 Task: Look for Airbnb properties in Simanggang, Malaysia from 24th December, 2023 to 30th December, 2023 for 6 adults, 2 children. Place can be entire room or shared room with 6 bedrooms having 6 beds and 6 bathrooms. Property type can be house. Amenities needed are: wifi, TV, free parking on premises, gym, breakfast.
Action: Mouse moved to (528, 142)
Screenshot: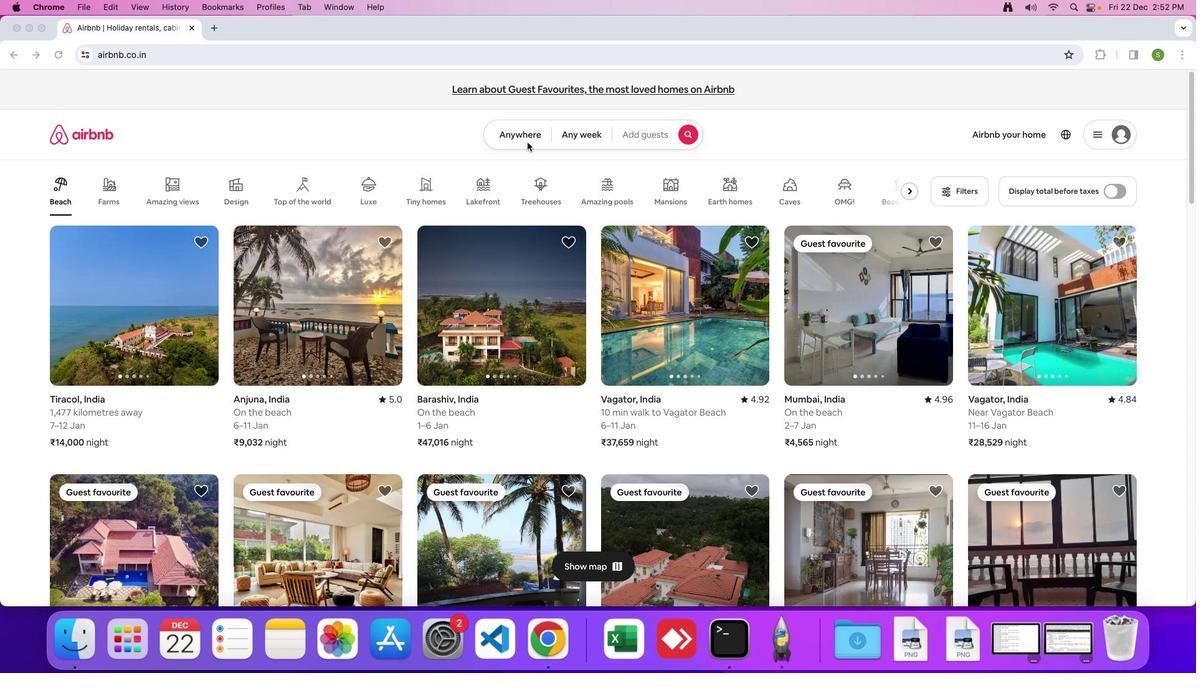 
Action: Mouse pressed left at (528, 142)
Screenshot: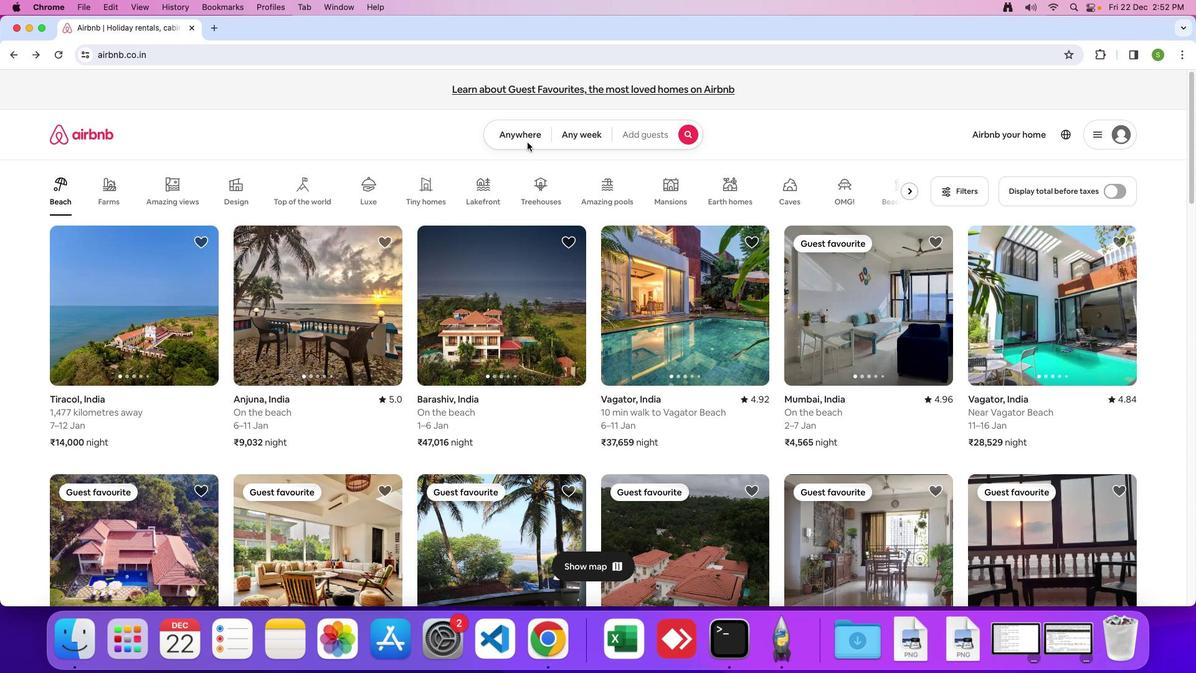 
Action: Mouse moved to (517, 135)
Screenshot: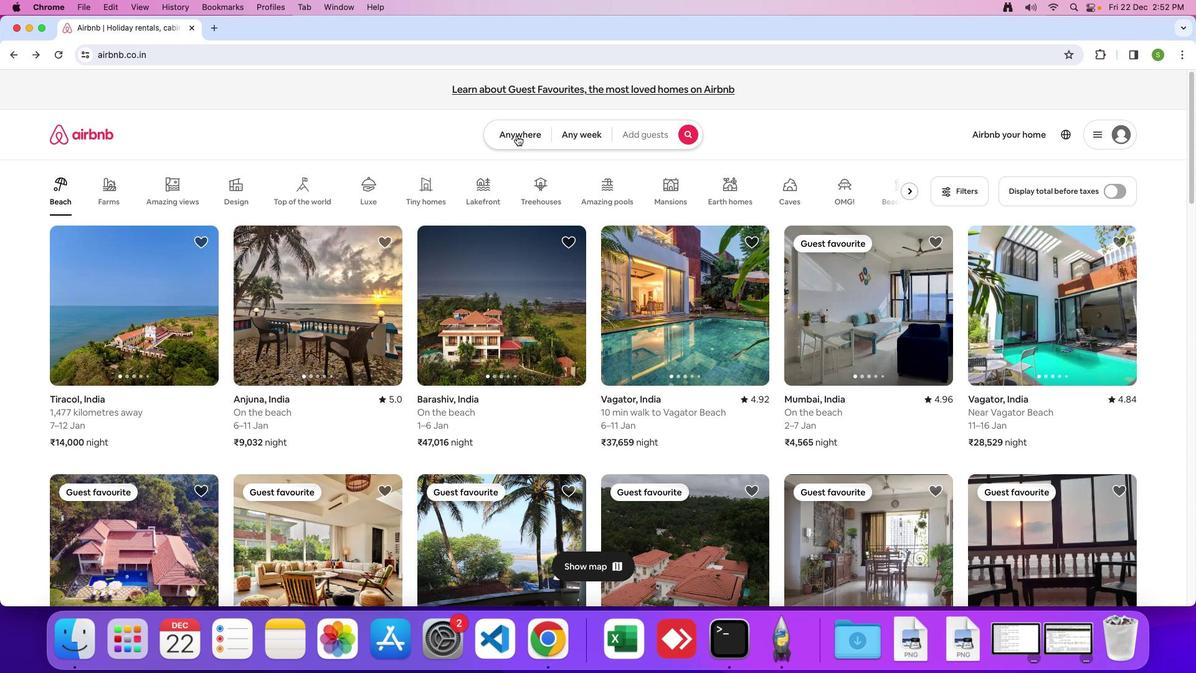 
Action: Mouse pressed left at (517, 135)
Screenshot: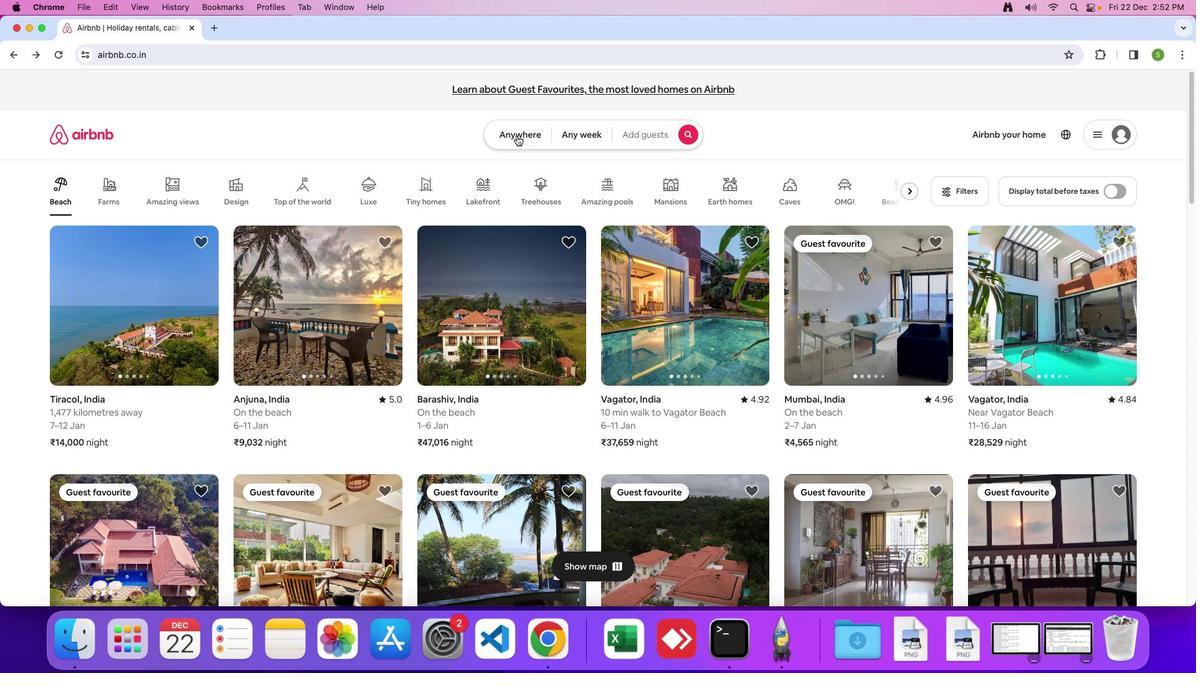 
Action: Mouse moved to (459, 177)
Screenshot: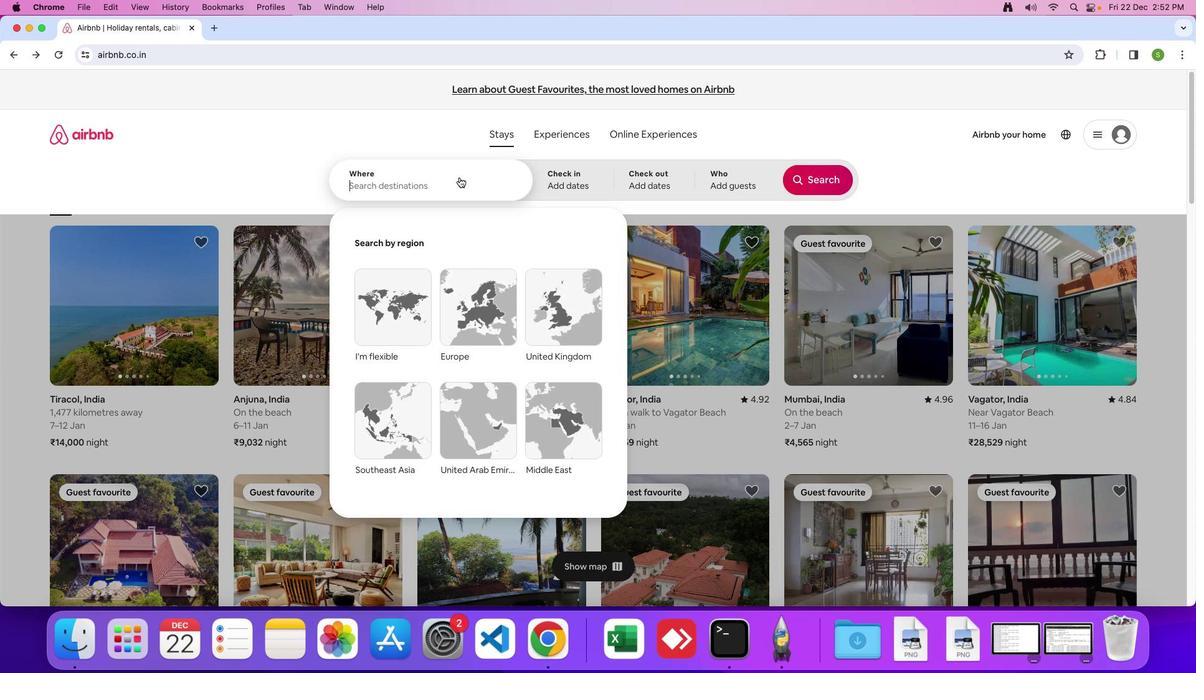 
Action: Mouse pressed left at (459, 177)
Screenshot: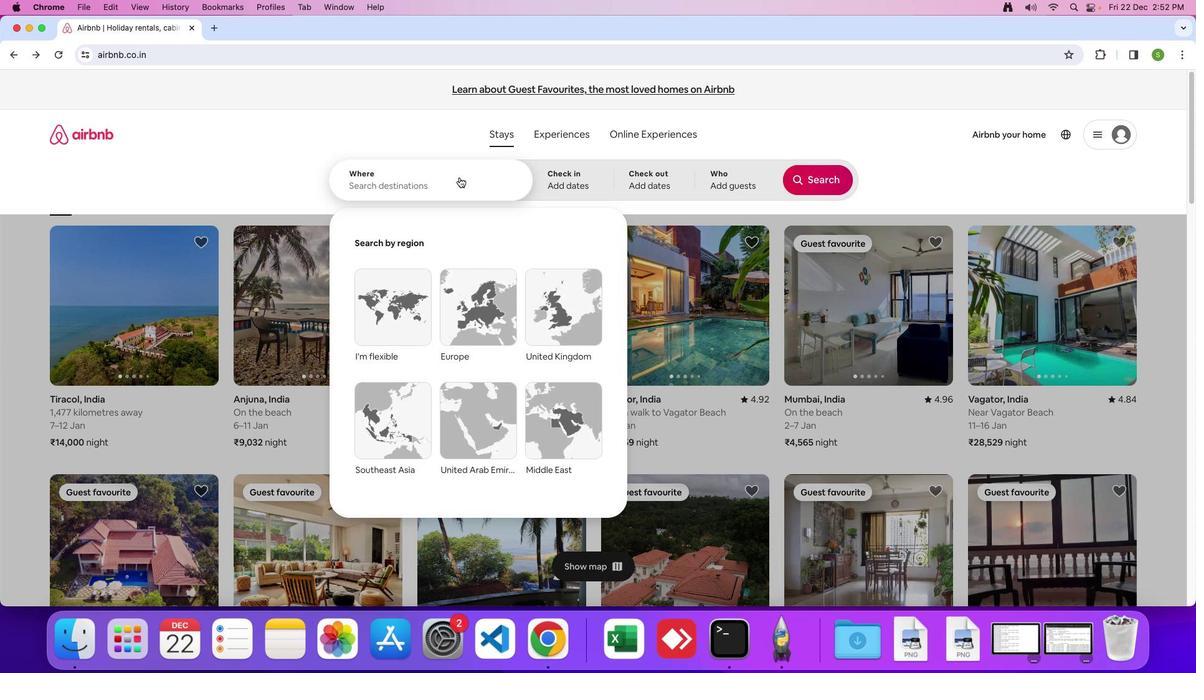 
Action: Key pressed 'S'Key.caps_lock'i''m''a''n''g''g''a'
Screenshot: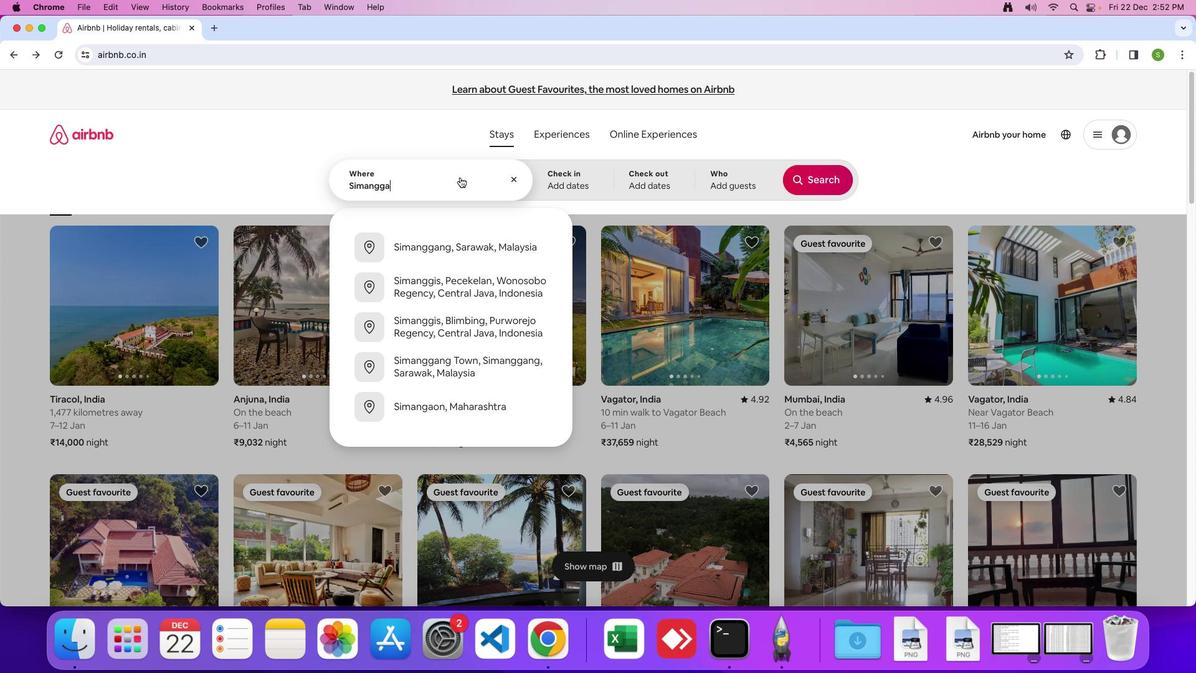 
Action: Mouse moved to (460, 177)
Screenshot: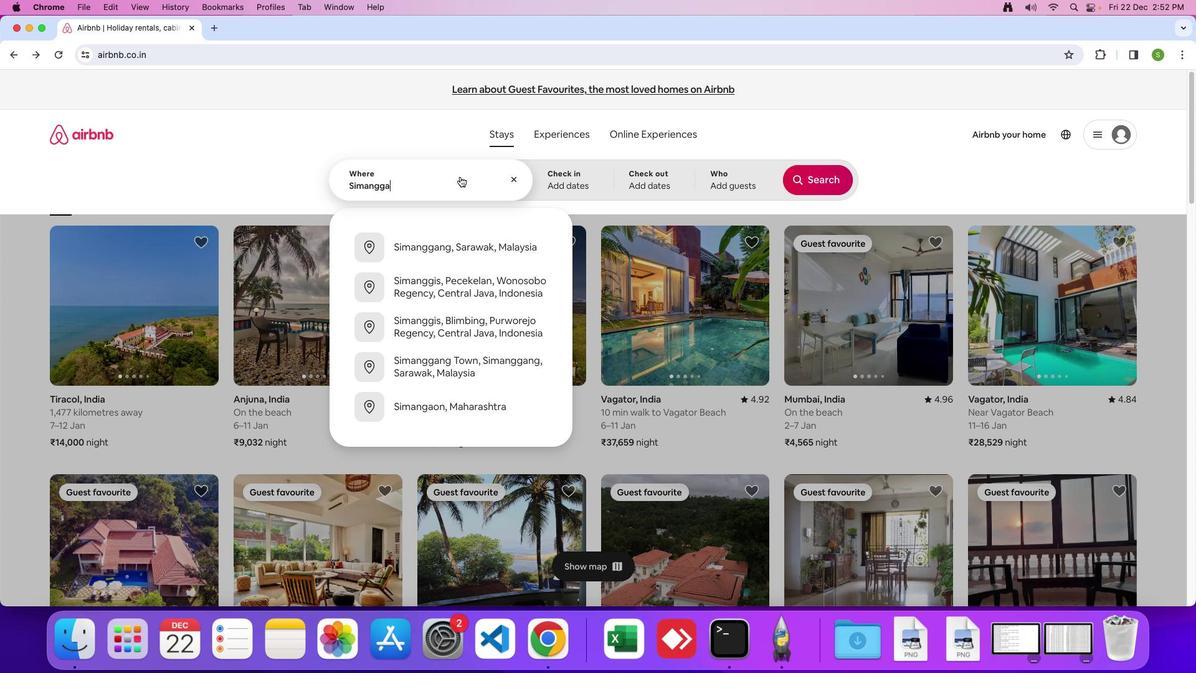 
Action: Key pressed 'n''g'','Key.spaceKey.shift'M''a''l''a''y''s''i''a'Key.enter
Screenshot: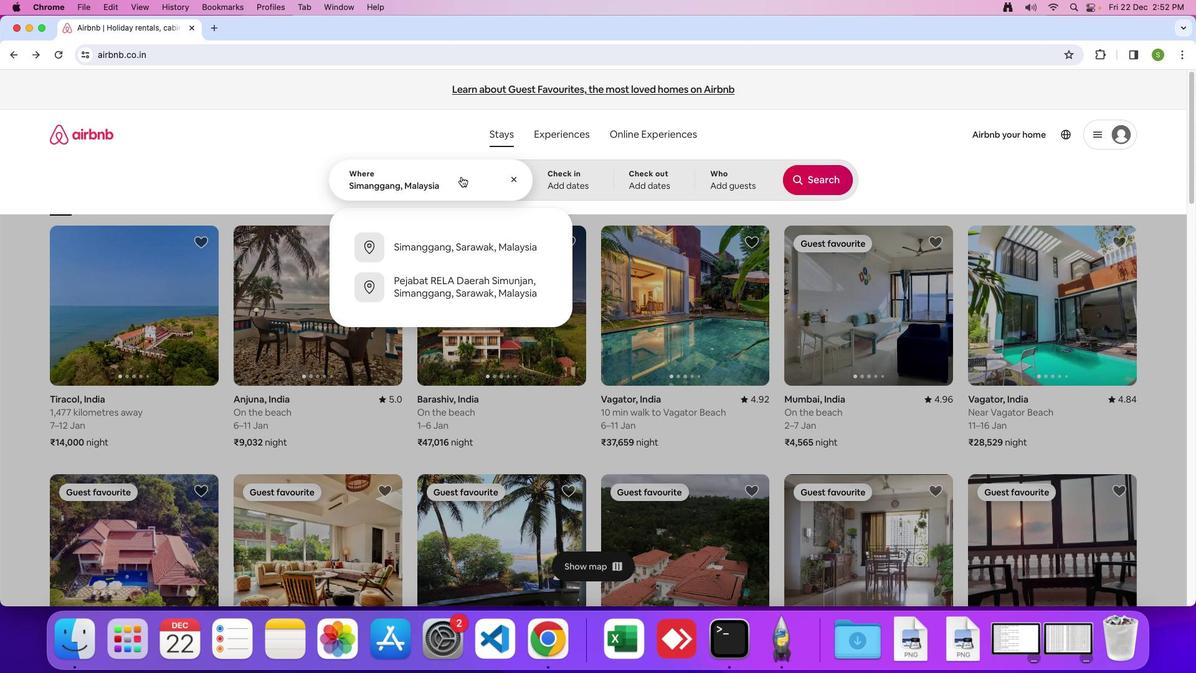 
Action: Mouse moved to (380, 457)
Screenshot: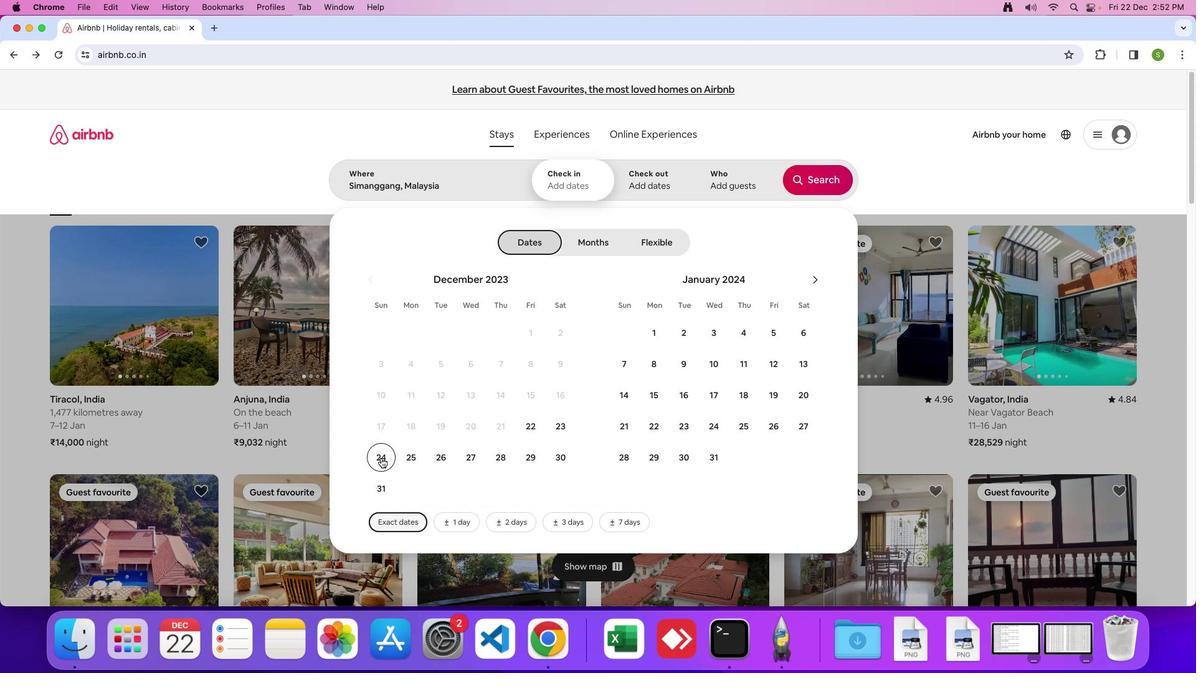 
Action: Mouse pressed left at (380, 457)
Screenshot: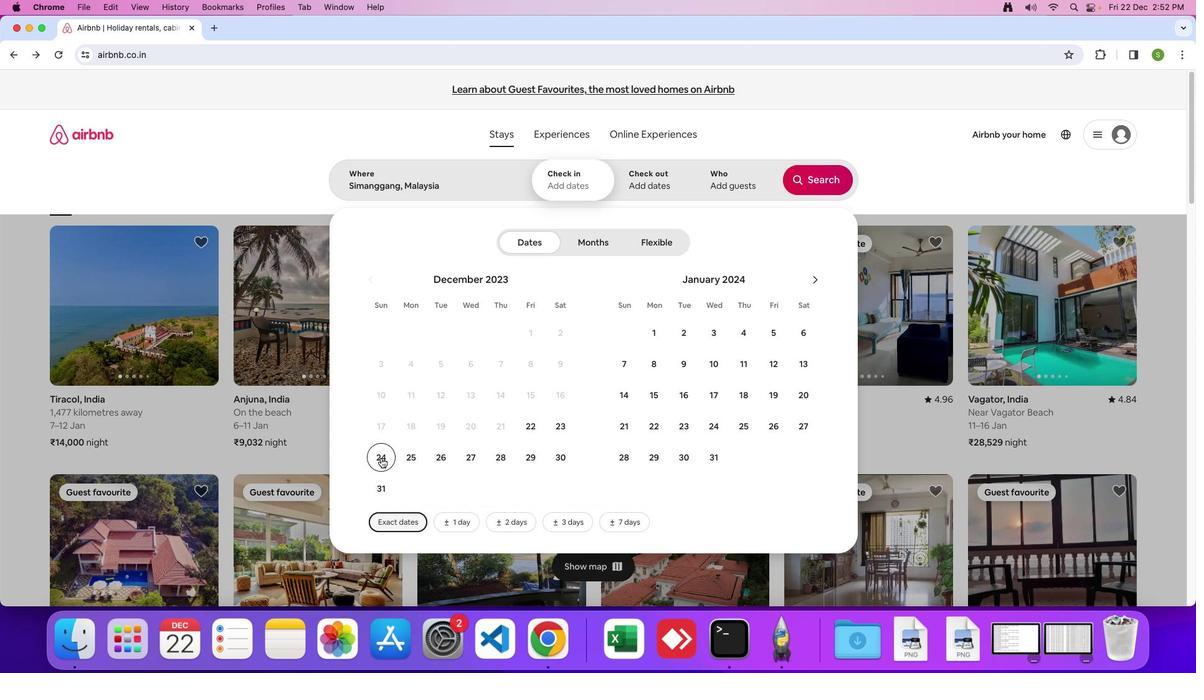 
Action: Mouse moved to (559, 450)
Screenshot: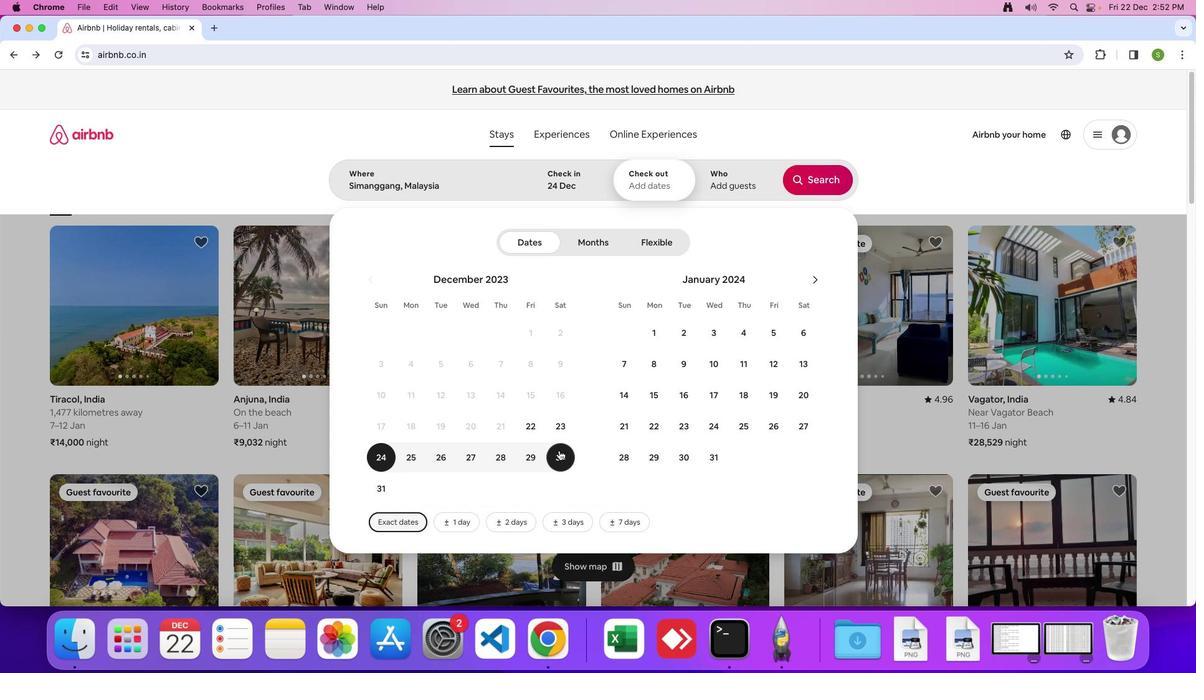 
Action: Mouse pressed left at (559, 450)
Screenshot: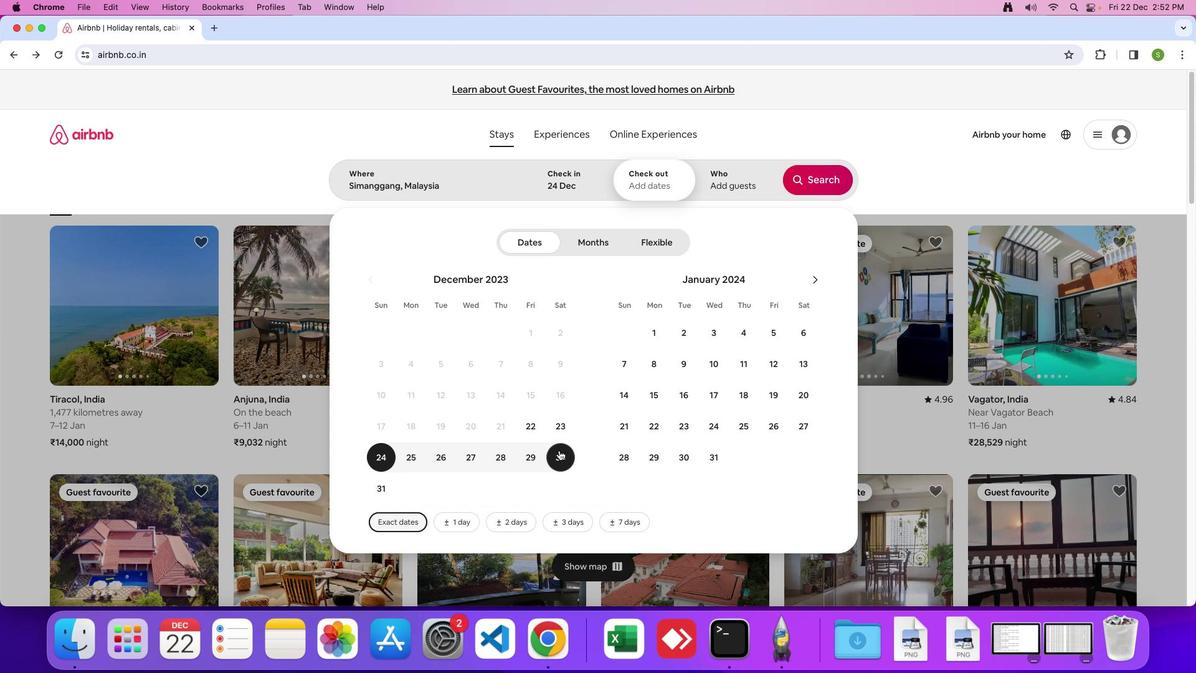 
Action: Mouse moved to (735, 189)
Screenshot: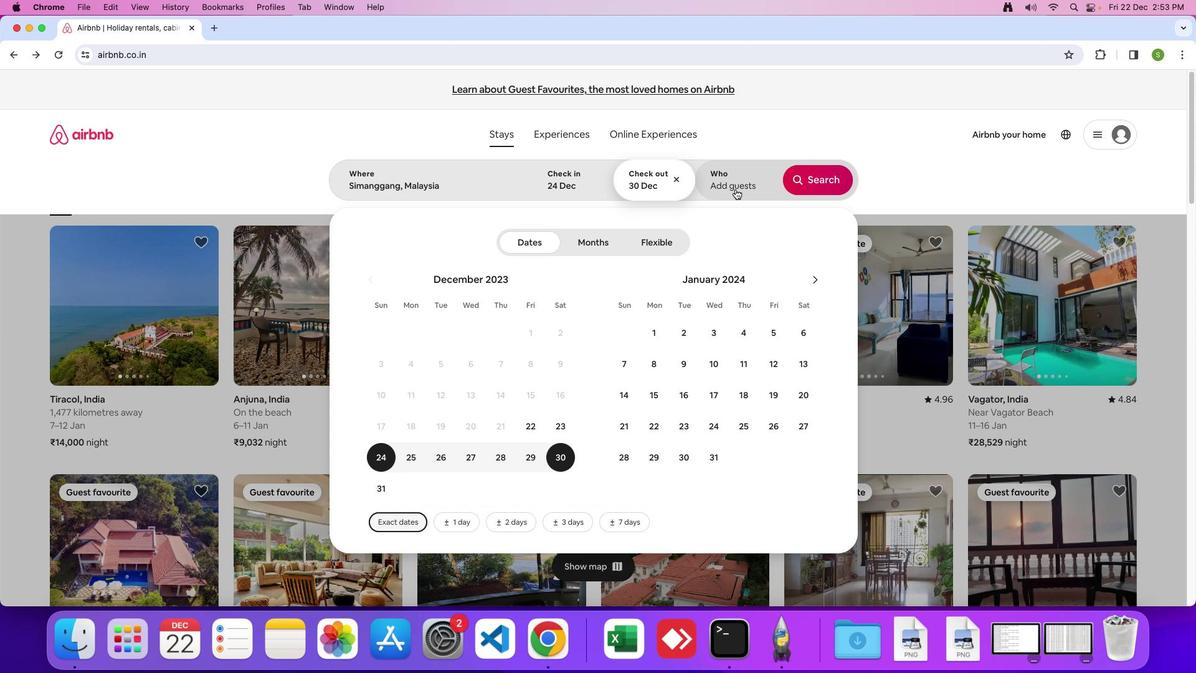
Action: Mouse pressed left at (735, 189)
Screenshot: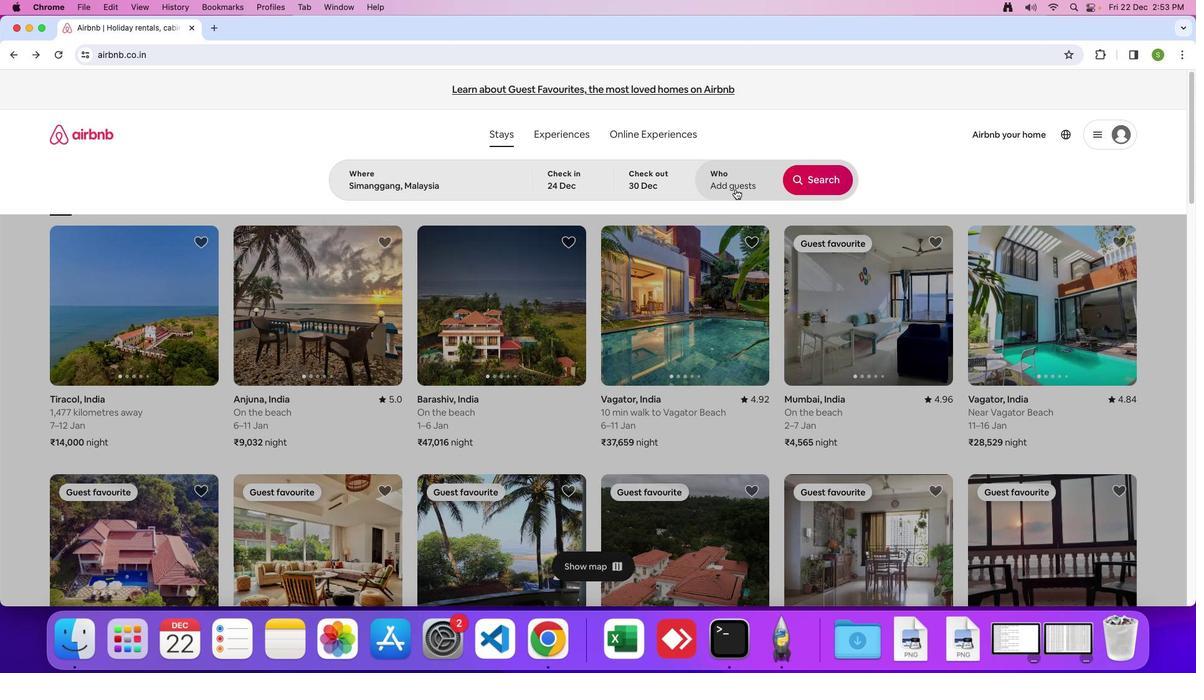 
Action: Mouse moved to (819, 238)
Screenshot: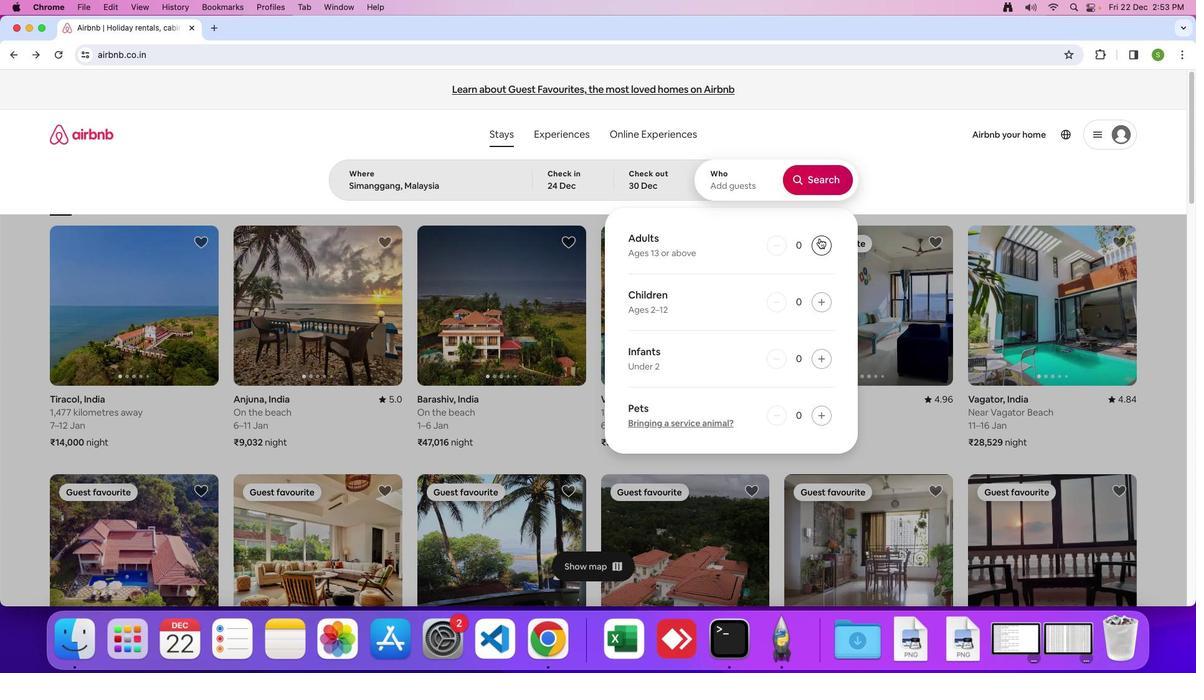 
Action: Mouse pressed left at (819, 238)
Screenshot: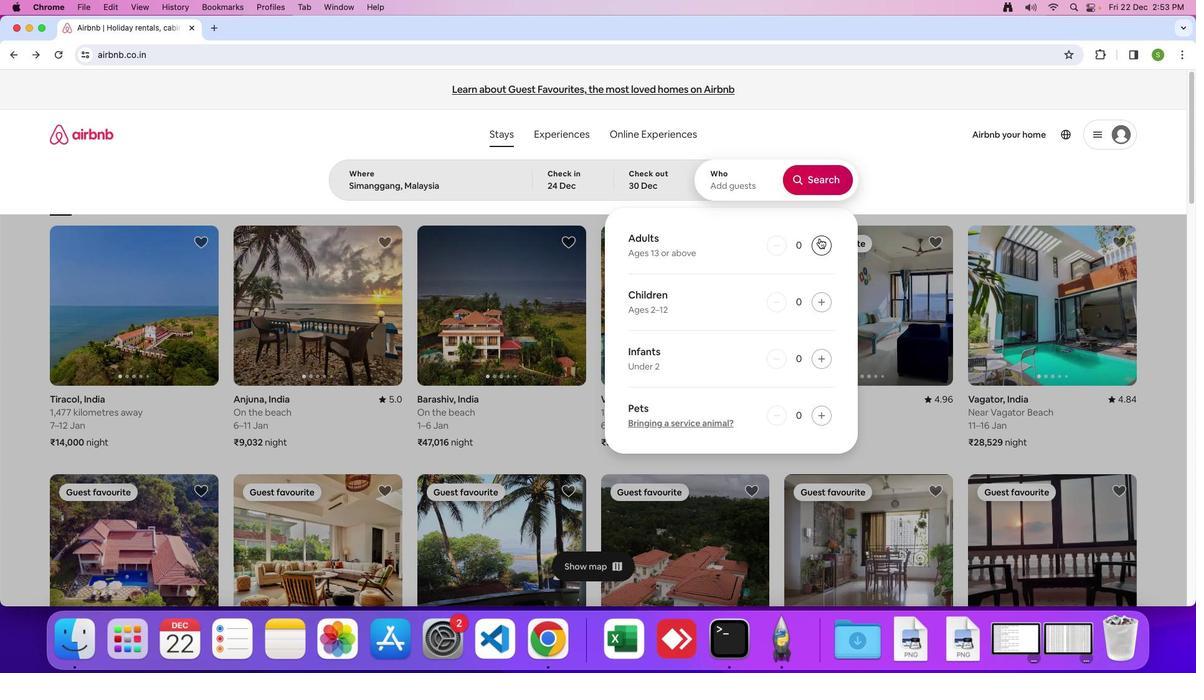 
Action: Mouse pressed left at (819, 238)
Screenshot: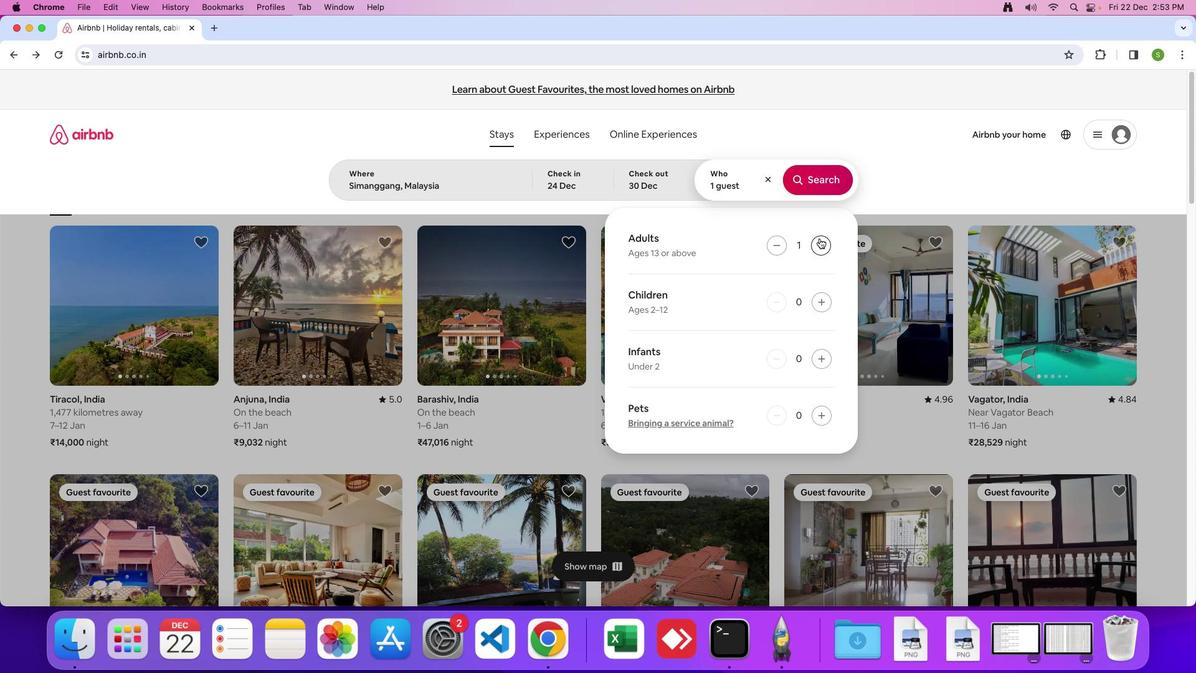 
Action: Mouse pressed left at (819, 238)
Screenshot: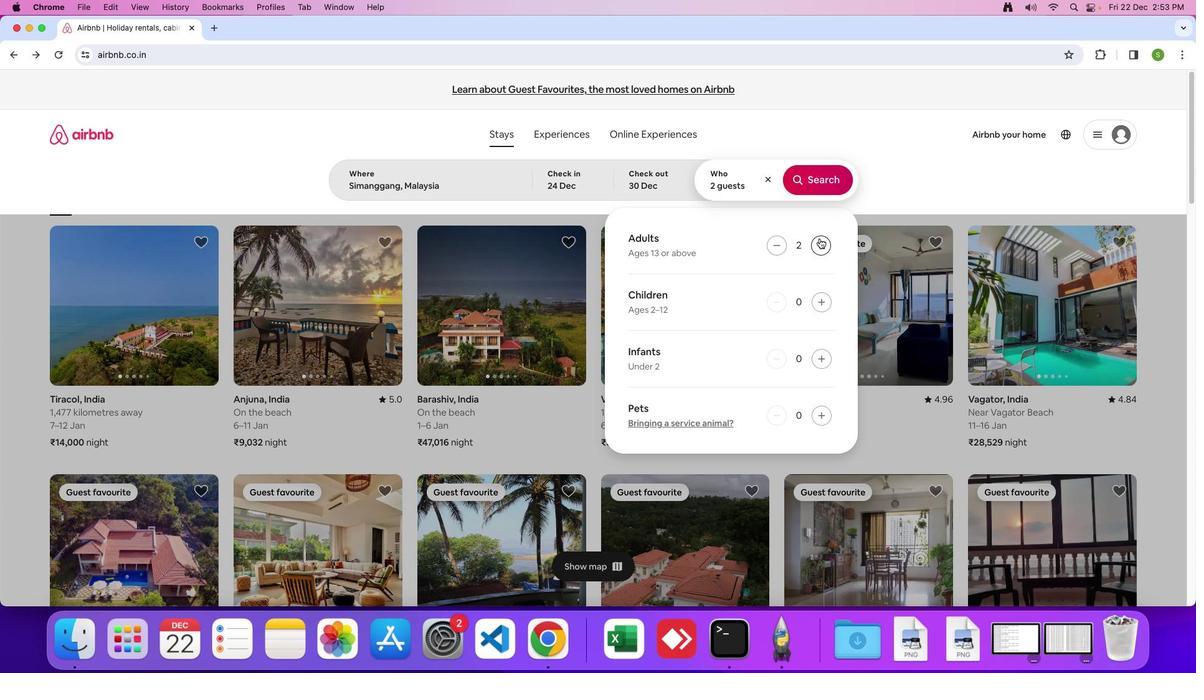 
Action: Mouse pressed left at (819, 238)
Screenshot: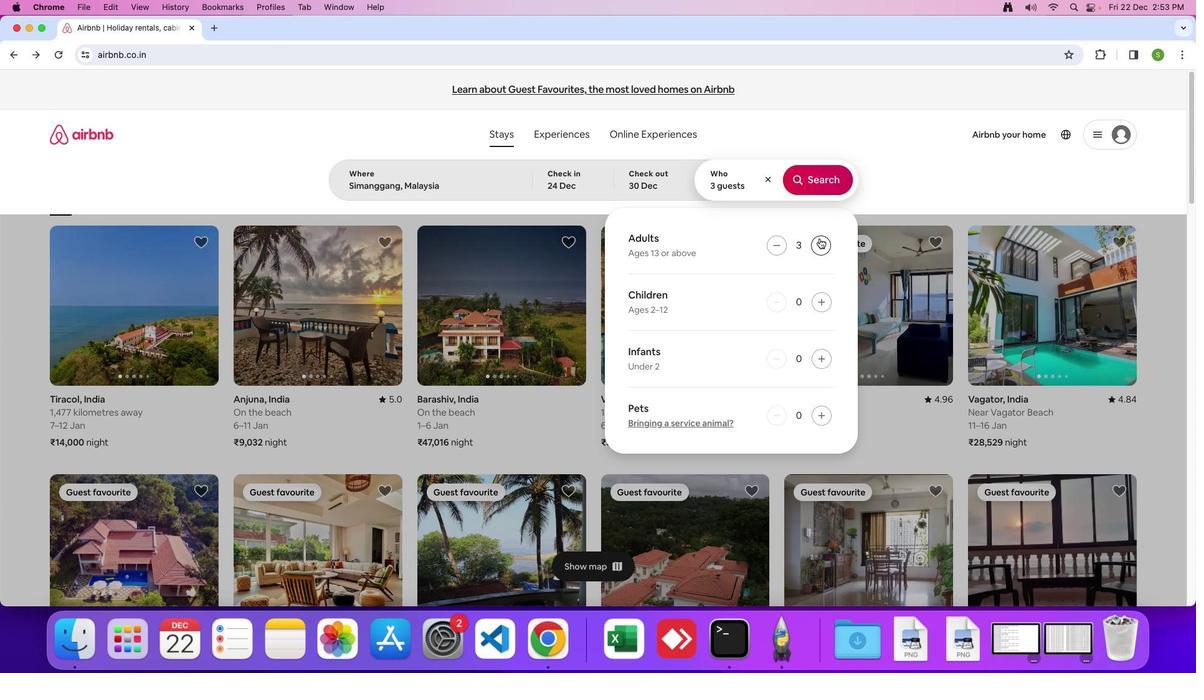 
Action: Mouse pressed left at (819, 238)
Screenshot: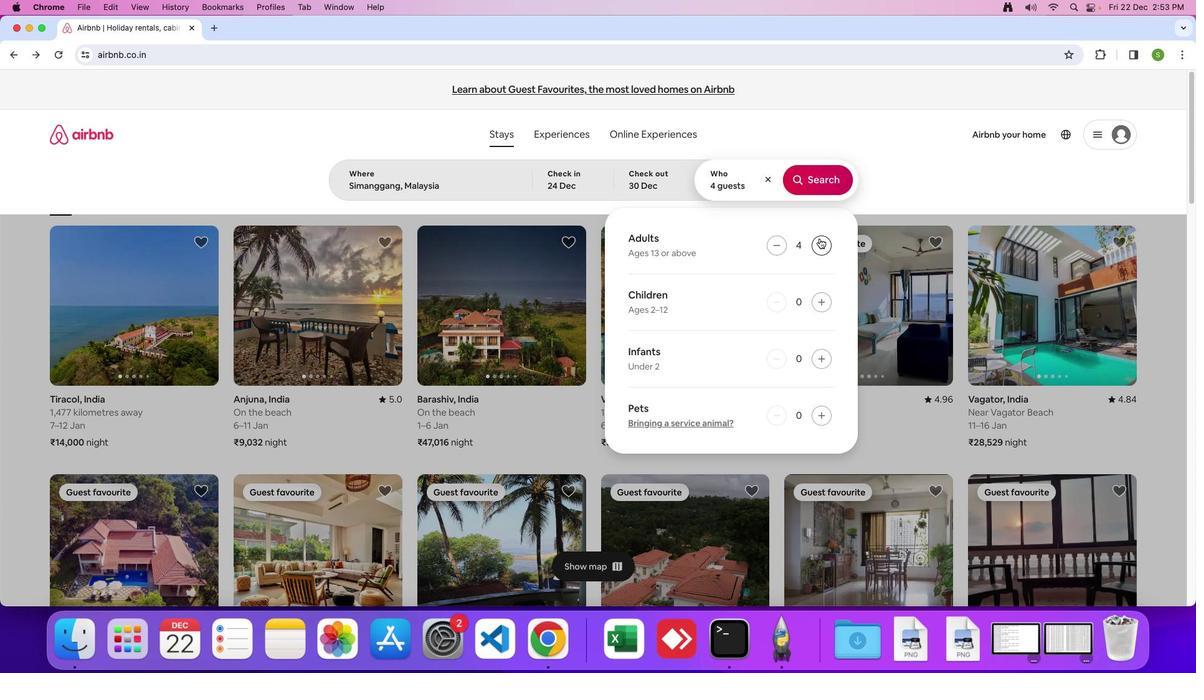 
Action: Mouse pressed left at (819, 238)
Screenshot: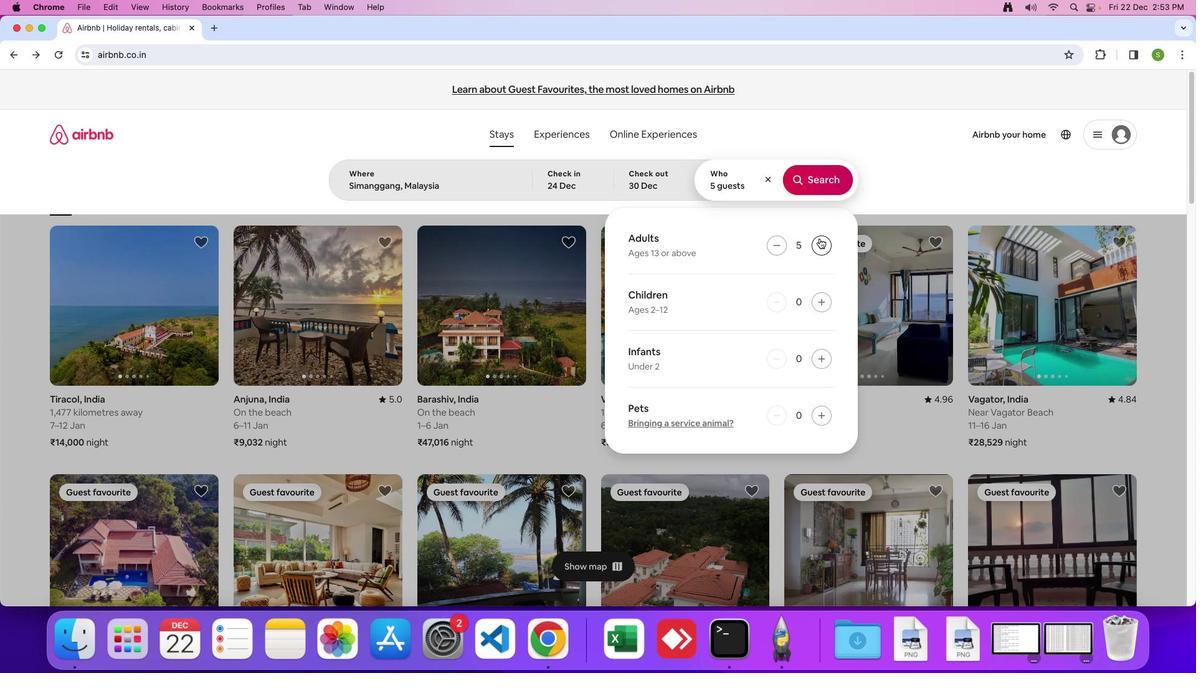 
Action: Mouse moved to (827, 304)
Screenshot: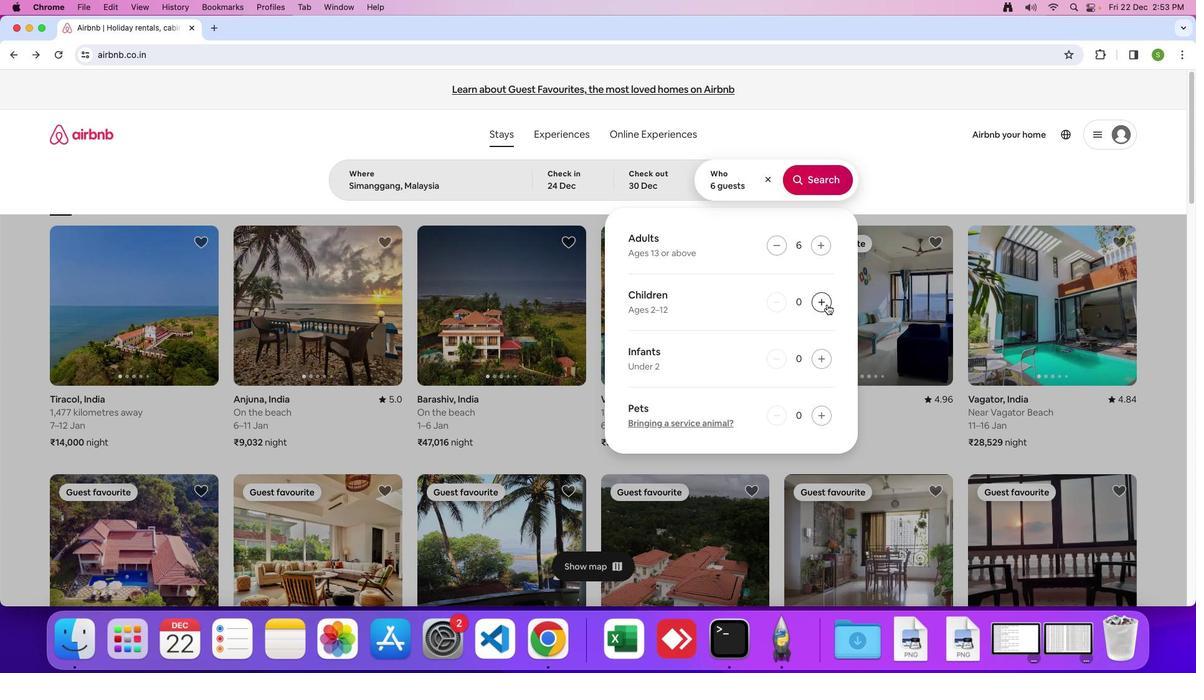 
Action: Mouse pressed left at (827, 304)
Screenshot: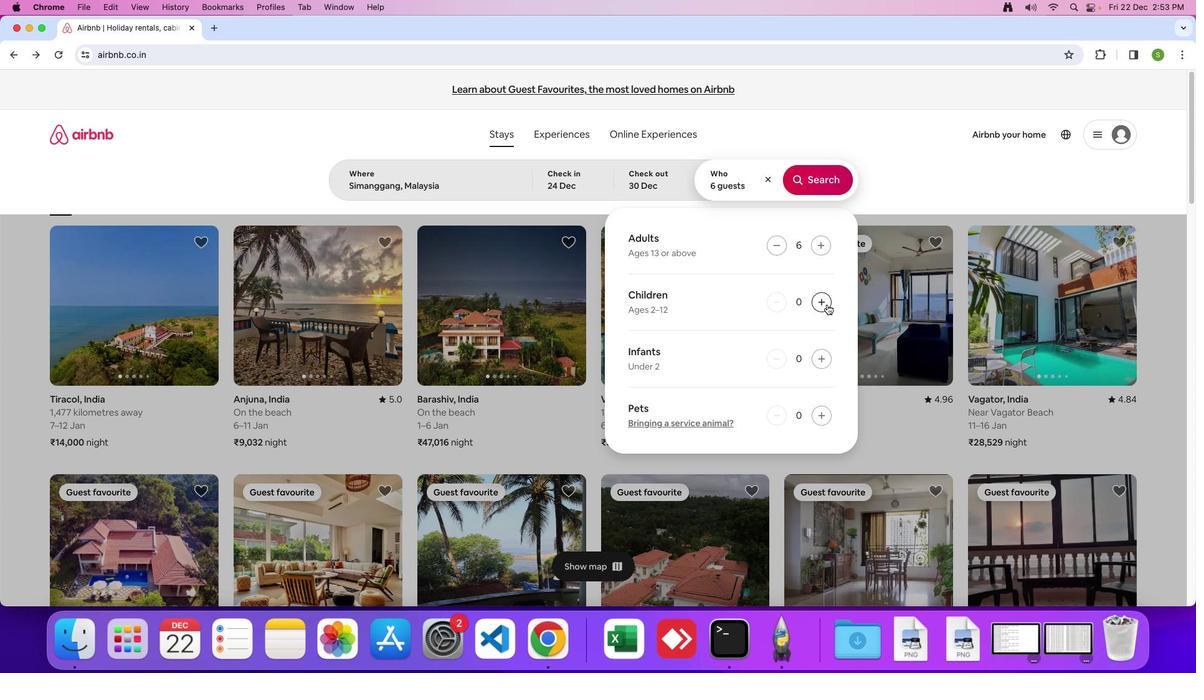 
Action: Mouse pressed left at (827, 304)
Screenshot: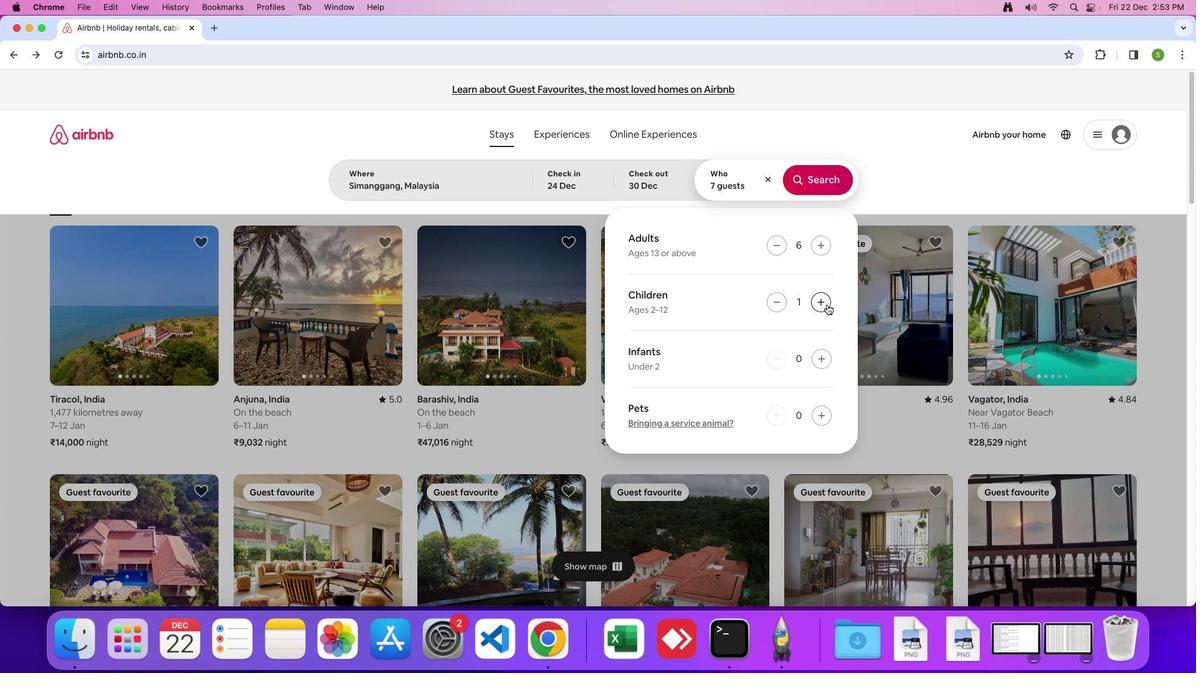 
Action: Mouse moved to (803, 173)
Screenshot: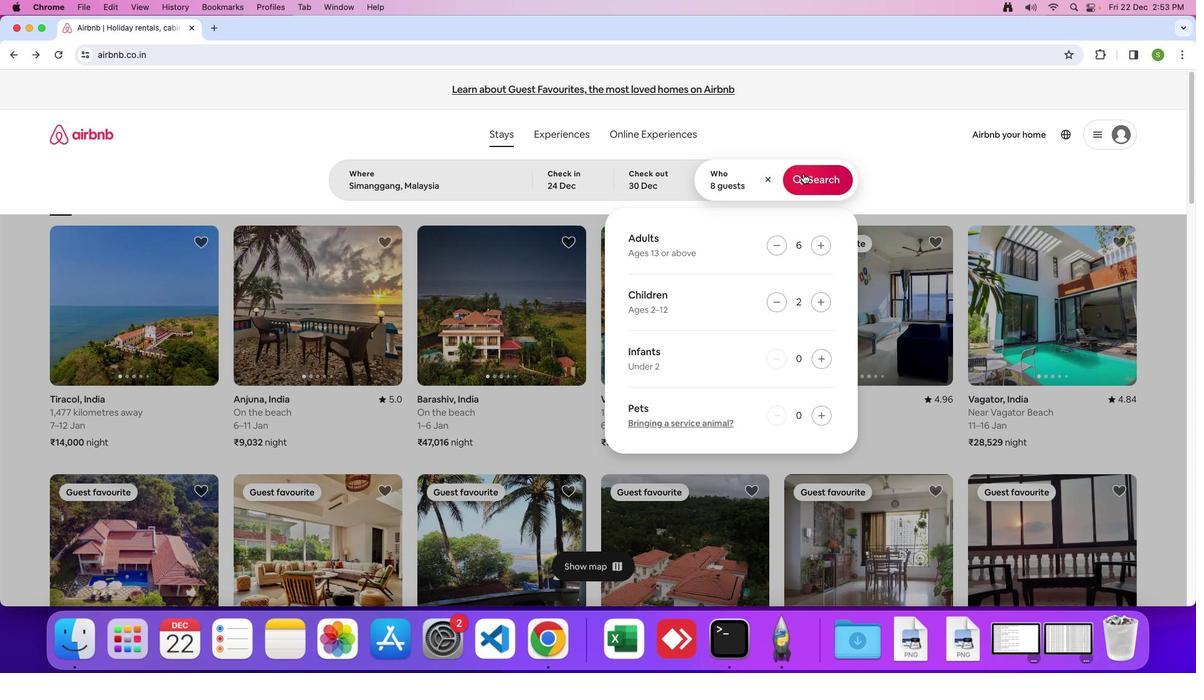 
Action: Mouse pressed left at (803, 173)
Screenshot: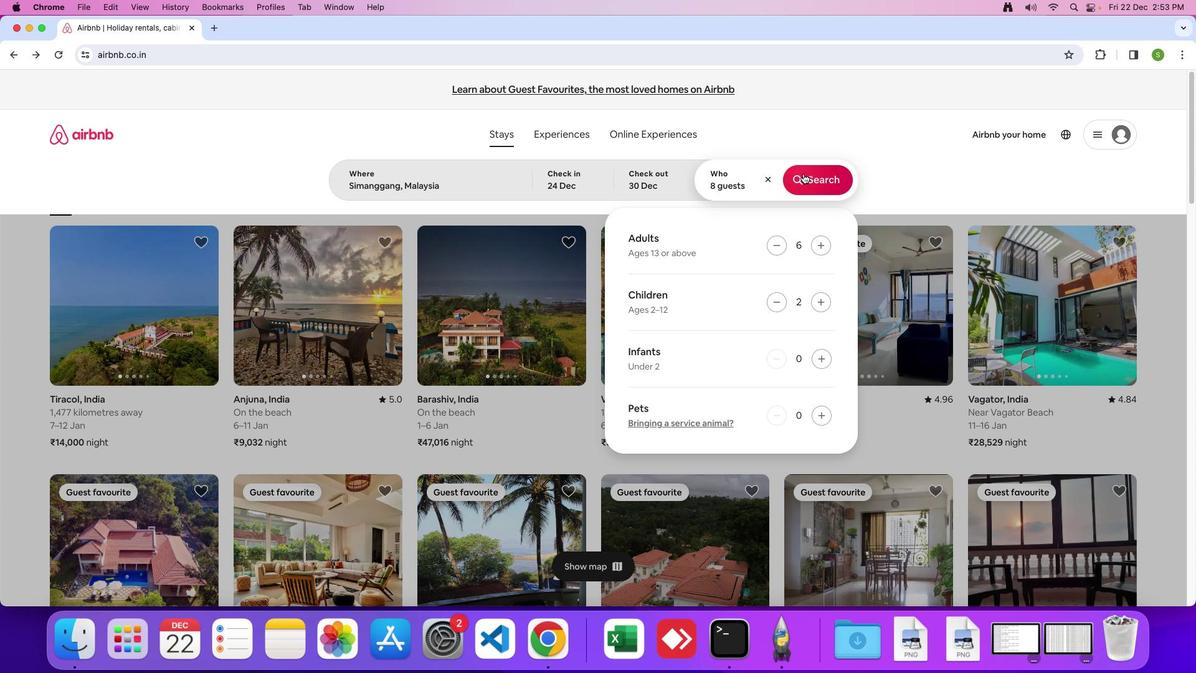 
Action: Mouse moved to (1009, 141)
Screenshot: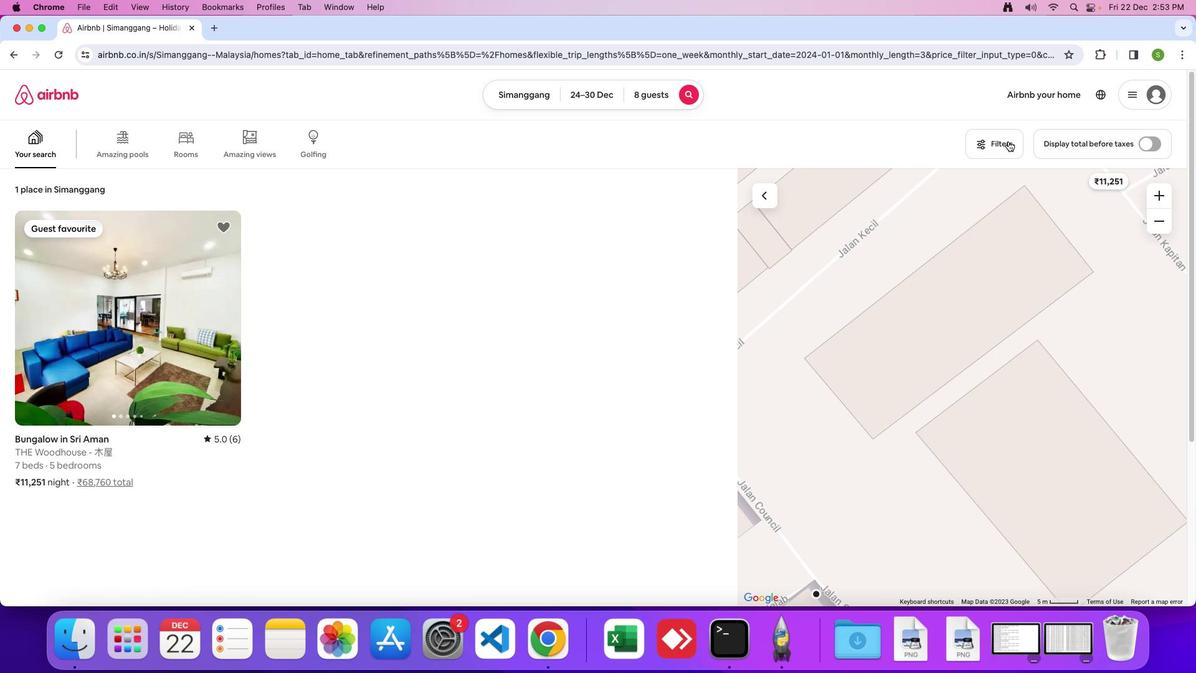 
Action: Mouse pressed left at (1009, 141)
Screenshot: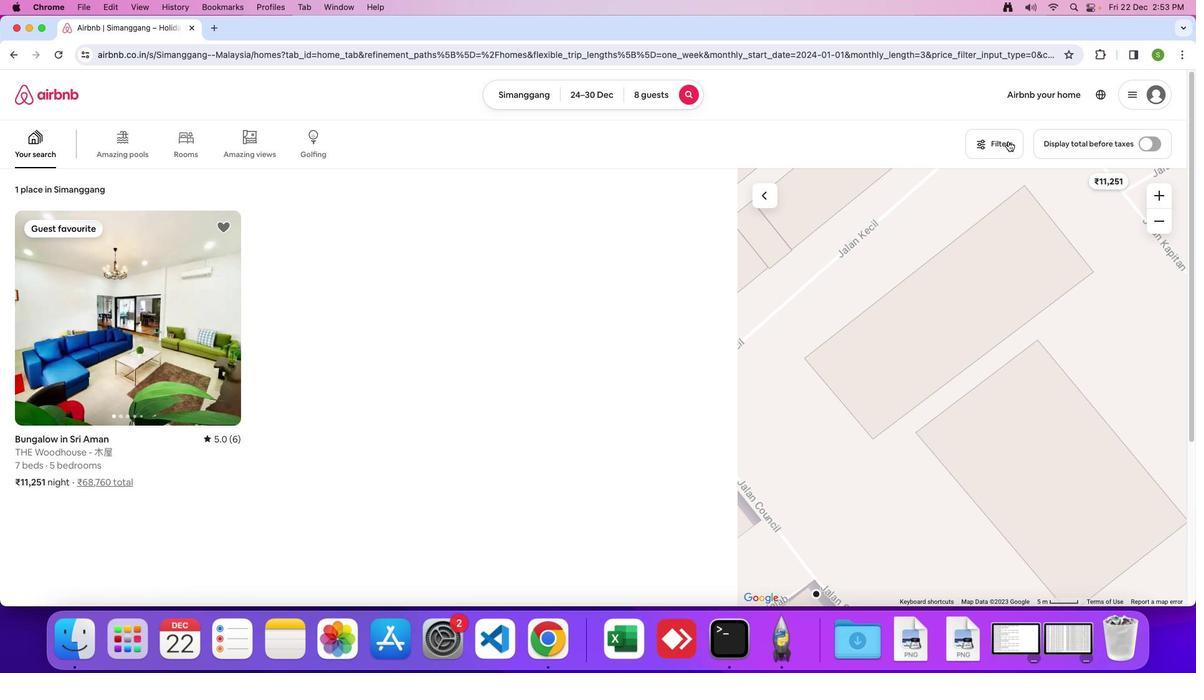 
Action: Mouse moved to (581, 429)
Screenshot: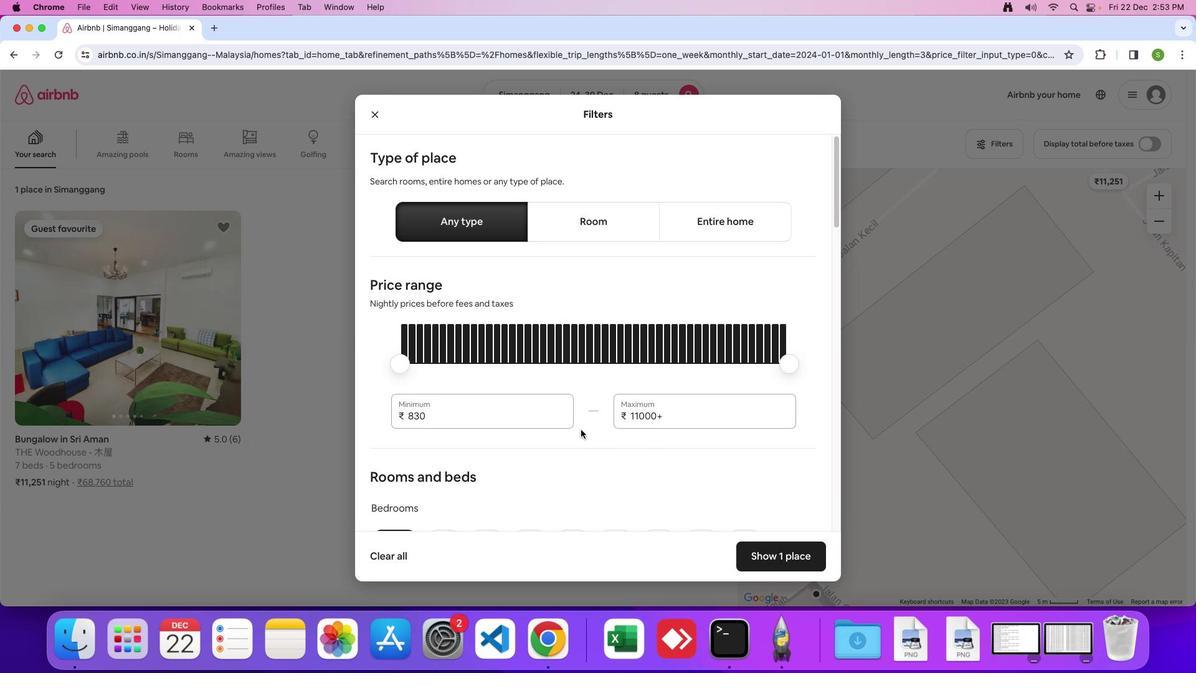 
Action: Mouse scrolled (581, 429) with delta (0, 0)
Screenshot: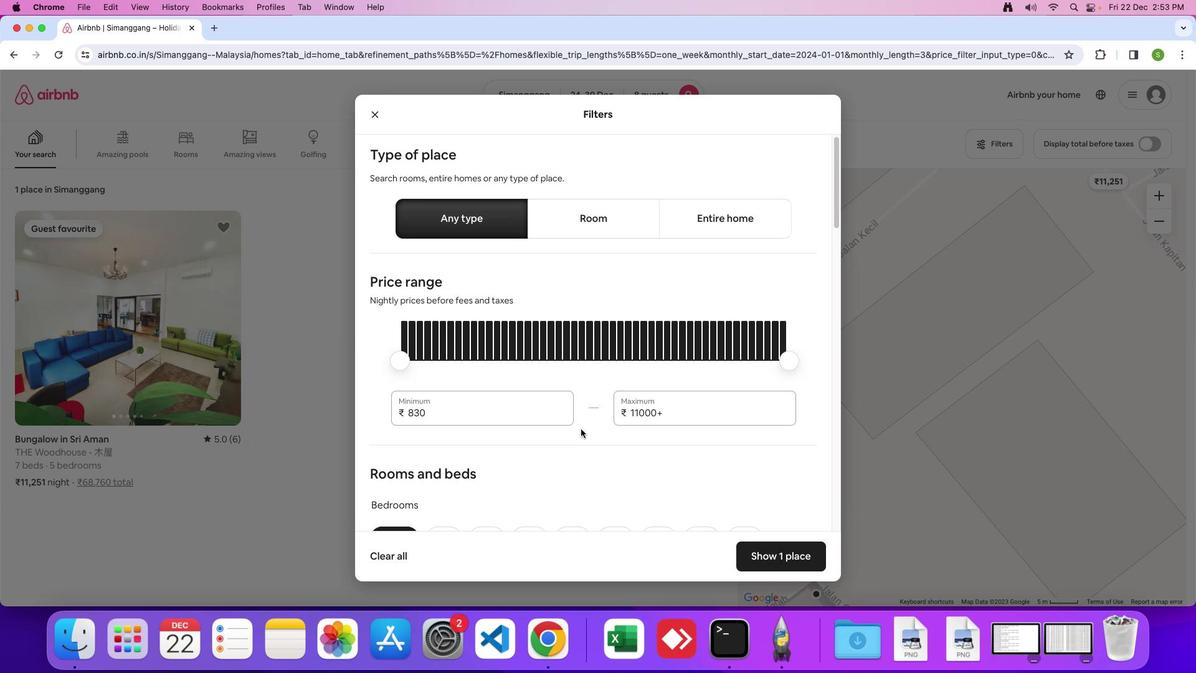 
Action: Mouse moved to (581, 429)
Screenshot: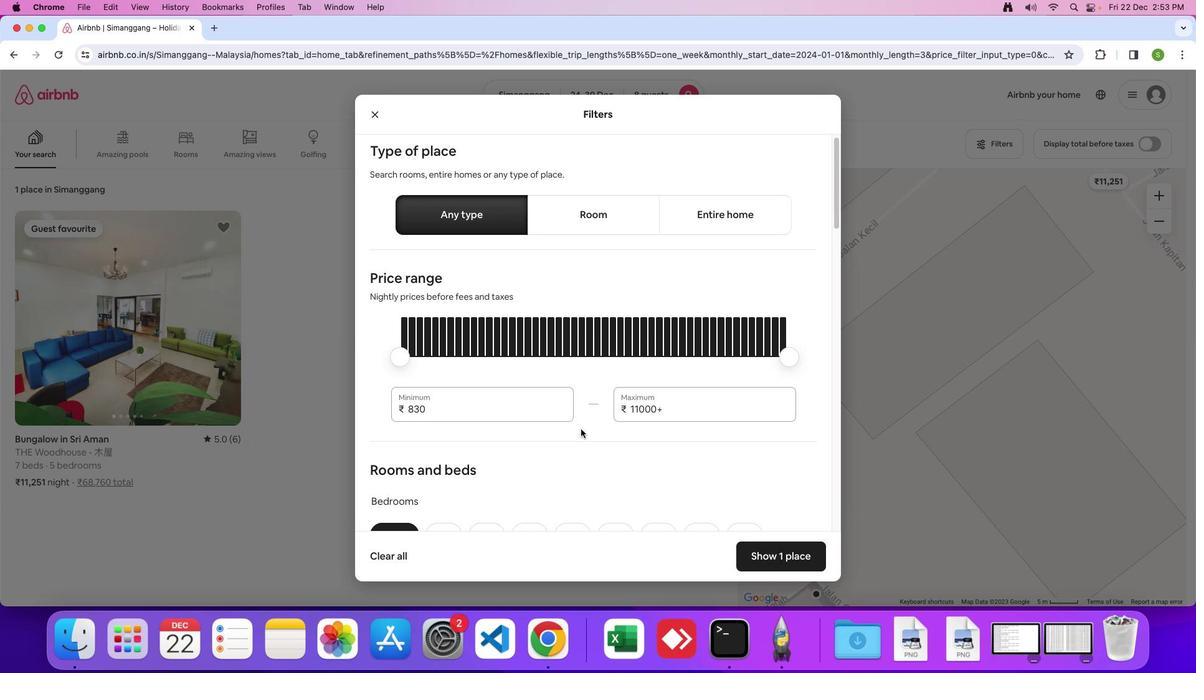 
Action: Mouse scrolled (581, 429) with delta (0, 0)
Screenshot: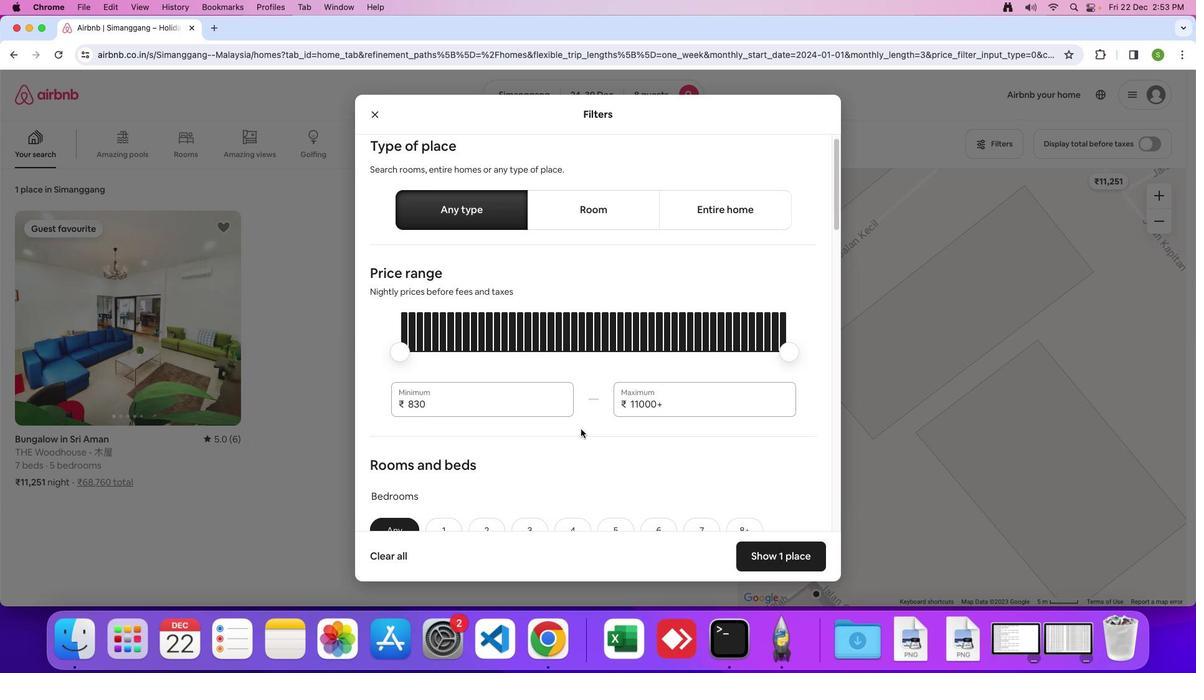 
Action: Mouse scrolled (581, 429) with delta (0, 0)
Screenshot: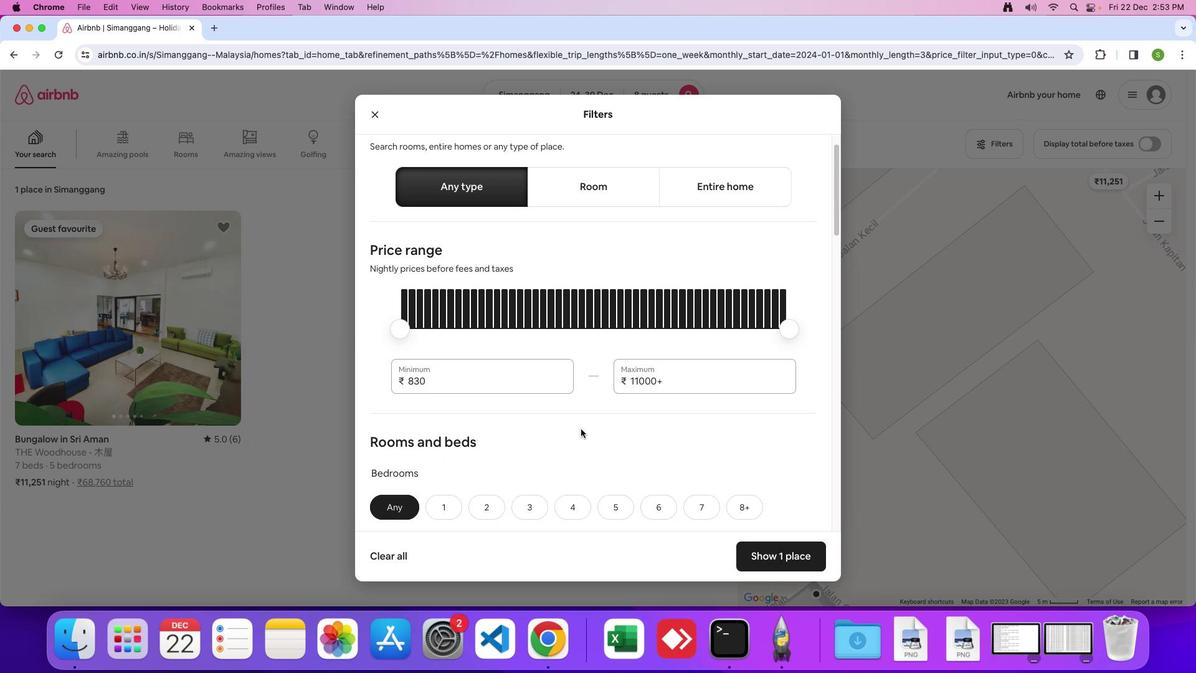 
Action: Mouse scrolled (581, 429) with delta (0, 0)
Screenshot: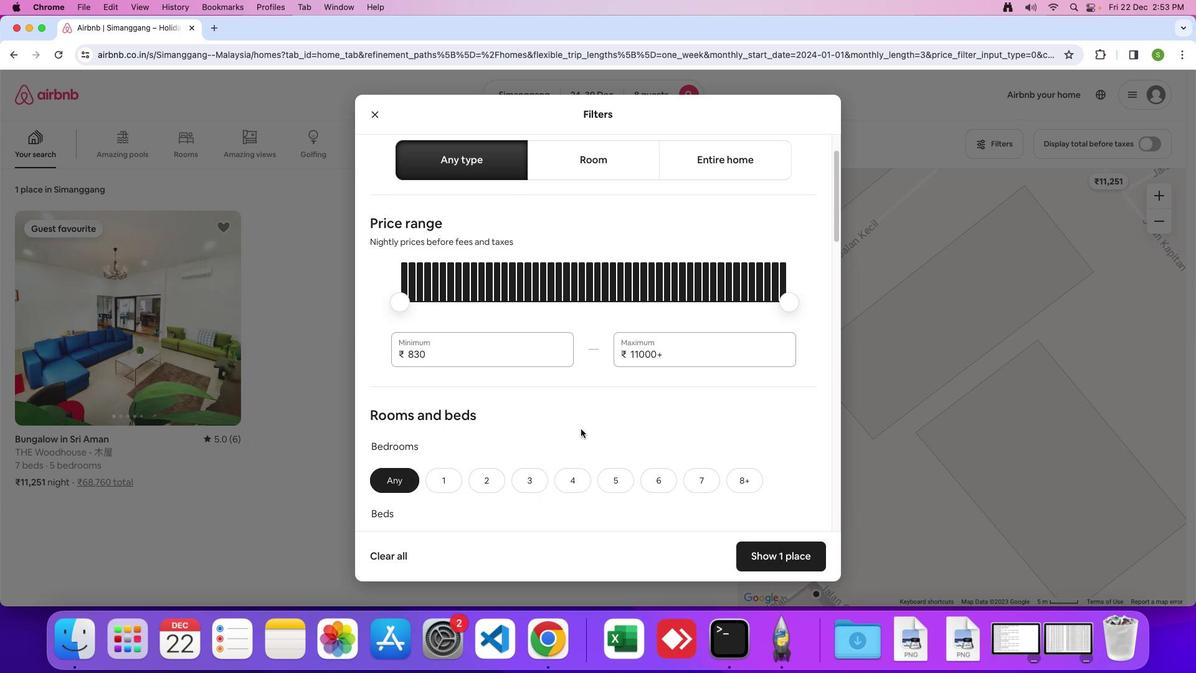 
Action: Mouse scrolled (581, 429) with delta (0, 0)
Screenshot: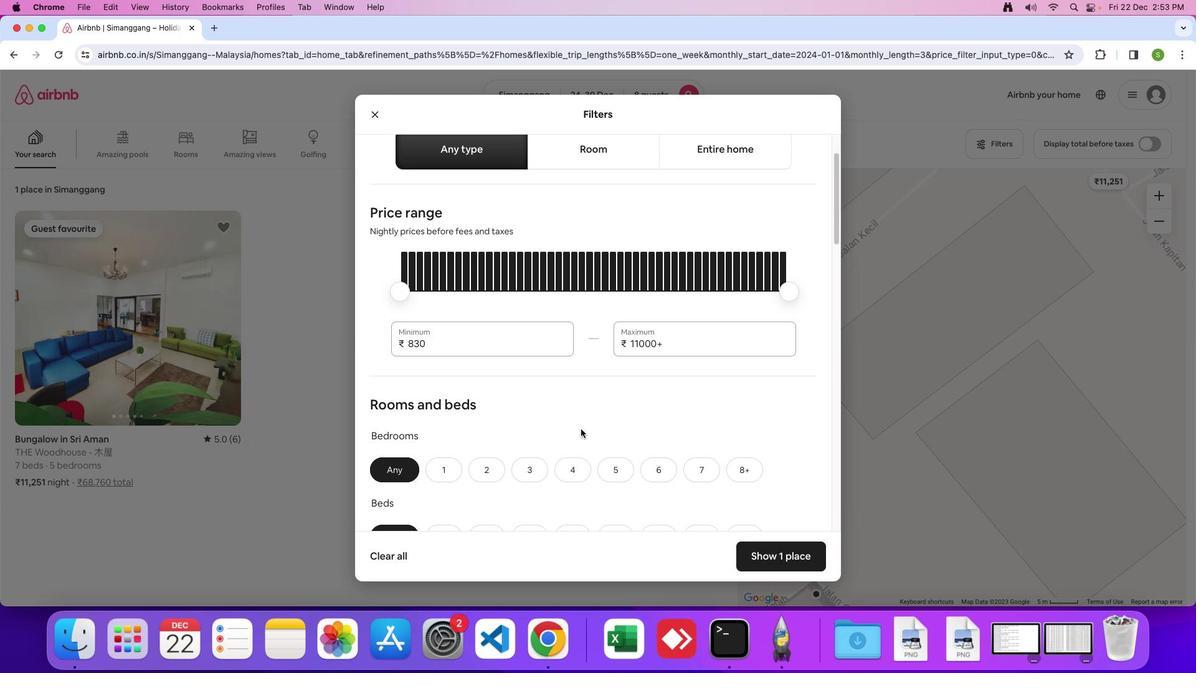 
Action: Mouse scrolled (581, 429) with delta (0, -1)
Screenshot: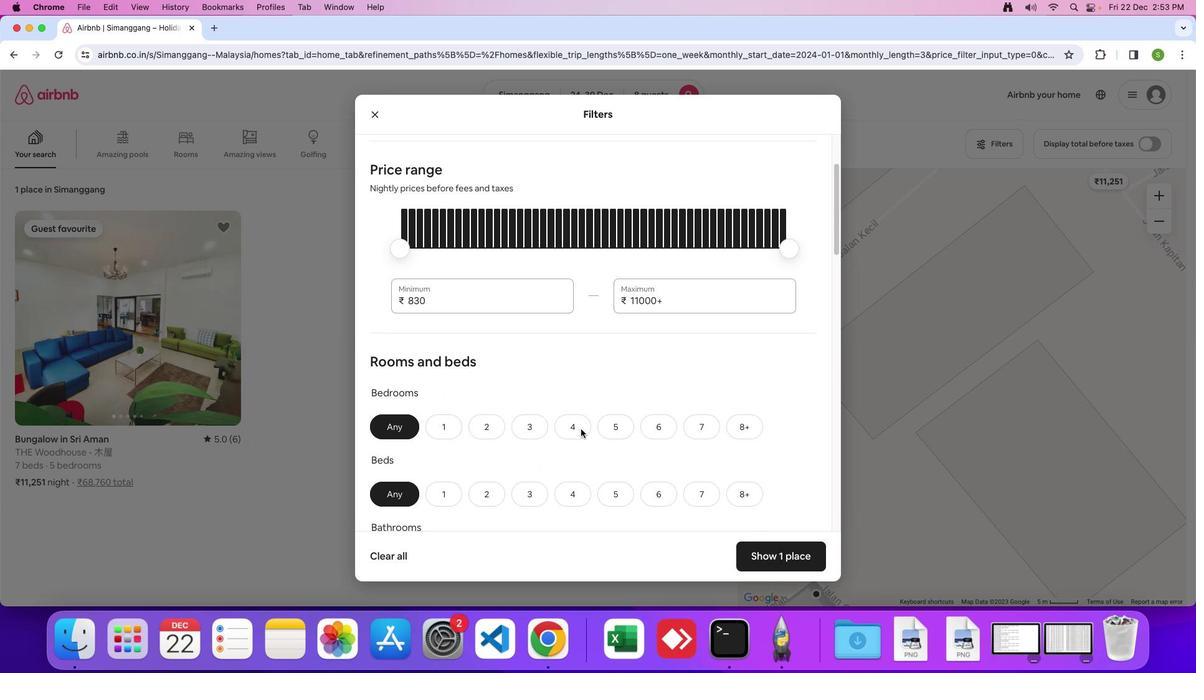 
Action: Mouse scrolled (581, 429) with delta (0, 0)
Screenshot: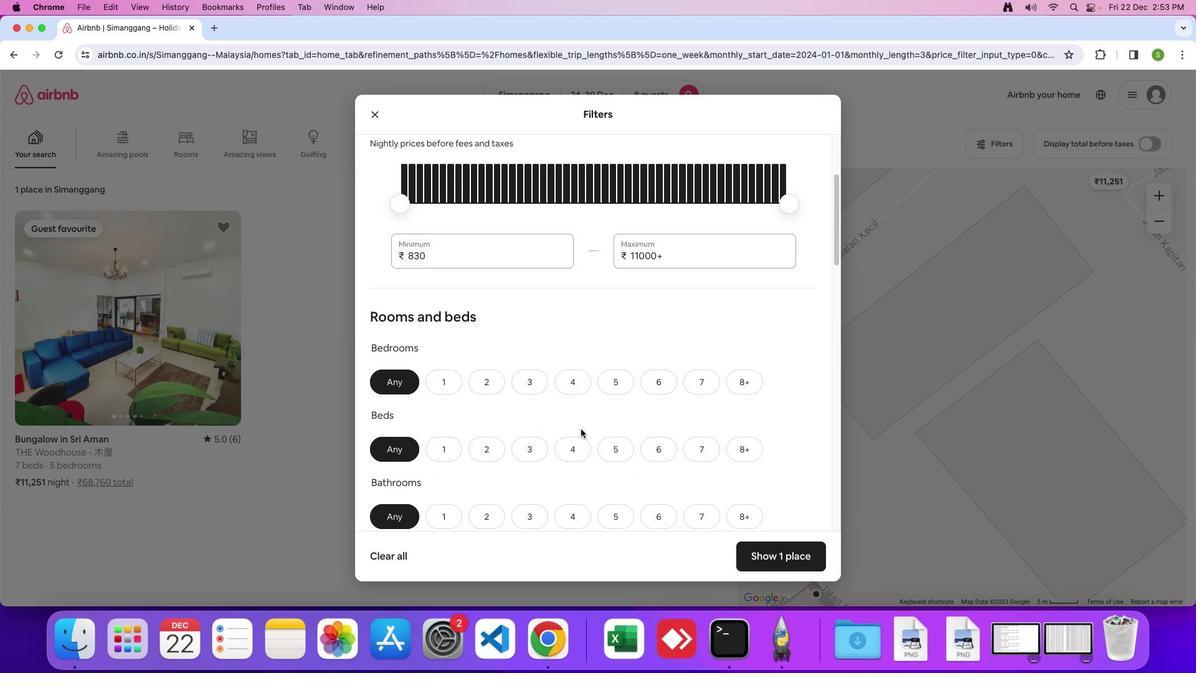 
Action: Mouse scrolled (581, 429) with delta (0, 0)
Screenshot: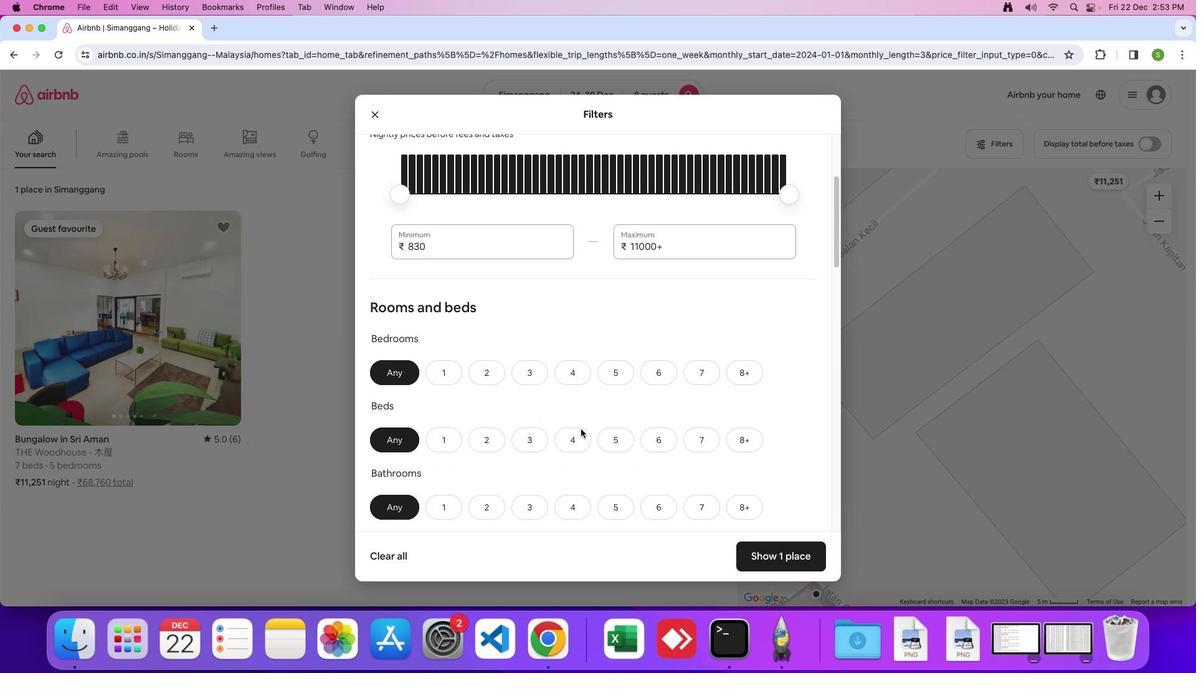 
Action: Mouse scrolled (581, 429) with delta (0, -1)
Screenshot: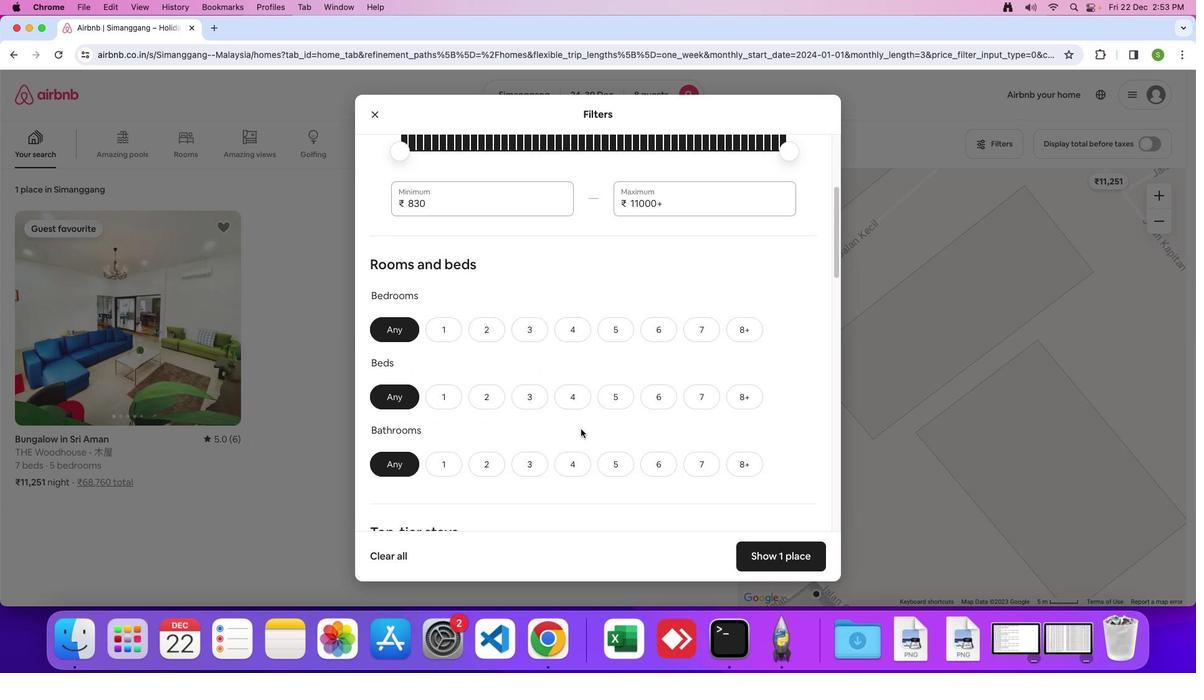 
Action: Mouse scrolled (581, 429) with delta (0, 0)
Screenshot: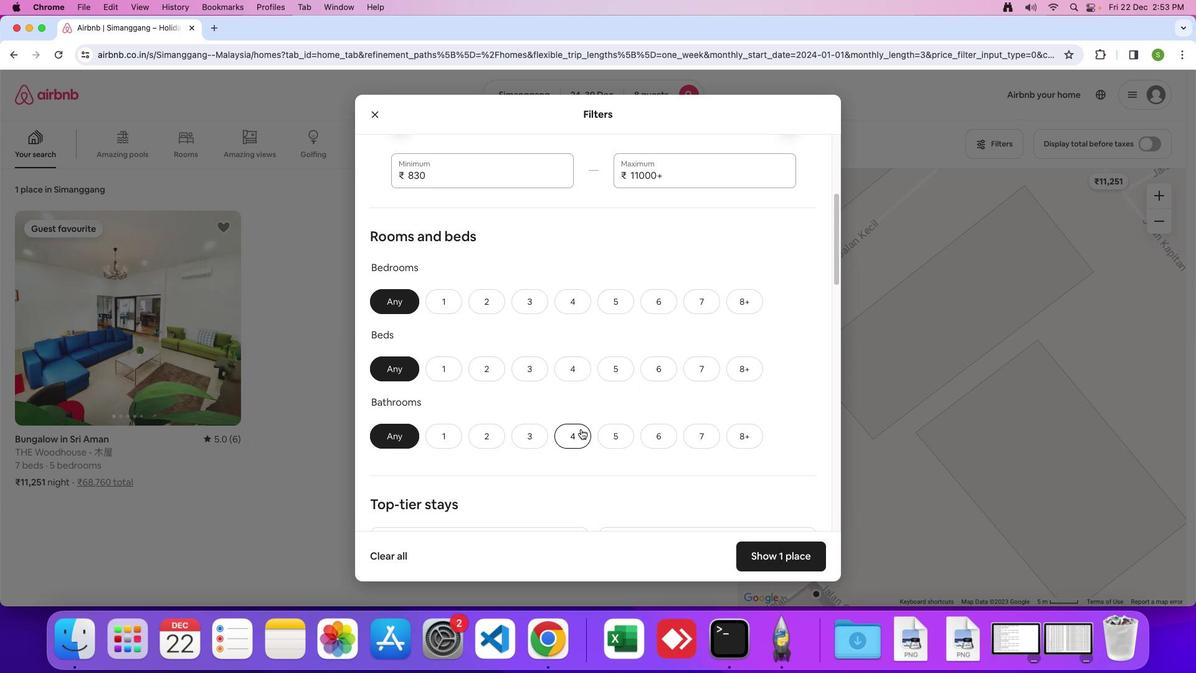 
Action: Mouse scrolled (581, 429) with delta (0, 0)
Screenshot: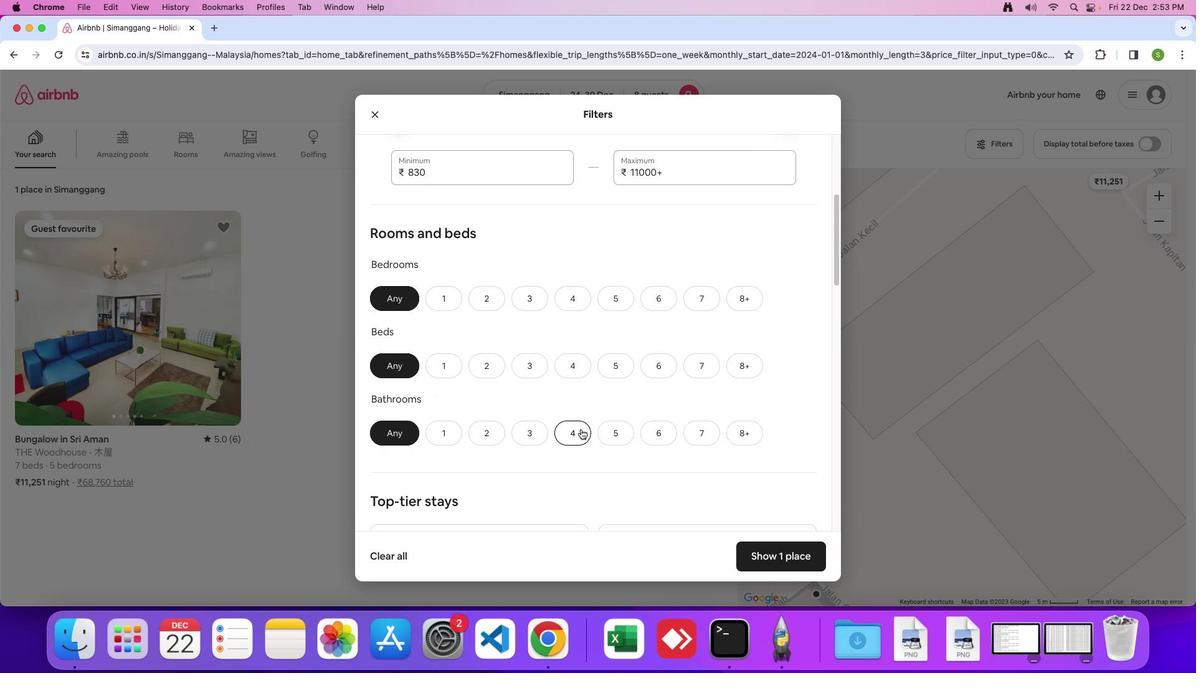 
Action: Mouse scrolled (581, 429) with delta (0, -1)
Screenshot: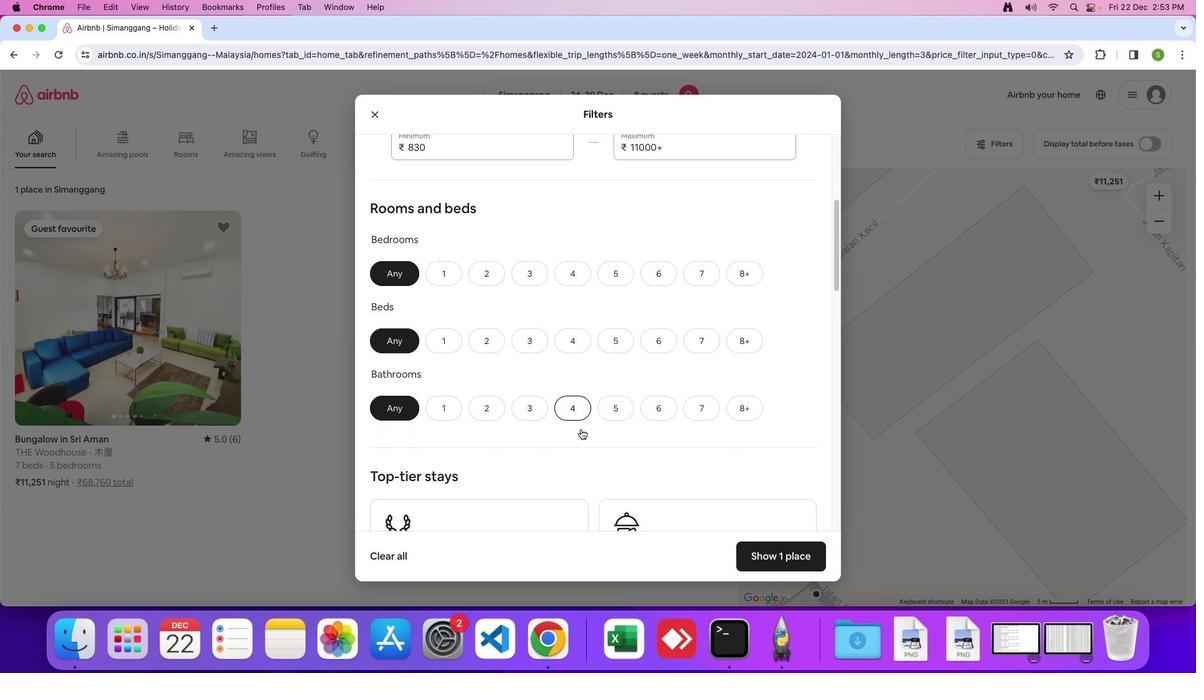 
Action: Mouse moved to (667, 242)
Screenshot: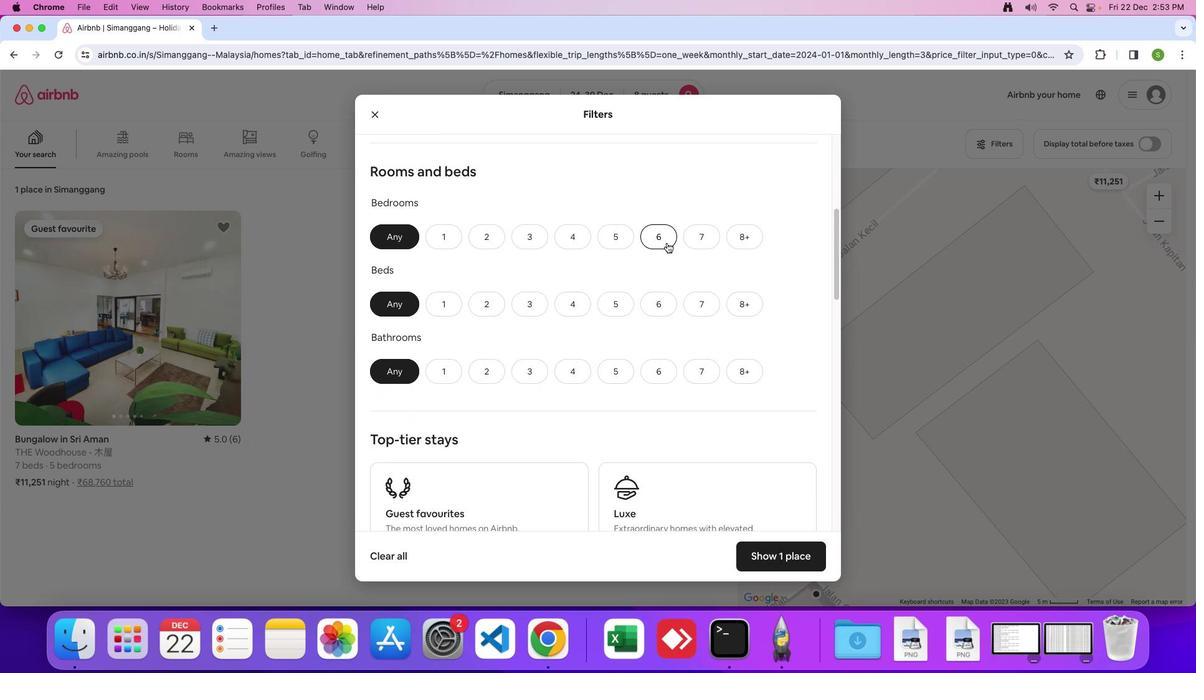 
Action: Mouse pressed left at (667, 242)
Screenshot: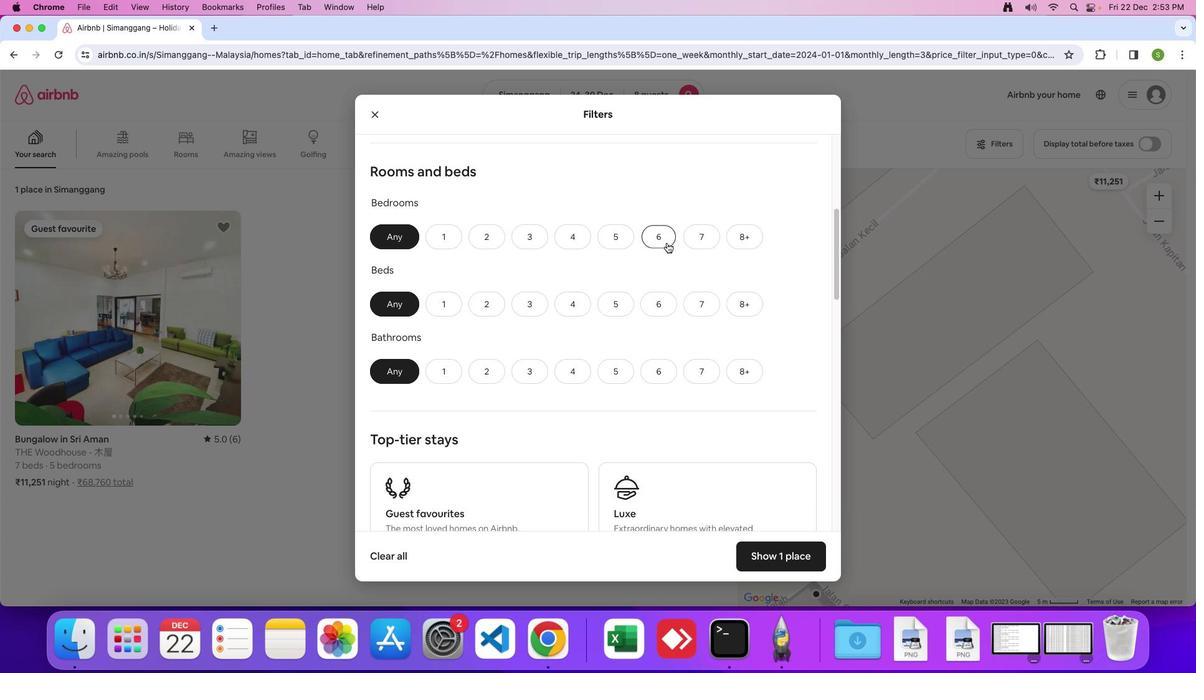 
Action: Mouse moved to (662, 303)
Screenshot: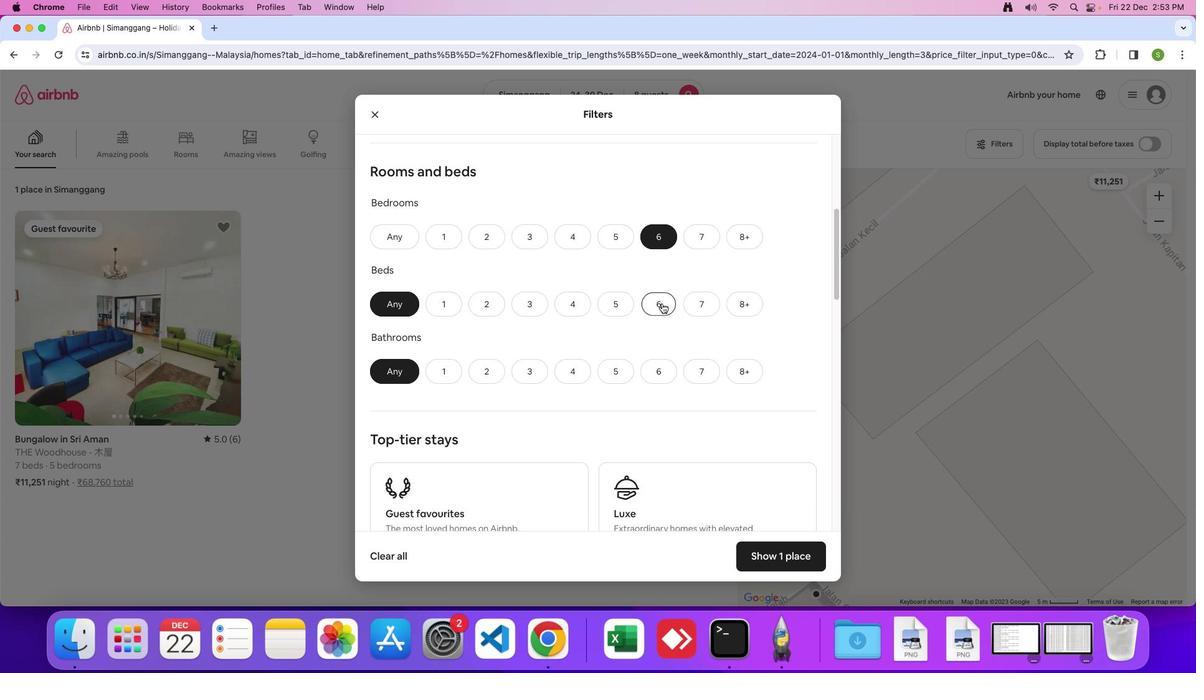 
Action: Mouse pressed left at (662, 303)
Screenshot: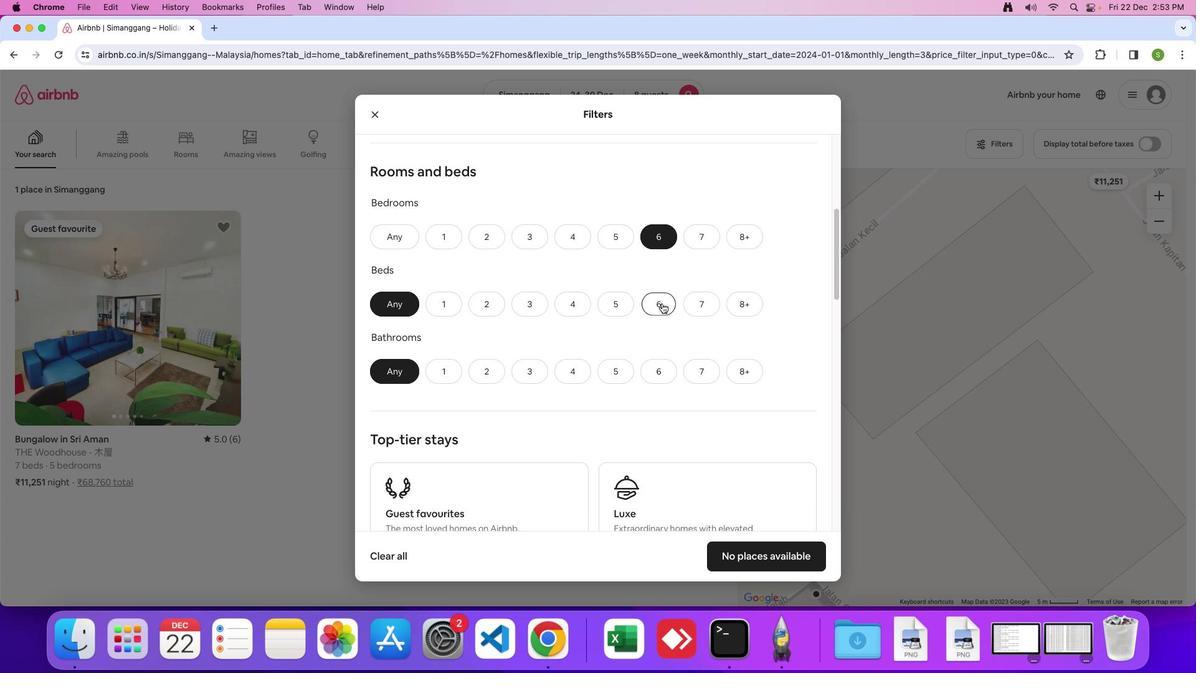 
Action: Mouse moved to (655, 370)
Screenshot: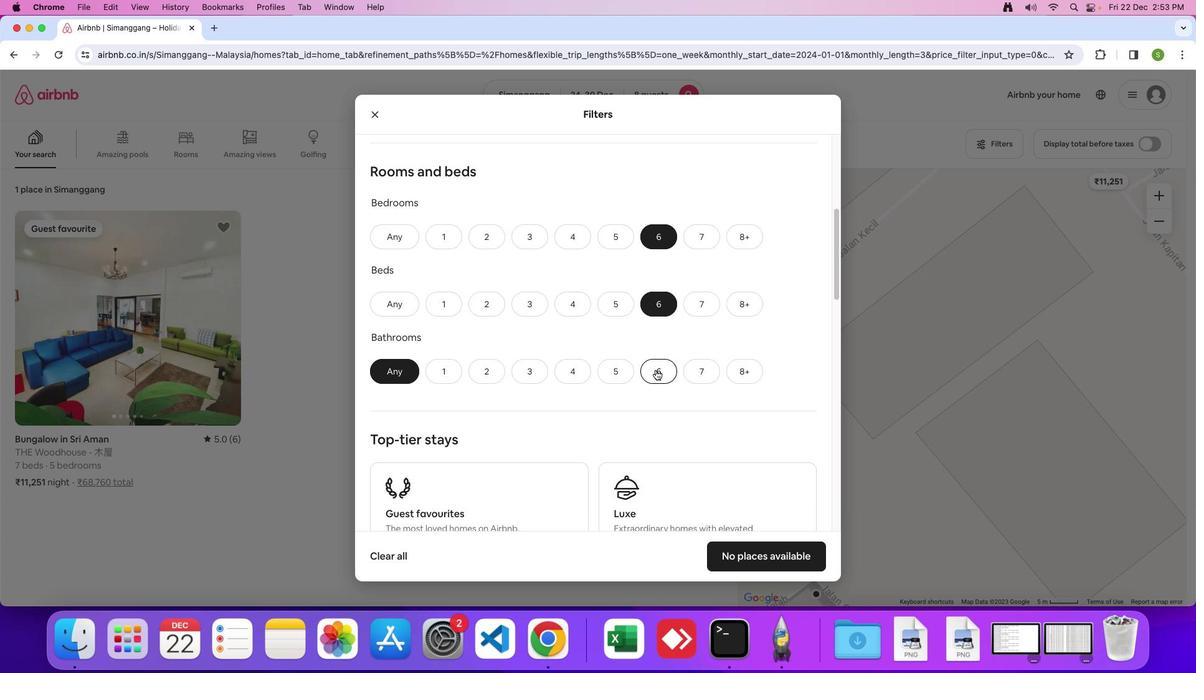 
Action: Mouse pressed left at (655, 370)
Screenshot: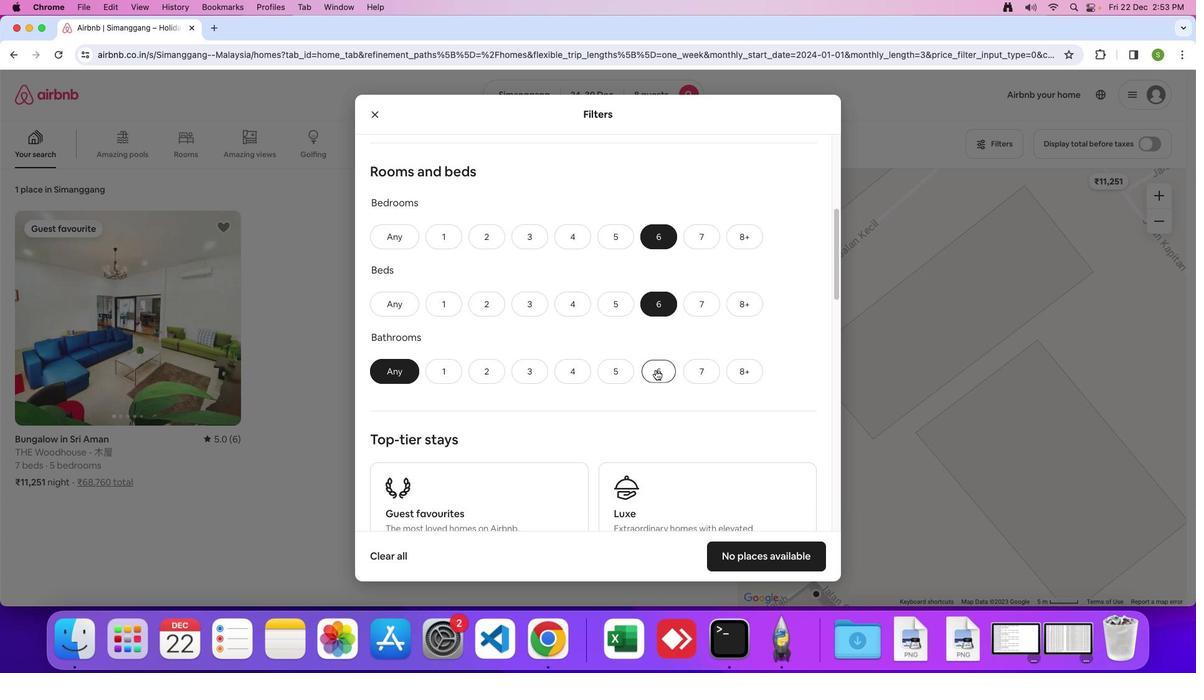 
Action: Mouse moved to (582, 399)
Screenshot: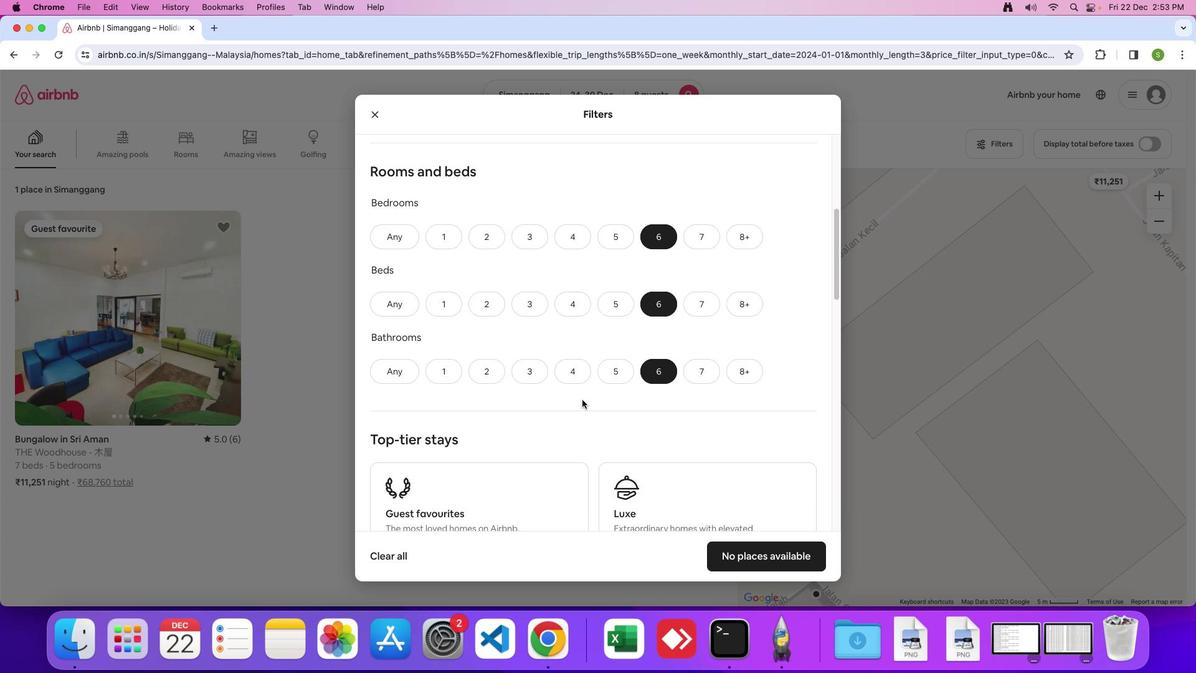 
Action: Mouse scrolled (582, 399) with delta (0, 0)
Screenshot: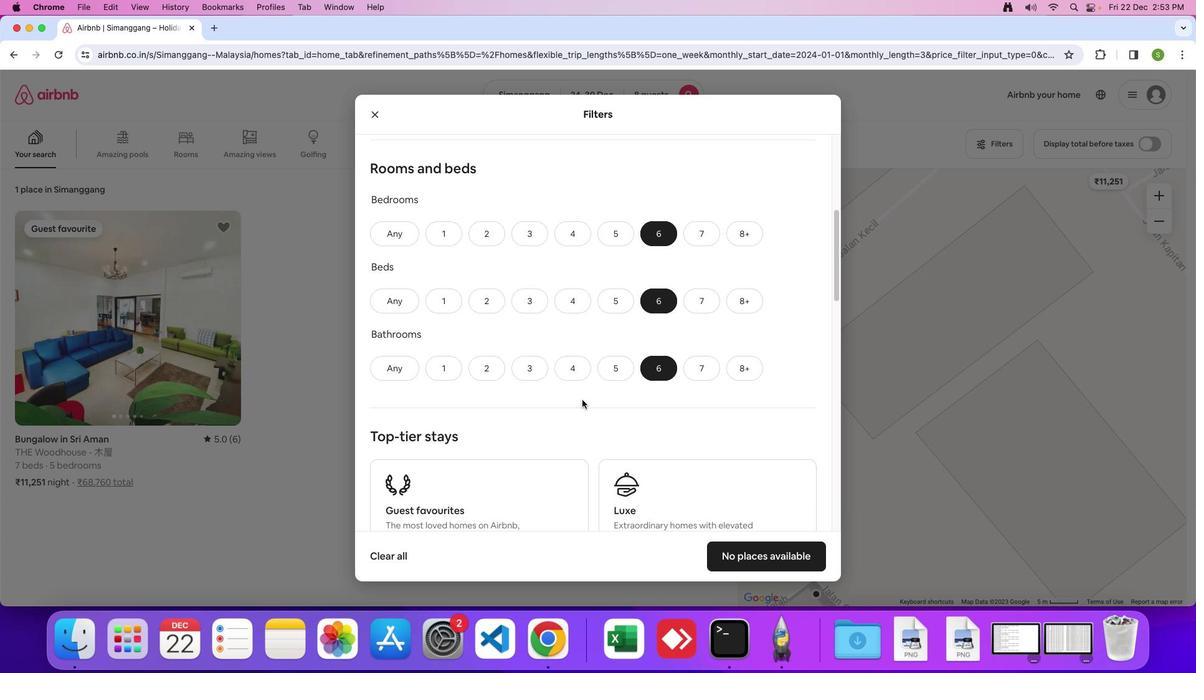 
Action: Mouse scrolled (582, 399) with delta (0, 0)
Screenshot: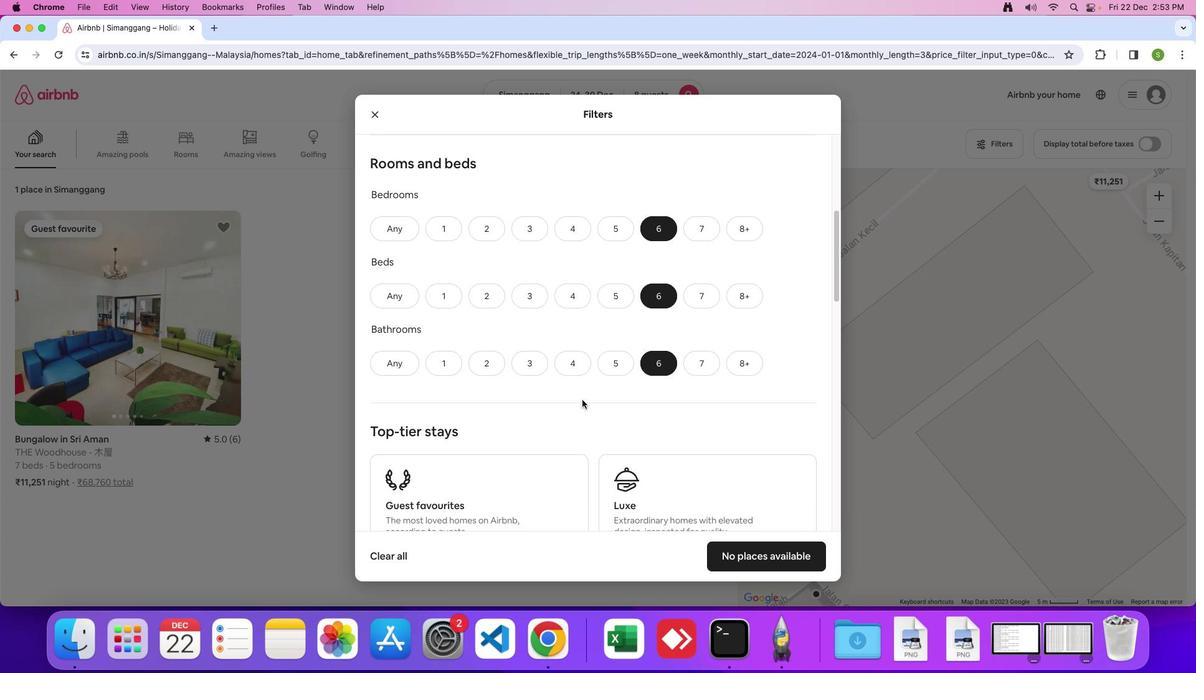 
Action: Mouse moved to (583, 399)
Screenshot: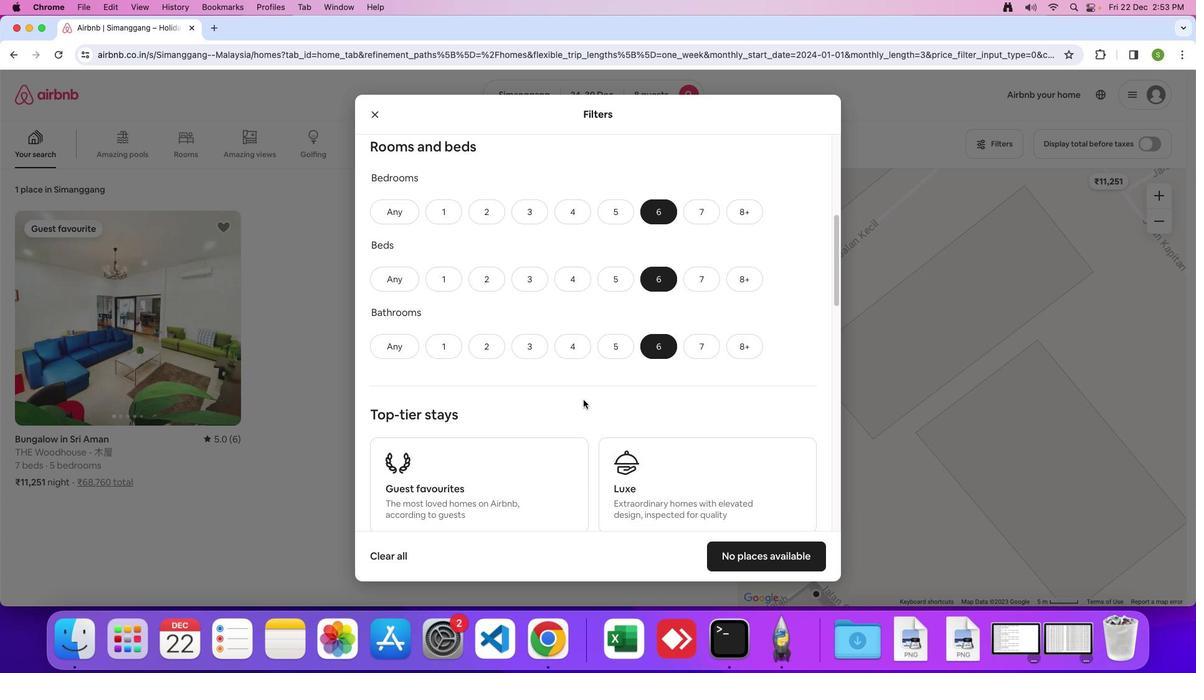 
Action: Mouse scrolled (583, 399) with delta (0, 0)
Screenshot: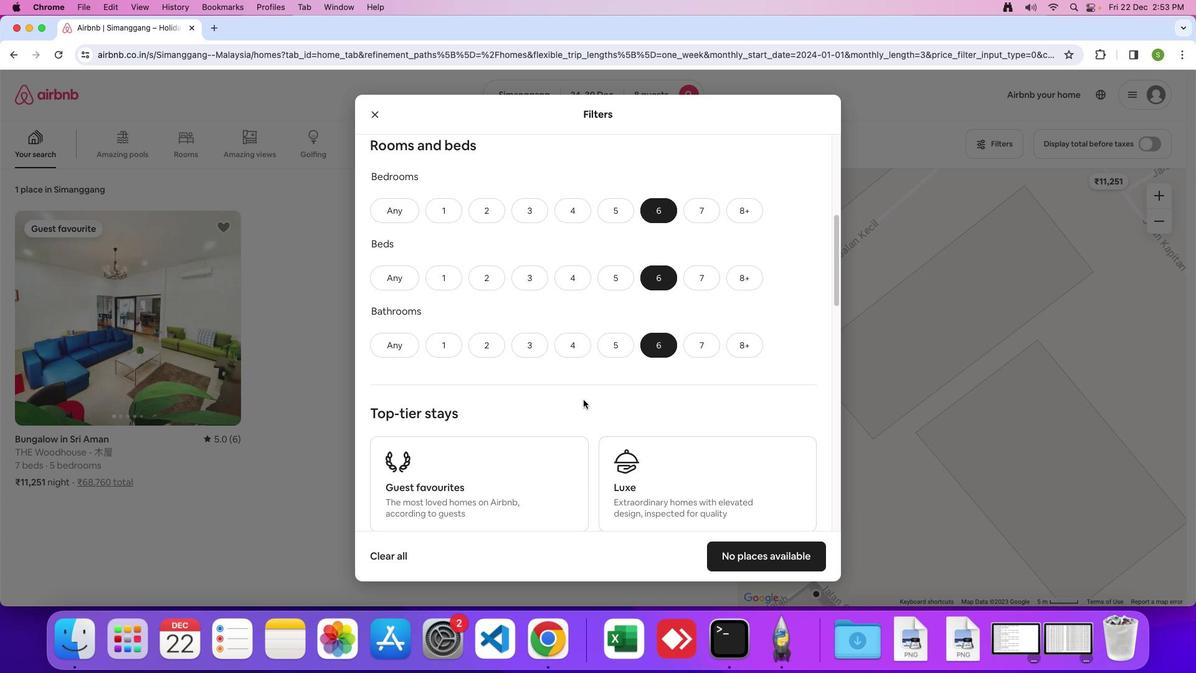 
Action: Mouse moved to (583, 399)
Screenshot: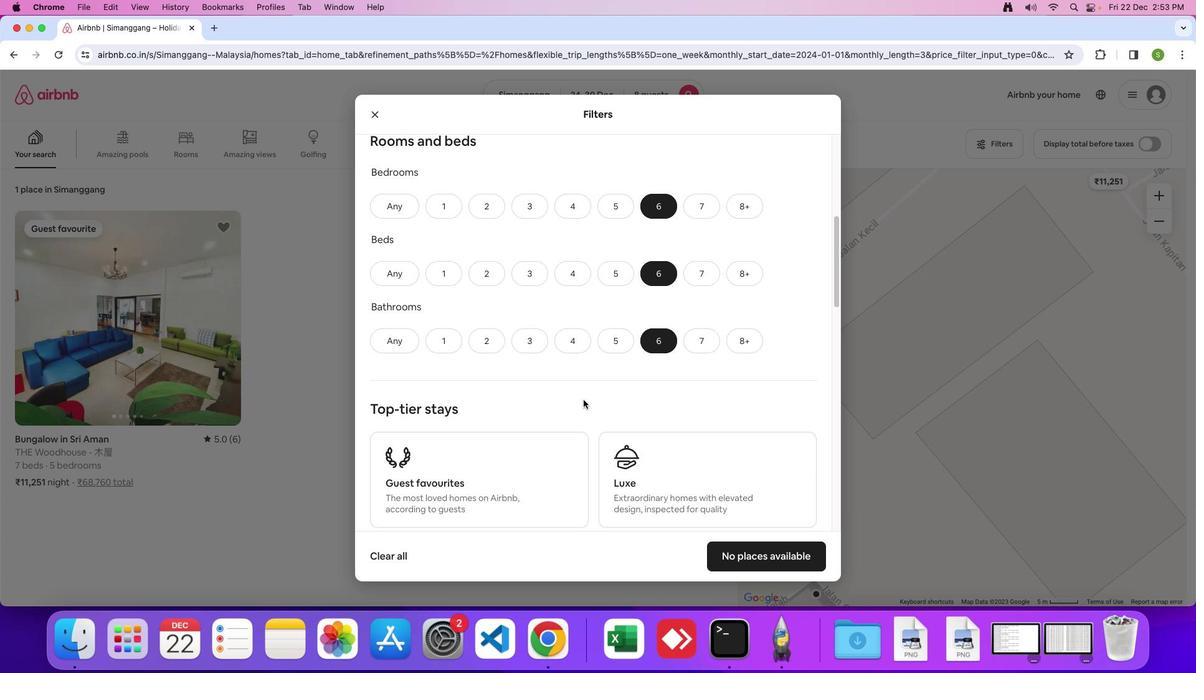 
Action: Mouse scrolled (583, 399) with delta (0, 0)
Screenshot: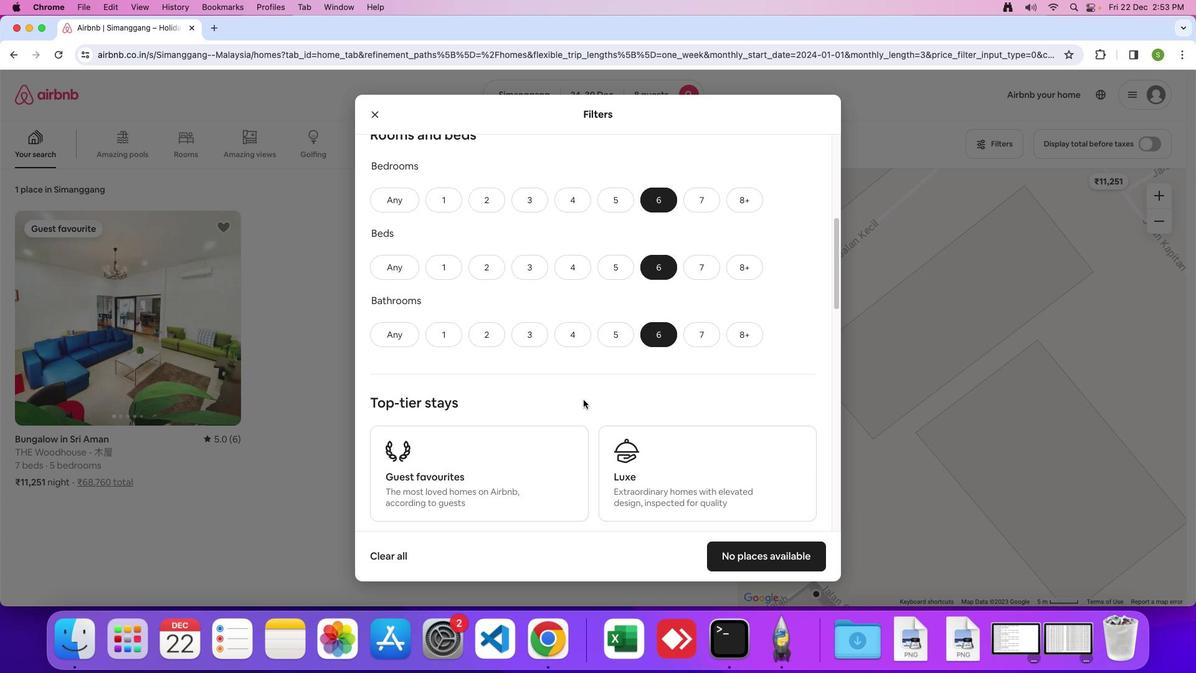 
Action: Mouse scrolled (583, 399) with delta (0, -1)
Screenshot: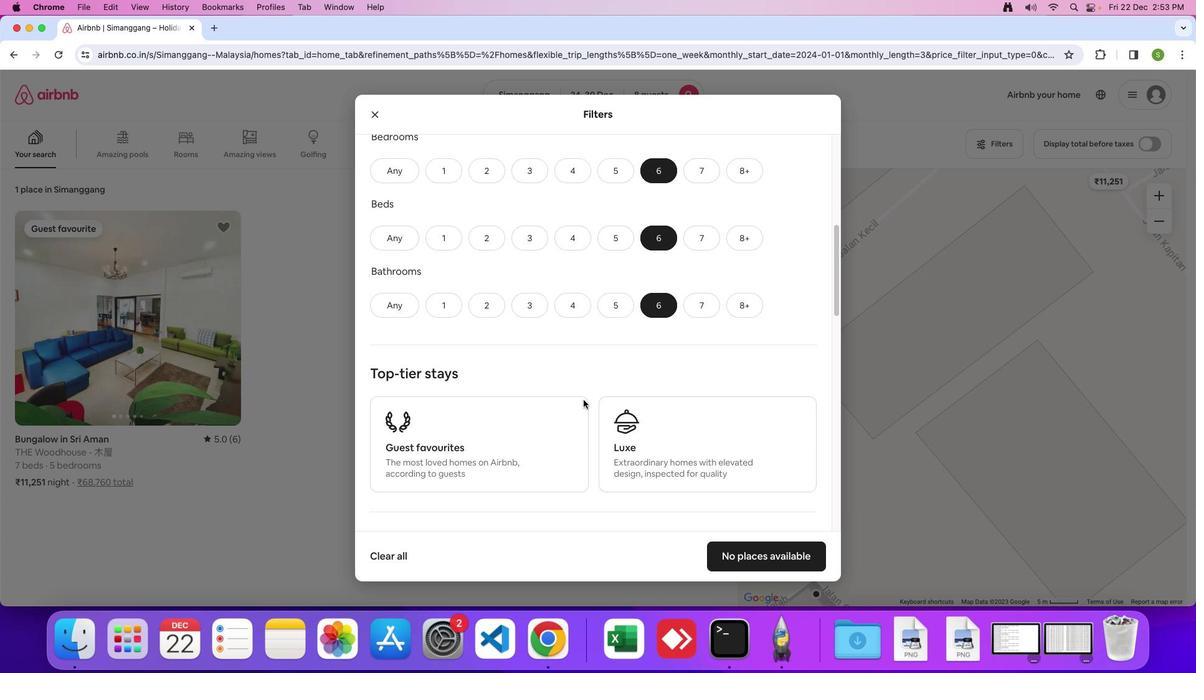 
Action: Mouse scrolled (583, 399) with delta (0, 0)
Screenshot: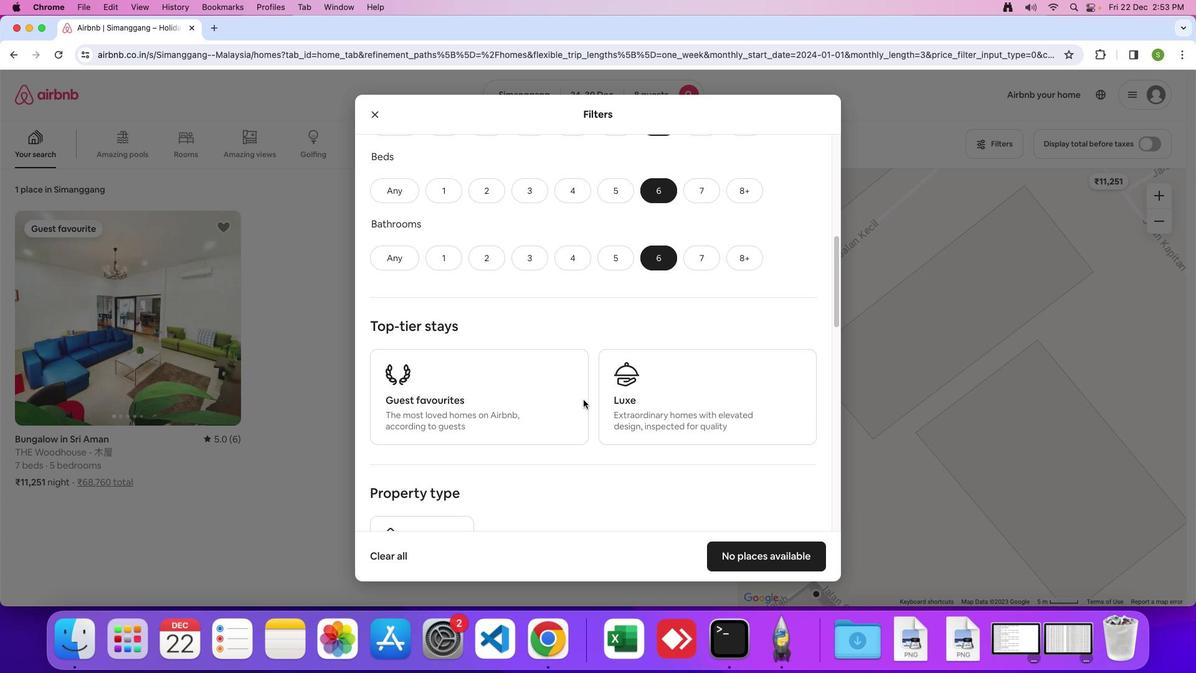 
Action: Mouse scrolled (583, 399) with delta (0, 0)
Screenshot: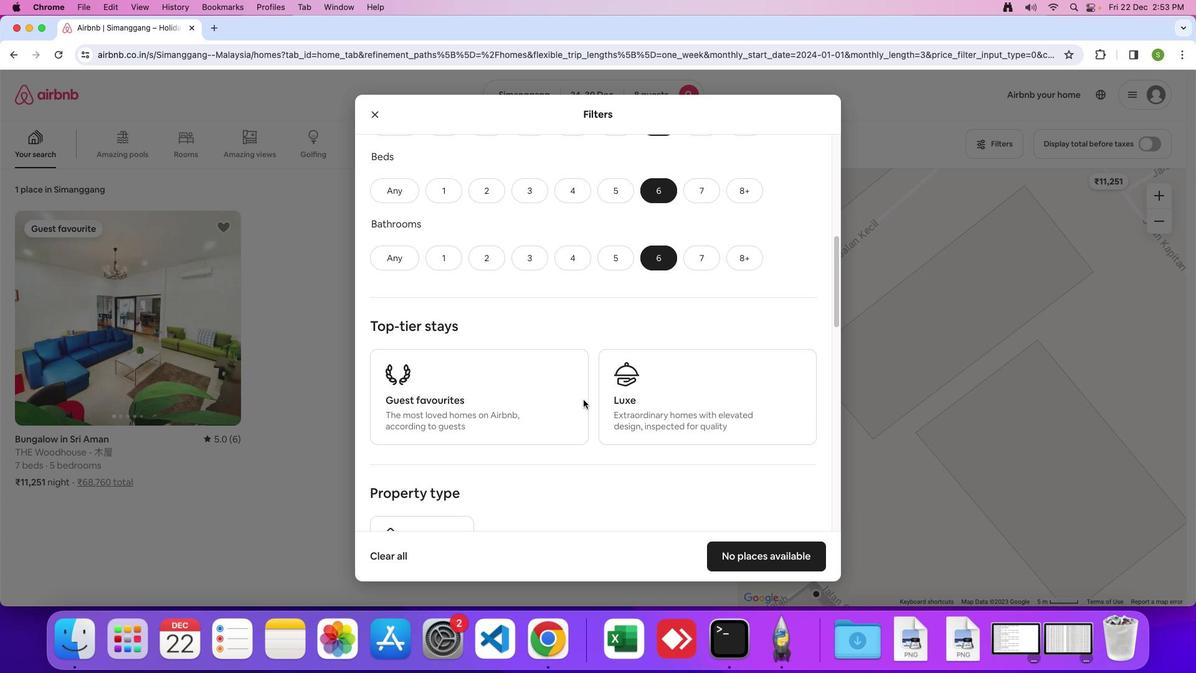 
Action: Mouse scrolled (583, 399) with delta (0, -1)
Screenshot: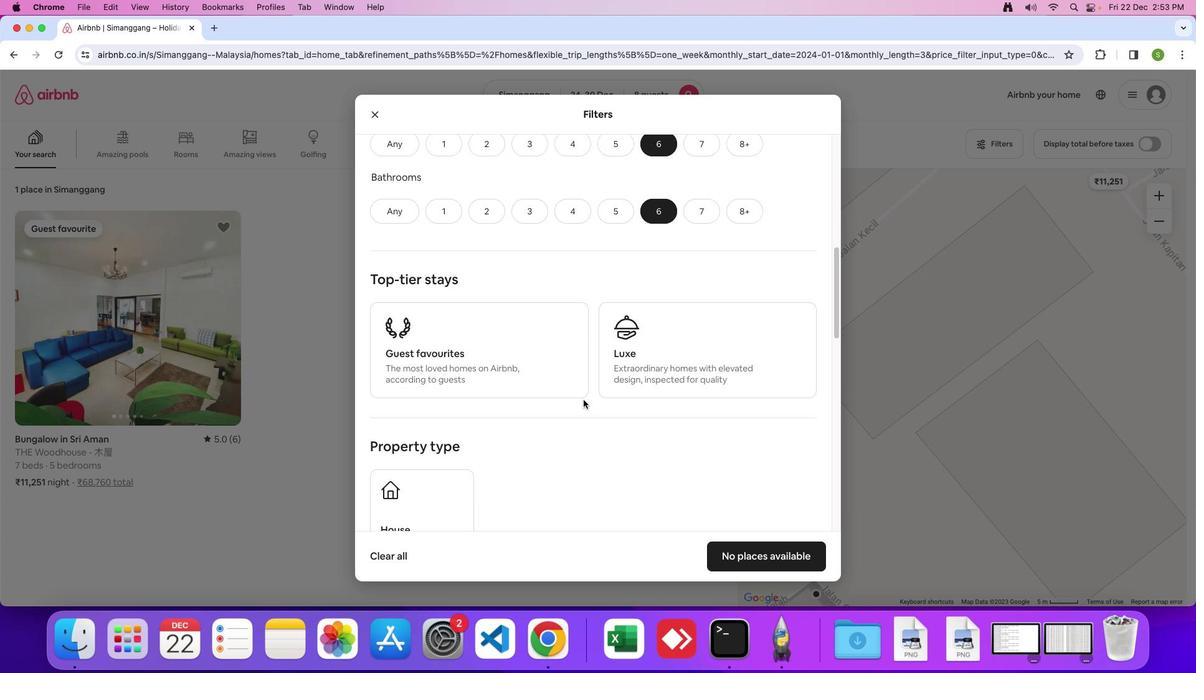 
Action: Mouse scrolled (583, 399) with delta (0, 0)
Screenshot: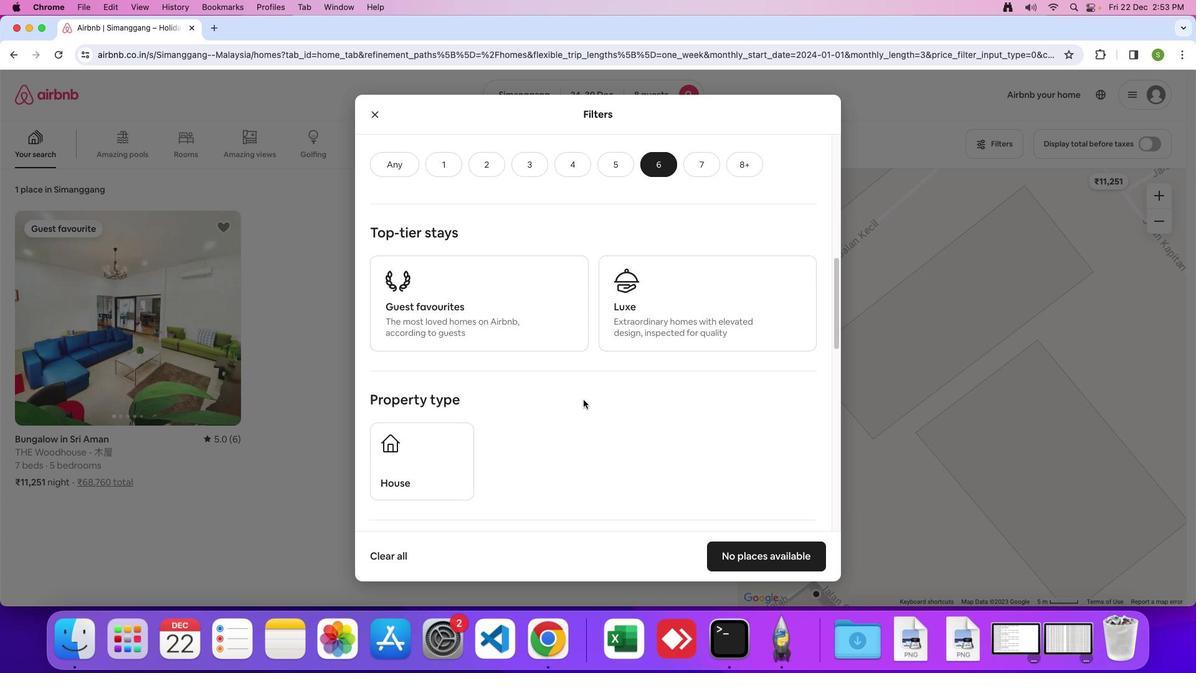 
Action: Mouse scrolled (583, 399) with delta (0, 0)
Screenshot: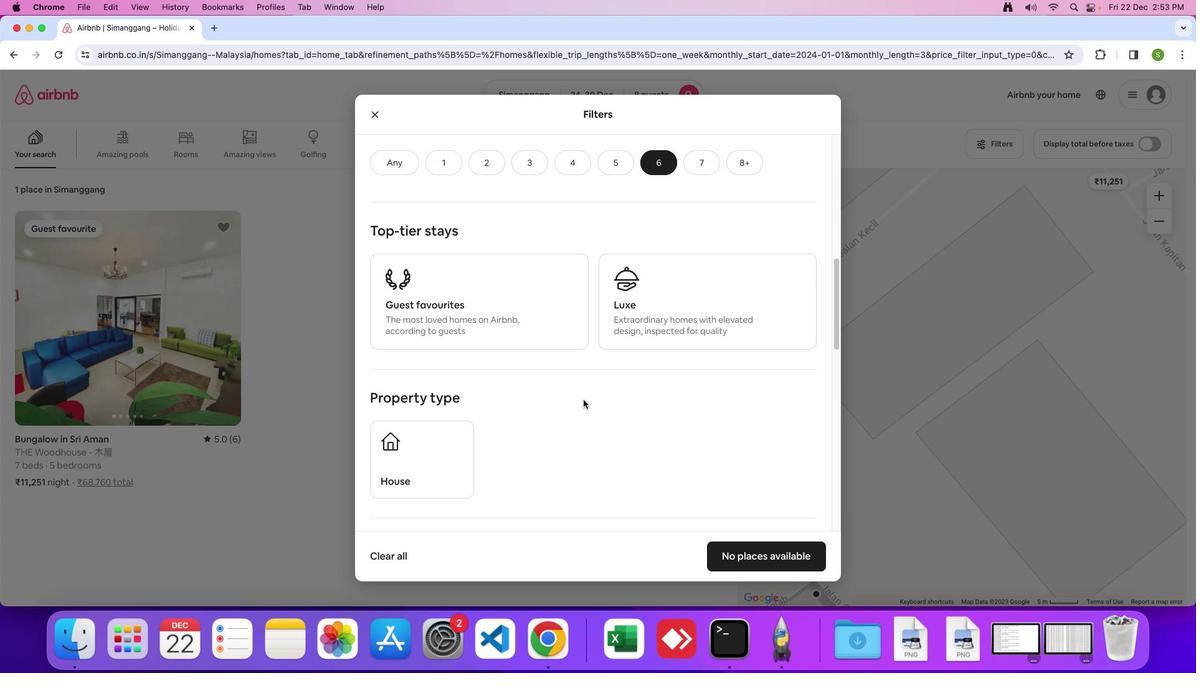 
Action: Mouse scrolled (583, 399) with delta (0, 0)
Screenshot: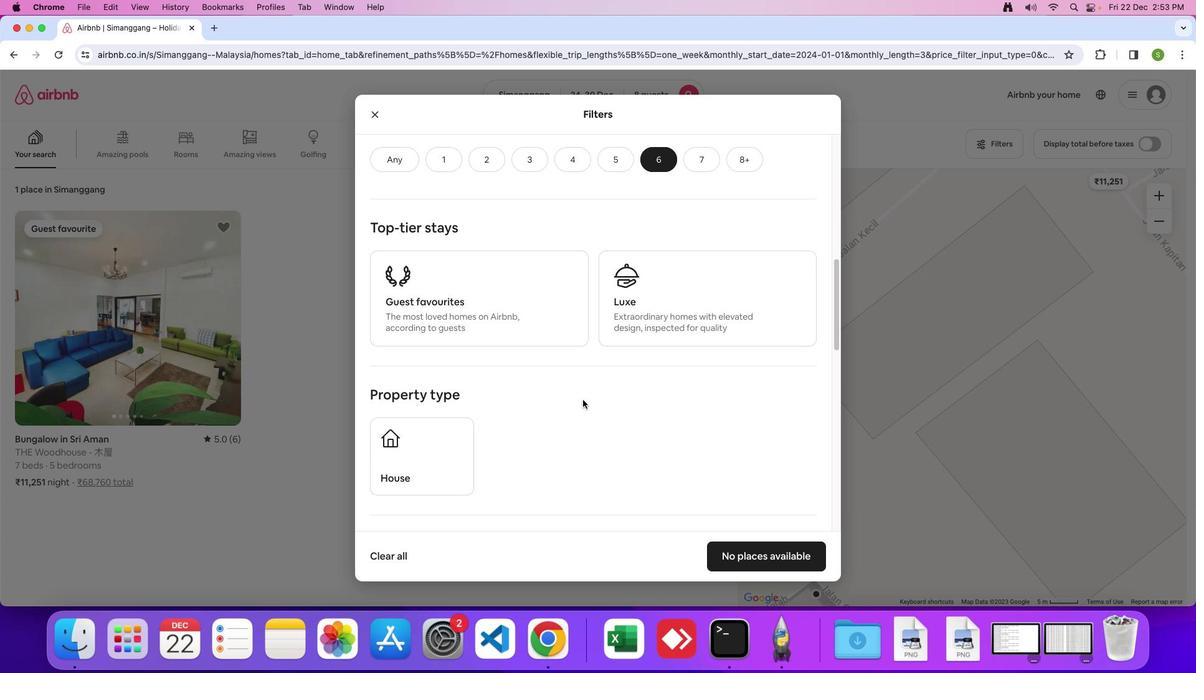 
Action: Mouse moved to (433, 431)
Screenshot: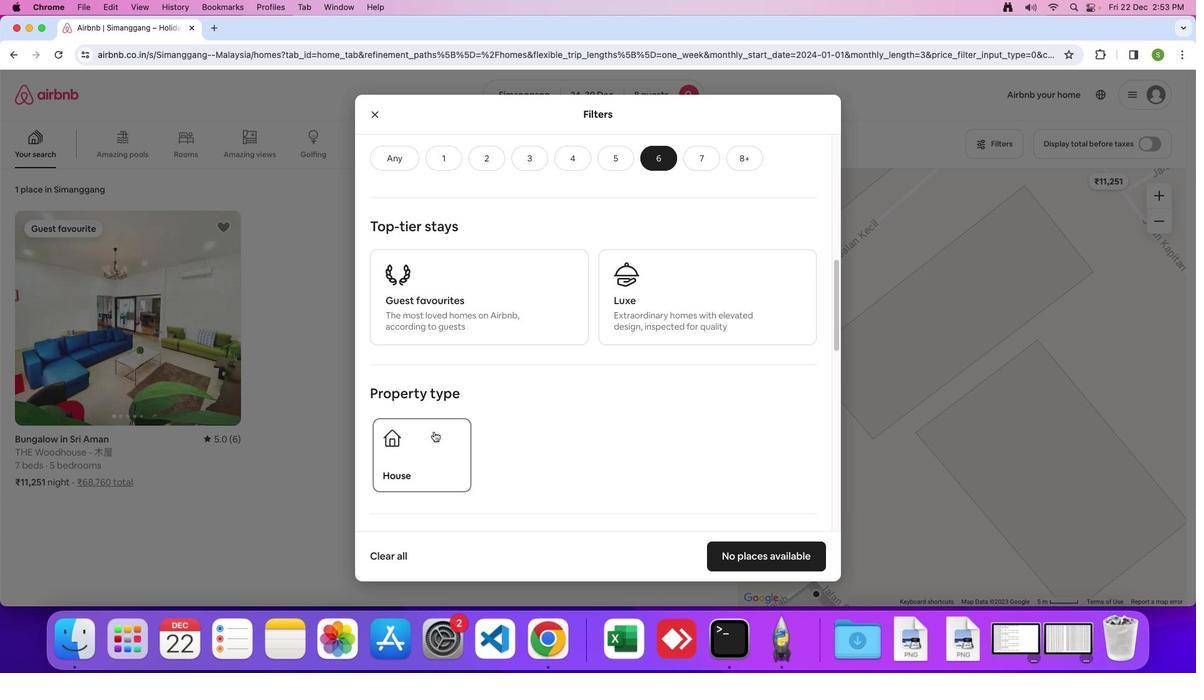 
Action: Mouse pressed left at (433, 431)
Screenshot: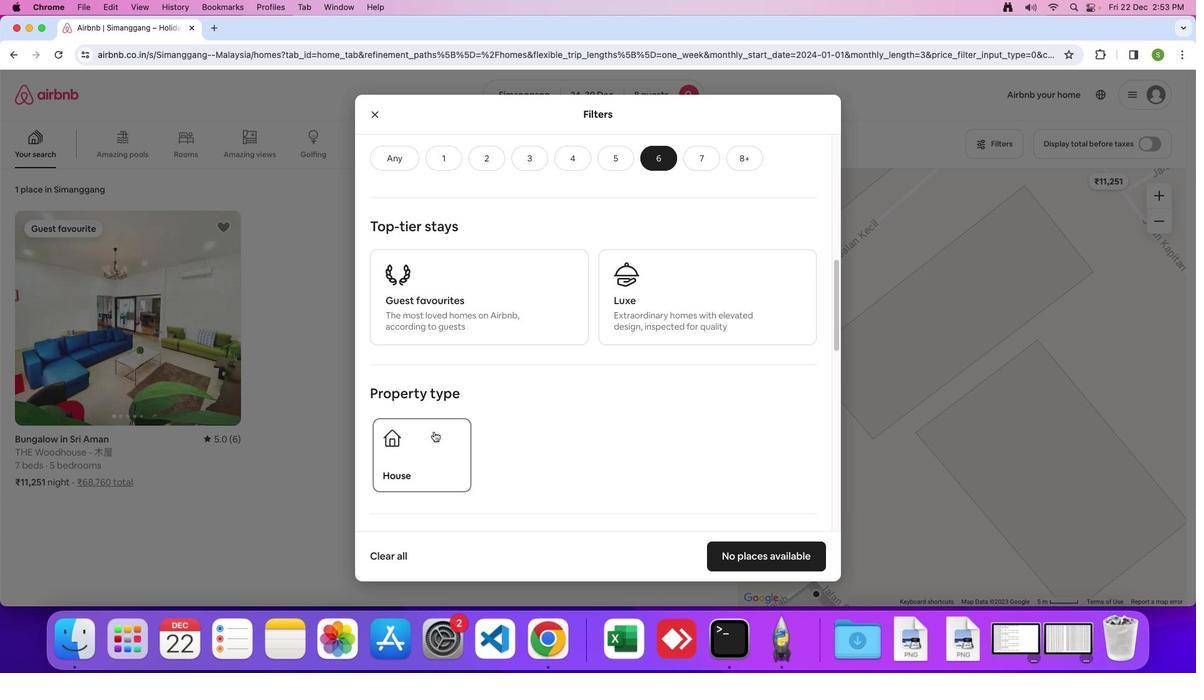 
Action: Mouse moved to (612, 406)
Screenshot: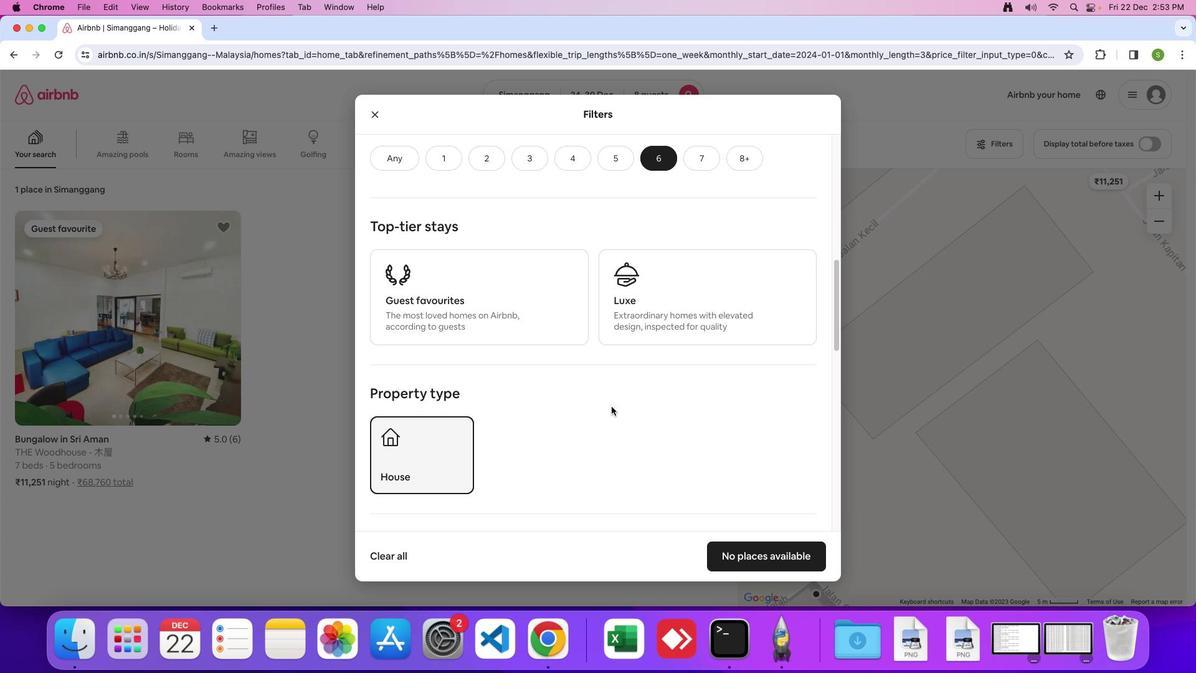 
Action: Mouse scrolled (612, 406) with delta (0, 0)
Screenshot: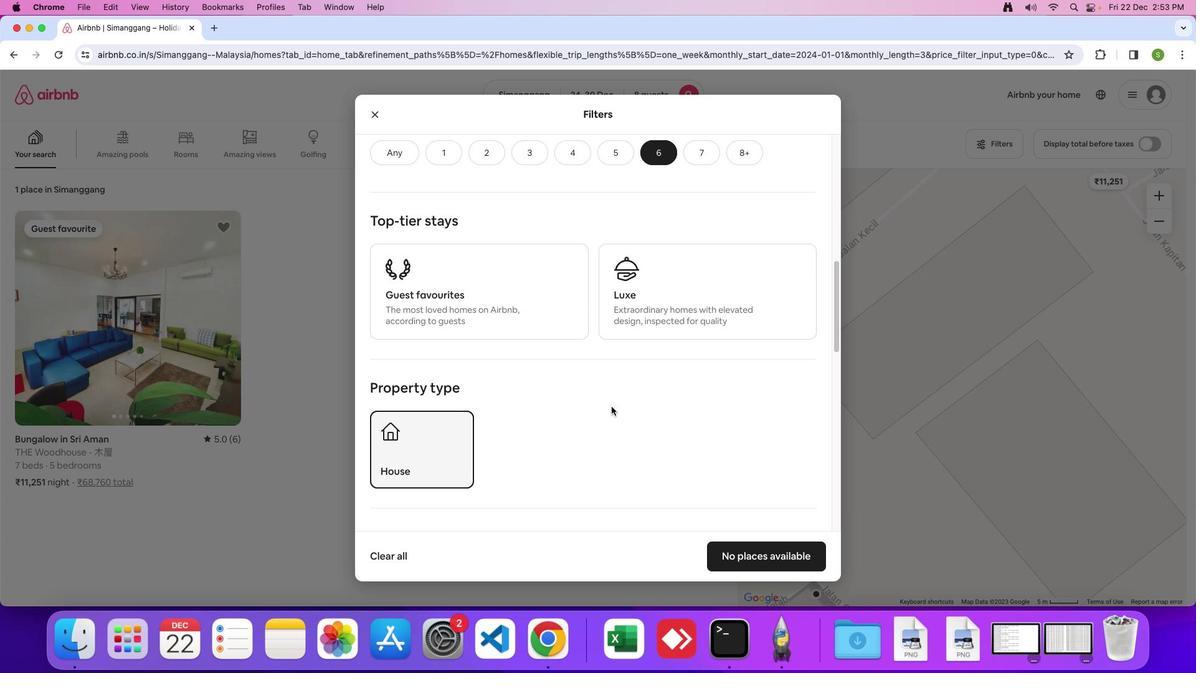 
Action: Mouse scrolled (612, 406) with delta (0, 0)
Screenshot: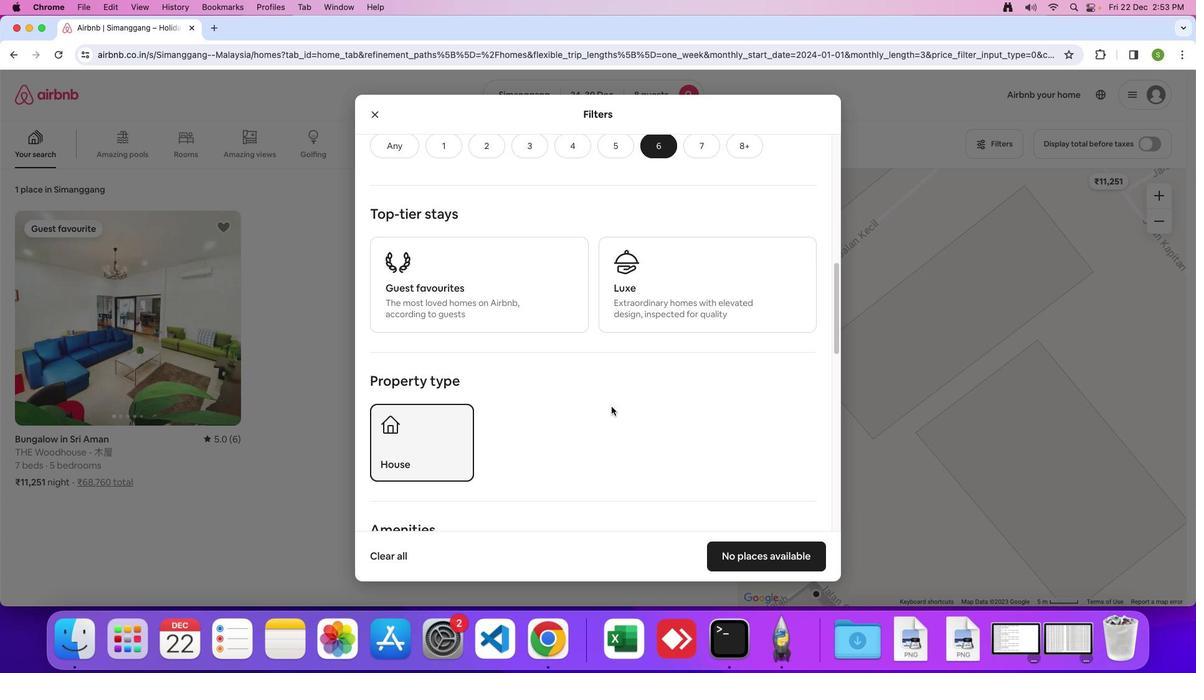 
Action: Mouse scrolled (612, 406) with delta (0, -1)
Screenshot: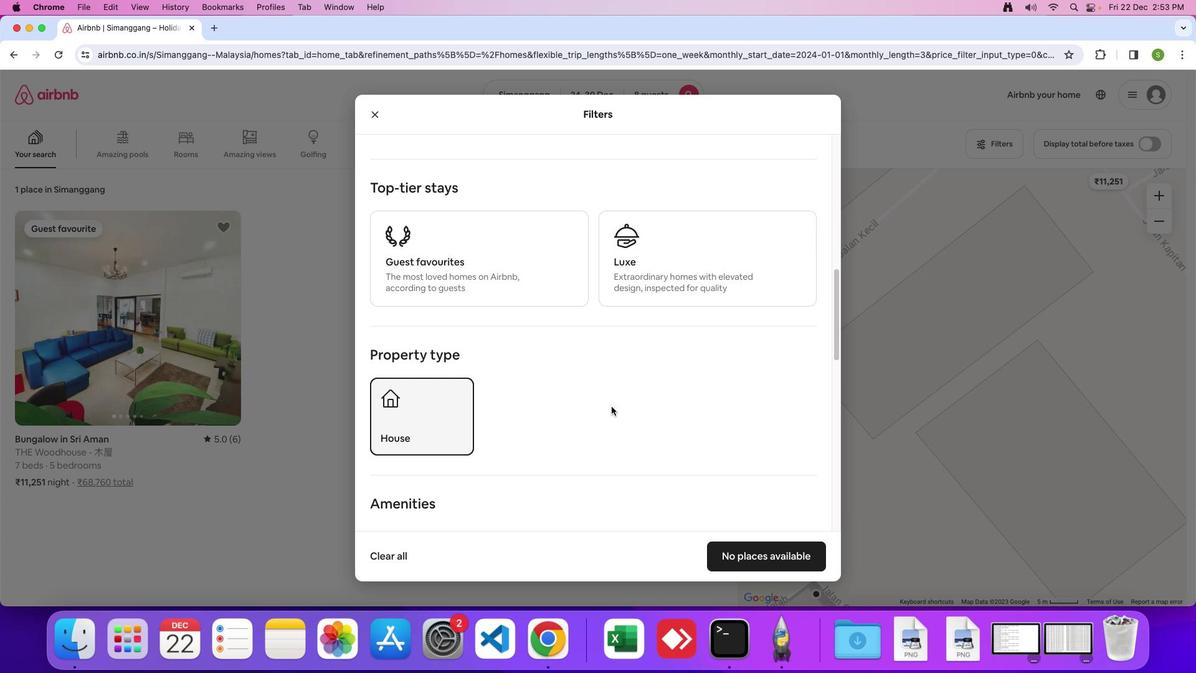 
Action: Mouse scrolled (612, 406) with delta (0, 0)
Screenshot: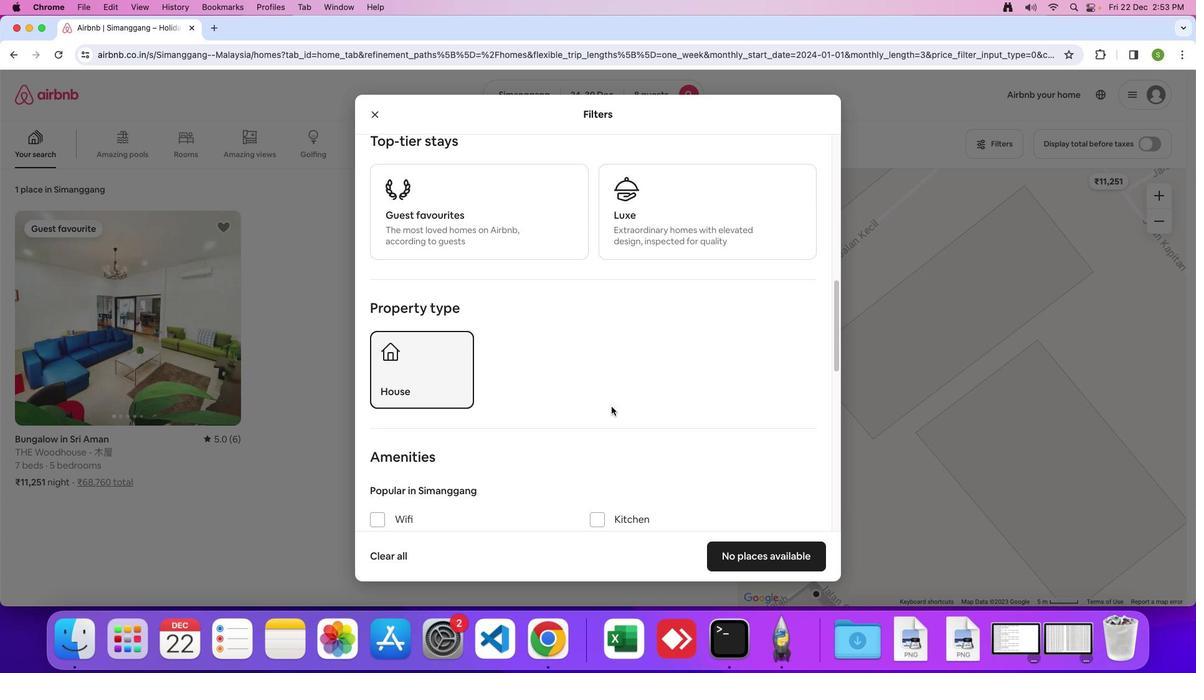 
Action: Mouse scrolled (612, 406) with delta (0, 0)
Screenshot: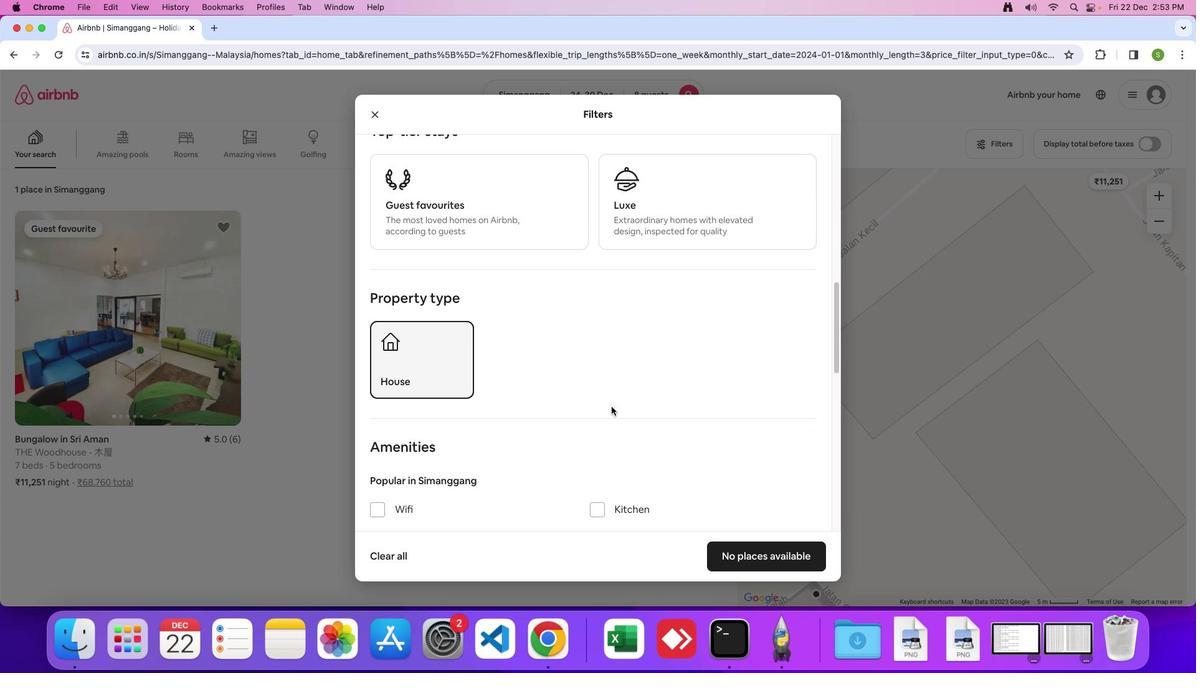 
Action: Mouse scrolled (612, 406) with delta (0, 0)
Screenshot: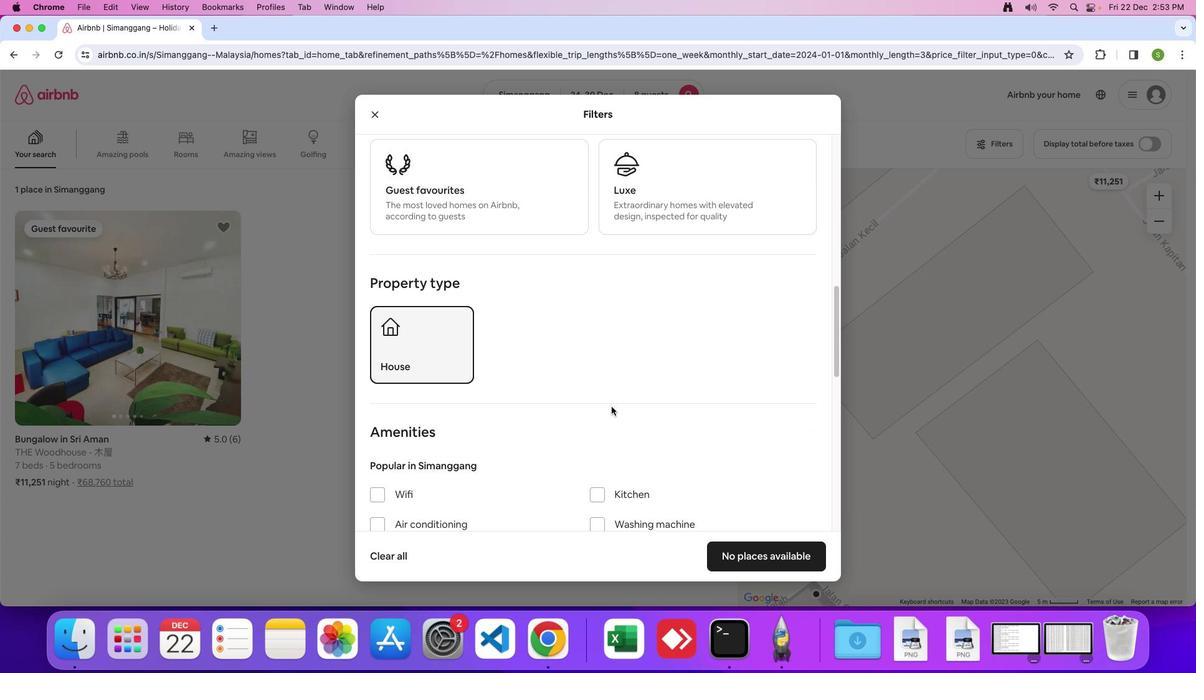 
Action: Mouse scrolled (612, 406) with delta (0, 0)
Screenshot: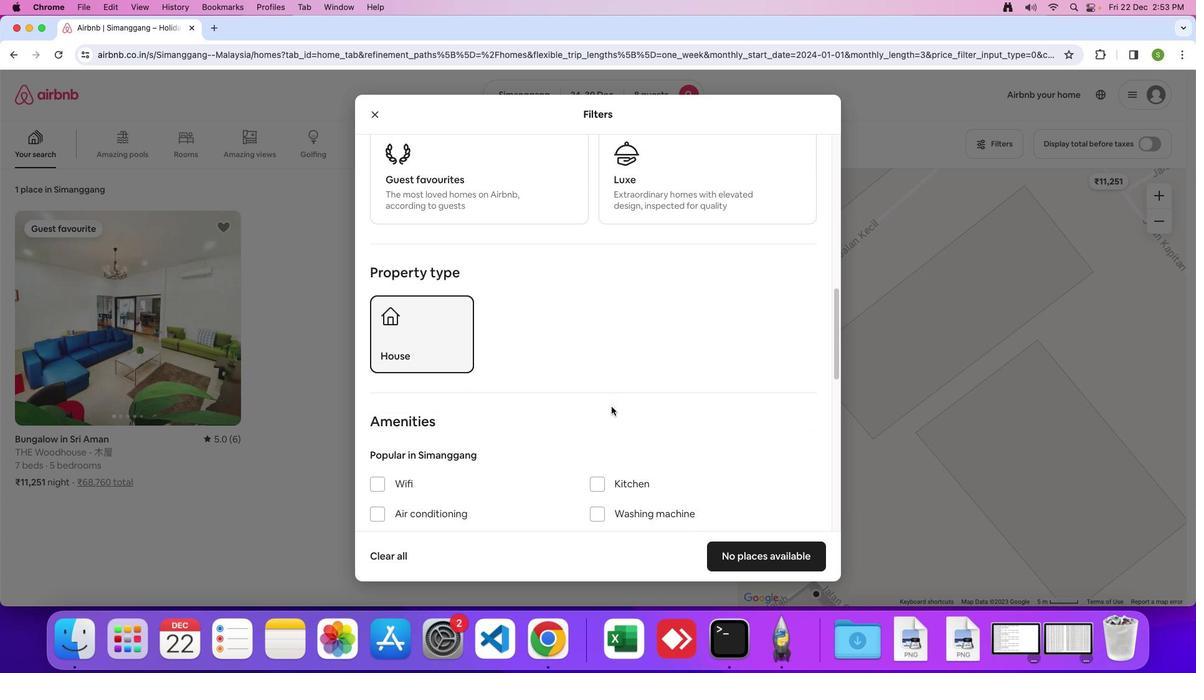 
Action: Mouse scrolled (612, 406) with delta (0, 0)
Screenshot: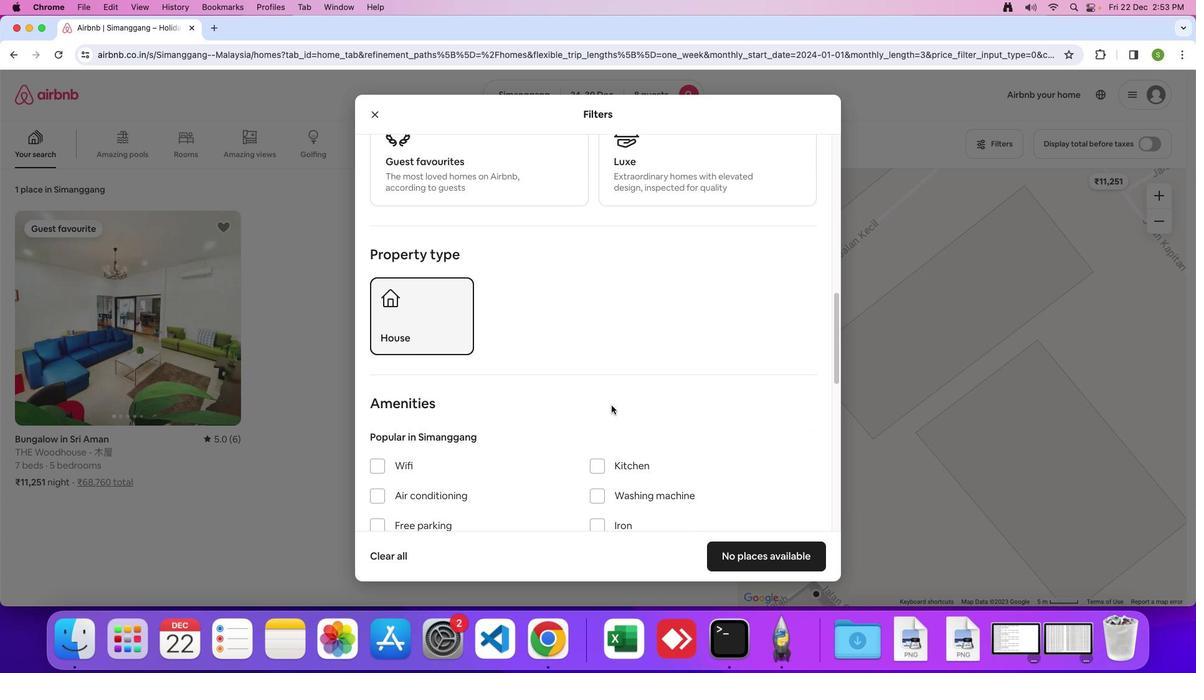 
Action: Mouse moved to (612, 405)
Screenshot: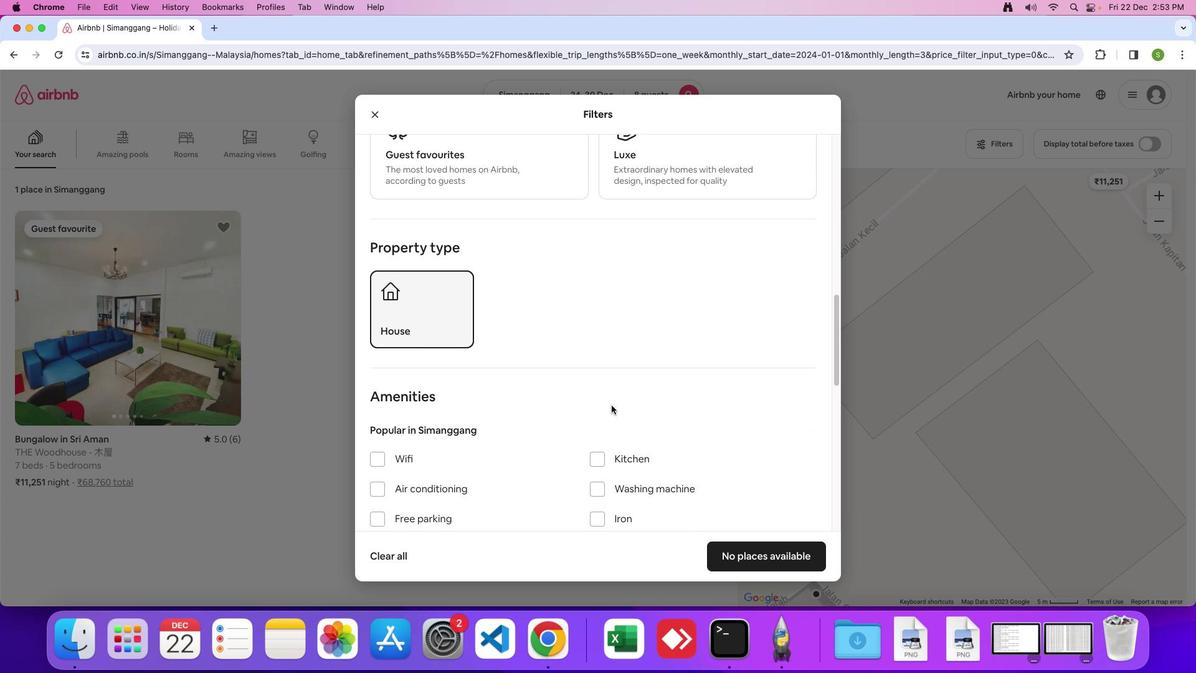 
Action: Mouse scrolled (612, 405) with delta (0, 0)
Screenshot: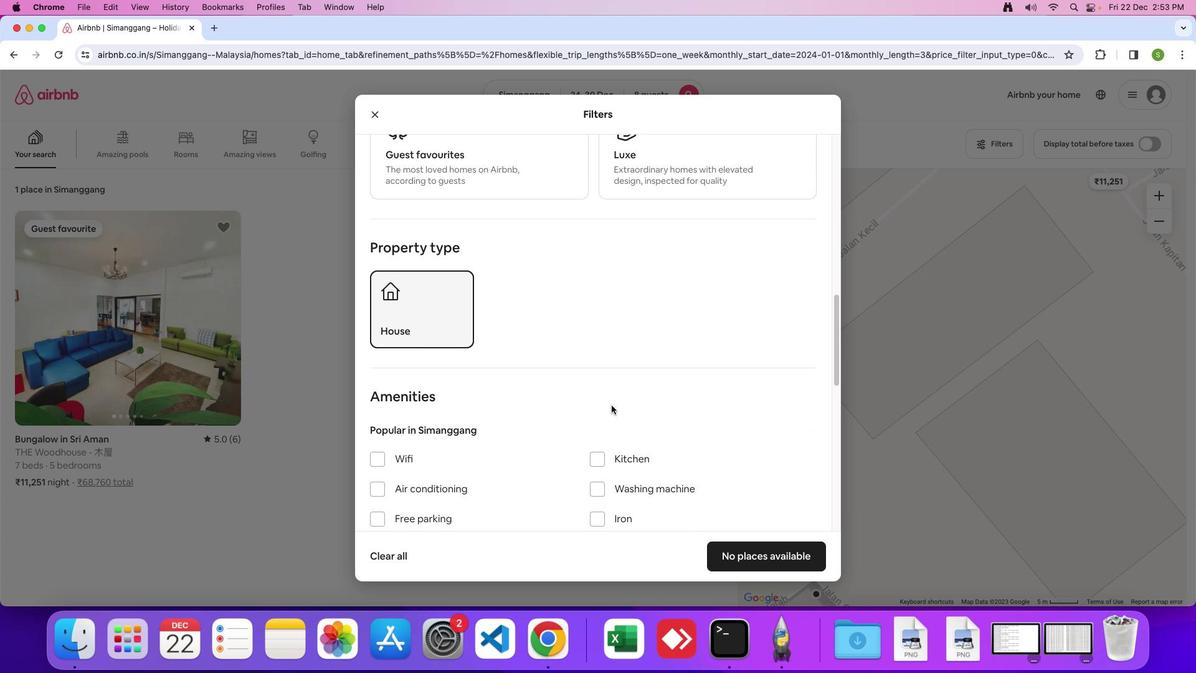 
Action: Mouse moved to (612, 405)
Screenshot: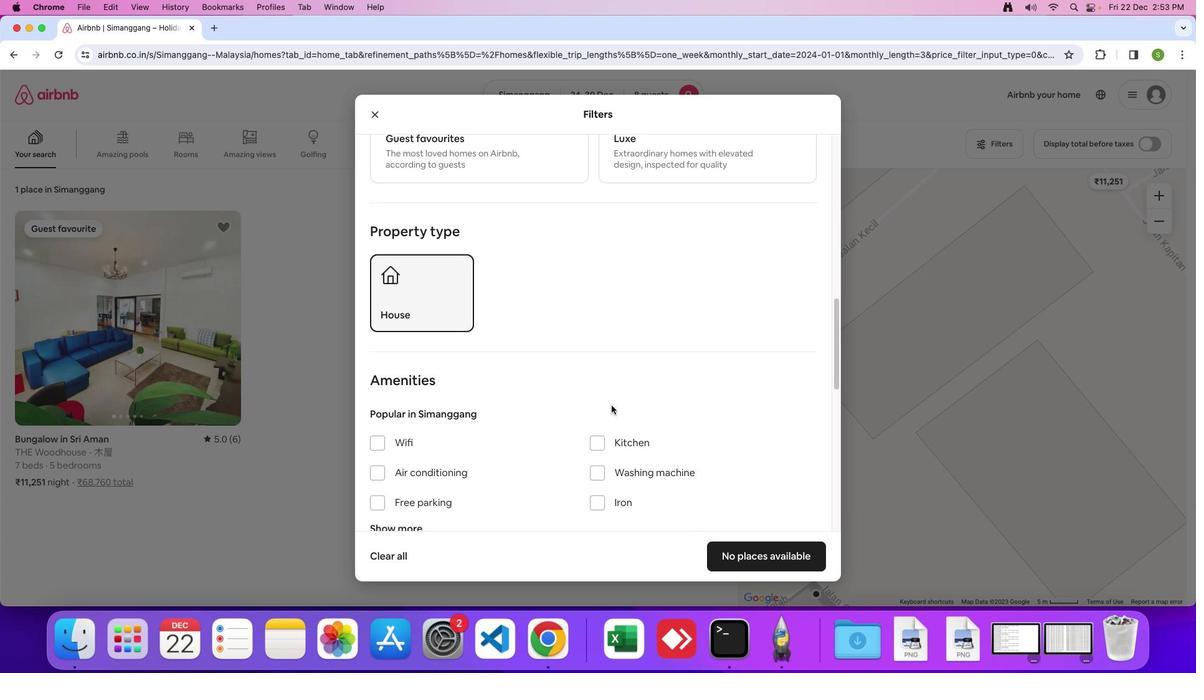 
Action: Mouse scrolled (612, 405) with delta (0, -1)
Screenshot: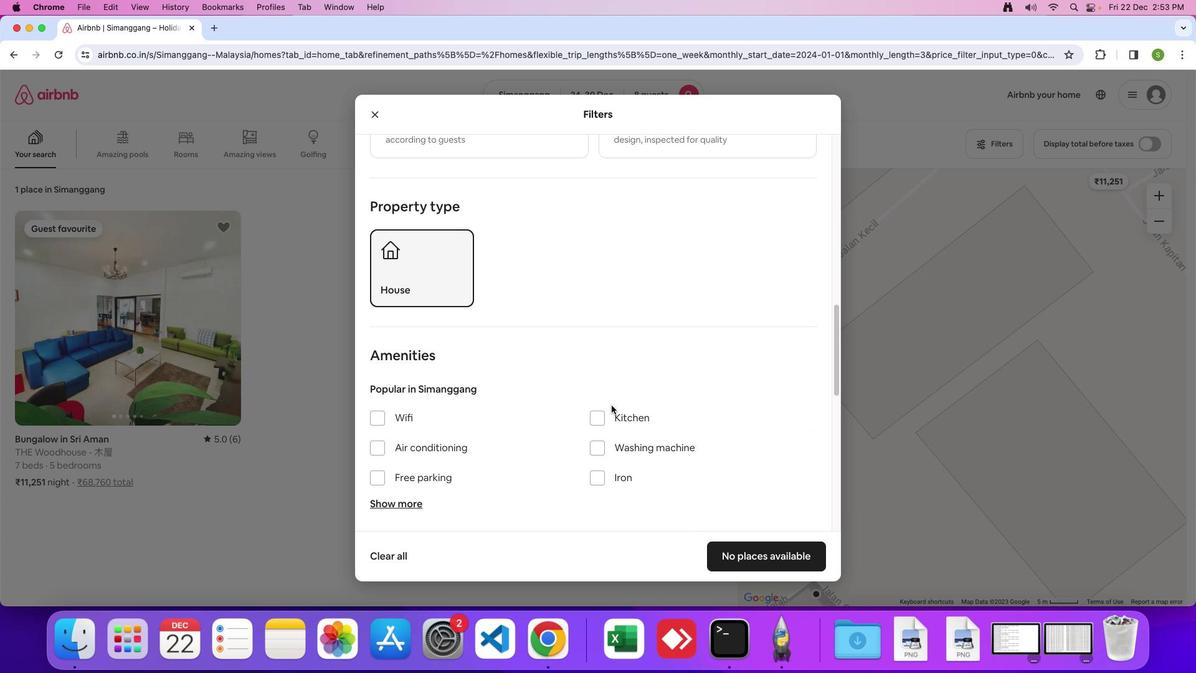 
Action: Mouse moved to (382, 372)
Screenshot: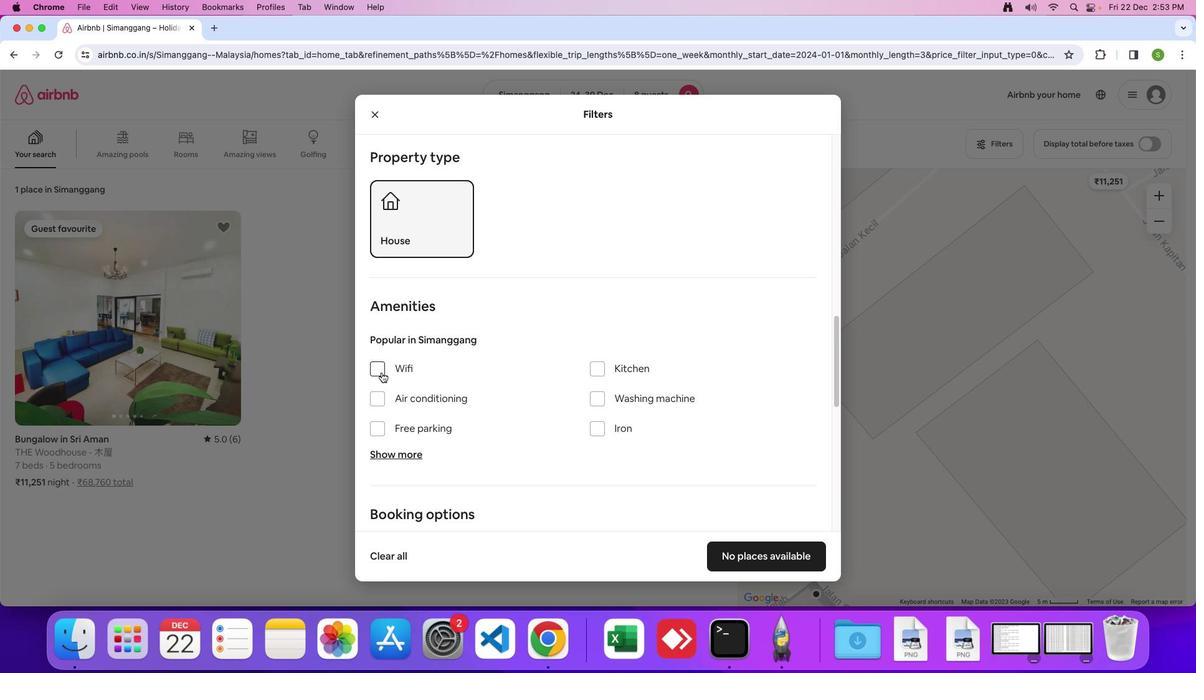 
Action: Mouse pressed left at (382, 372)
Screenshot: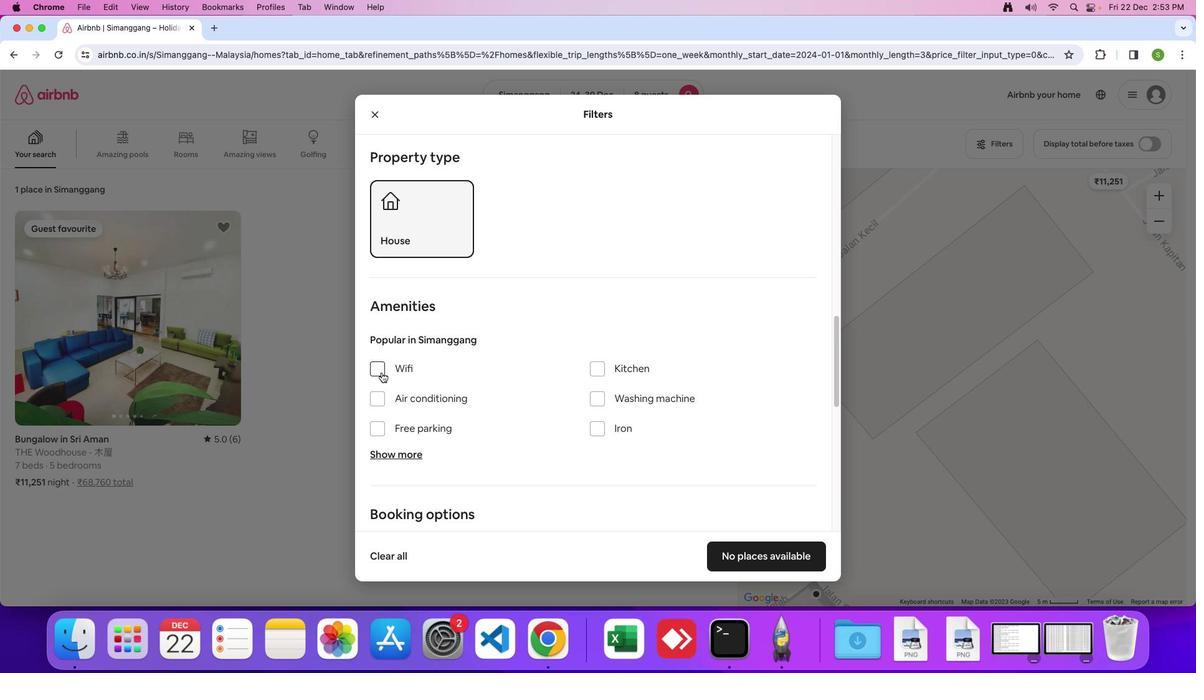 
Action: Mouse moved to (379, 431)
Screenshot: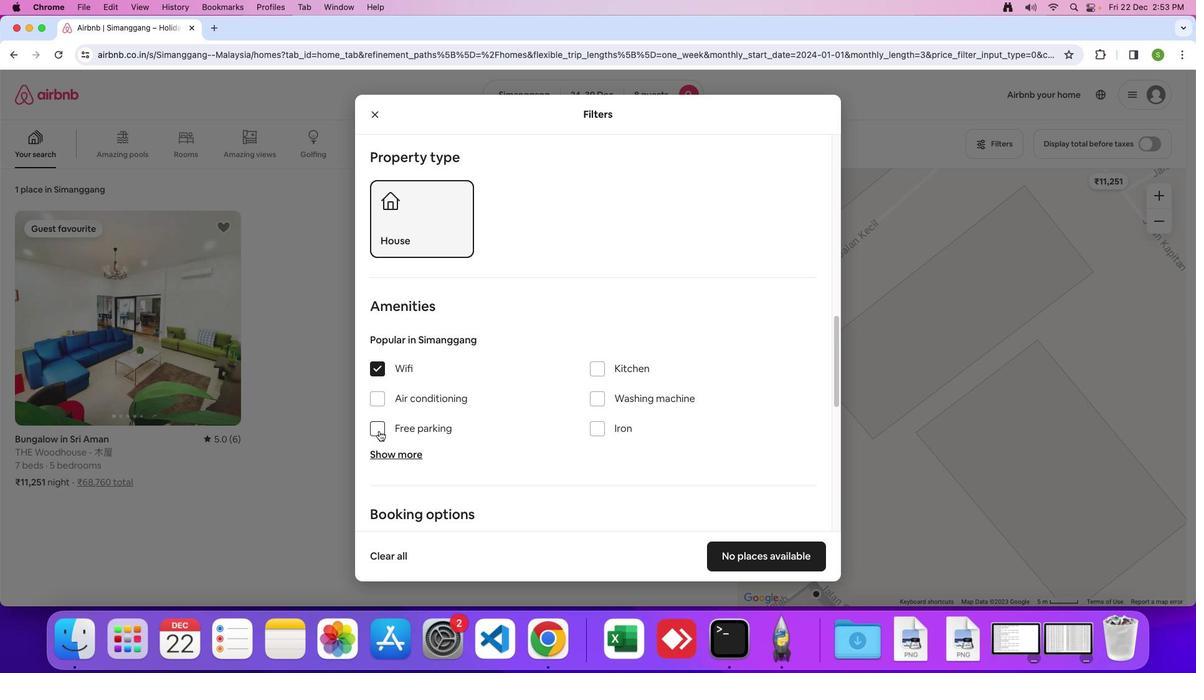
Action: Mouse pressed left at (379, 431)
Screenshot: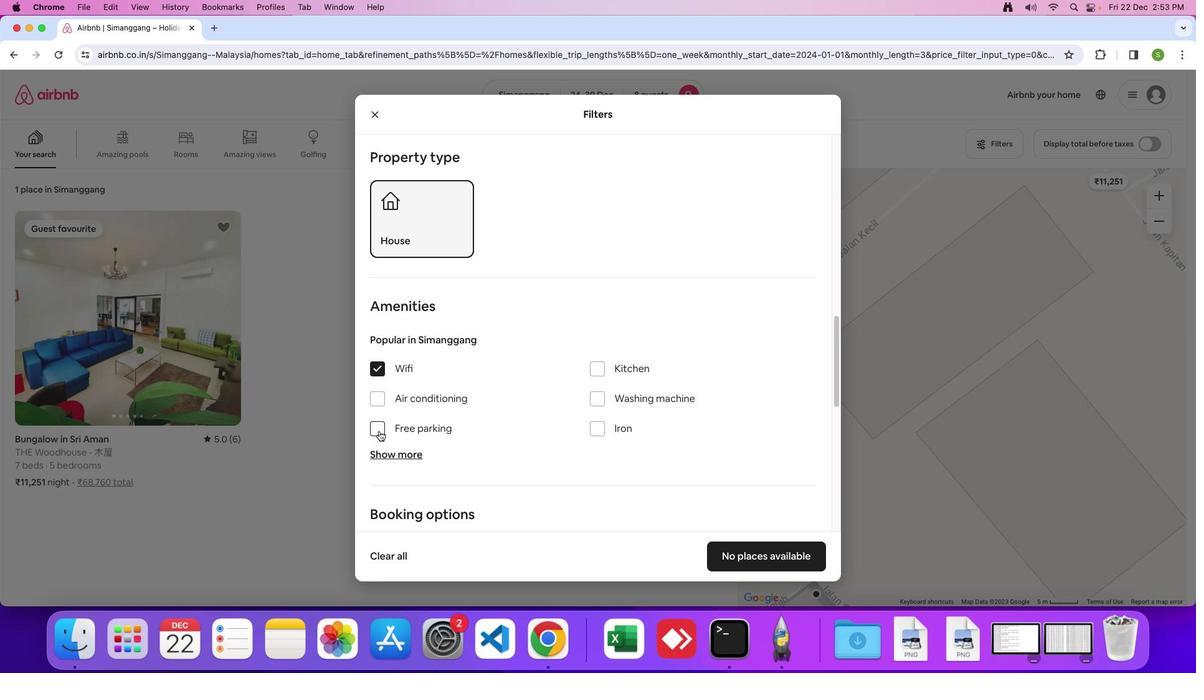 
Action: Mouse moved to (381, 453)
Screenshot: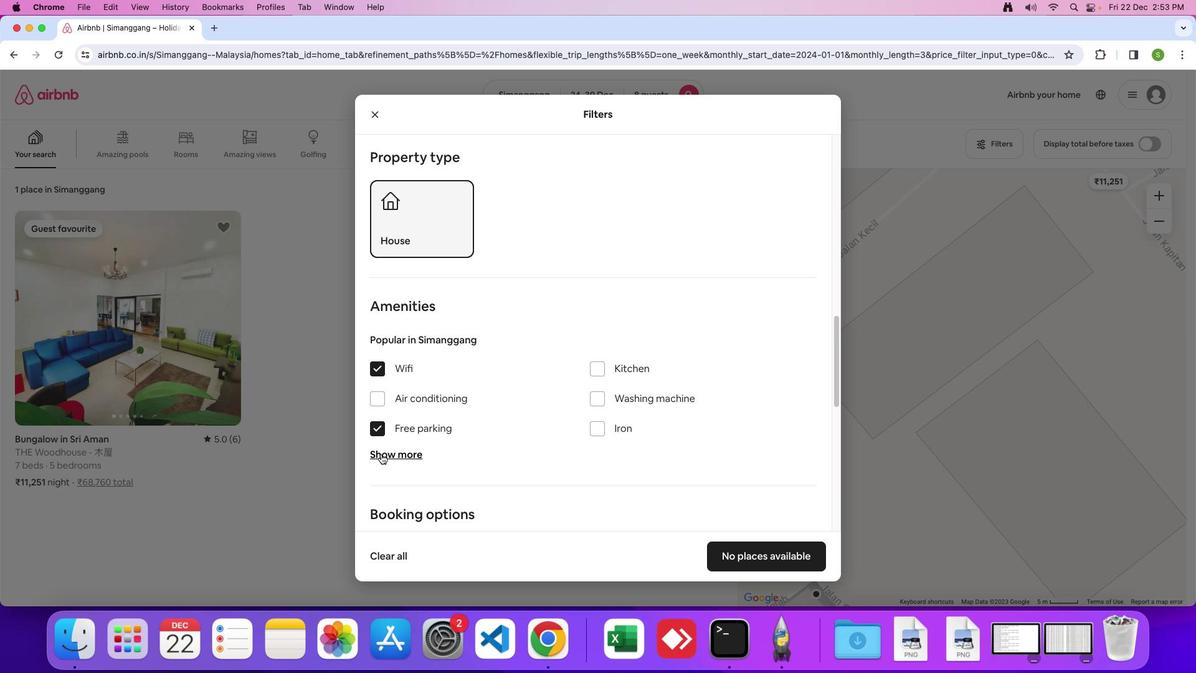 
Action: Mouse pressed left at (381, 453)
Screenshot: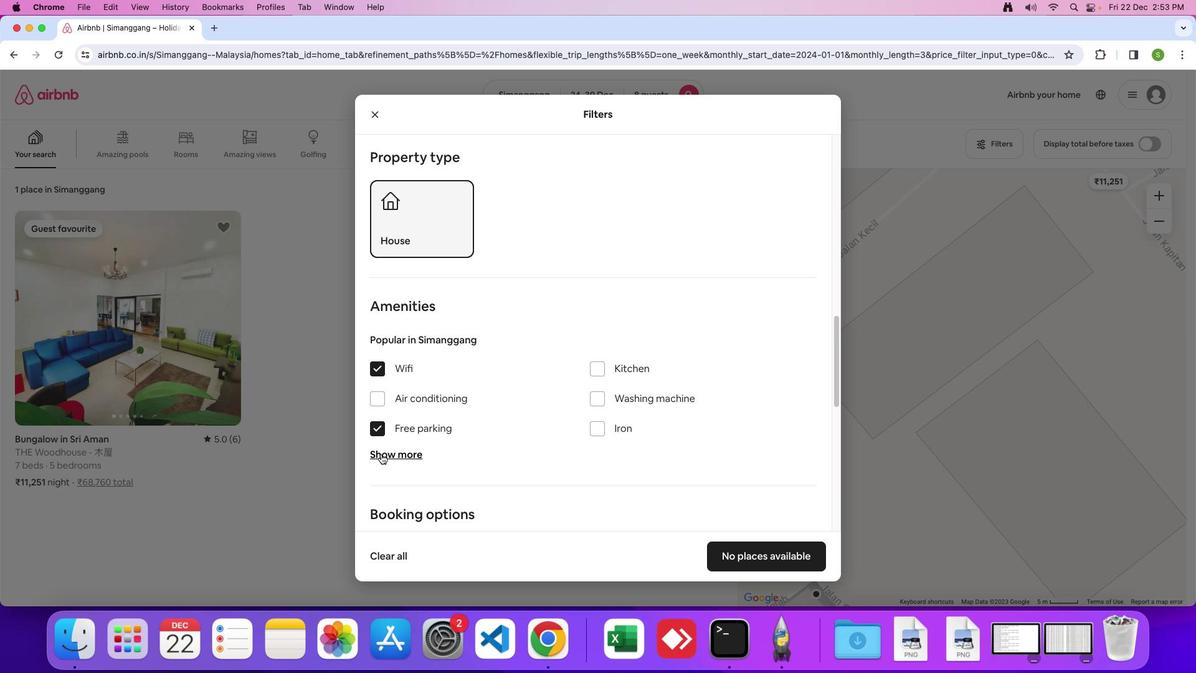 
Action: Mouse moved to (523, 448)
Screenshot: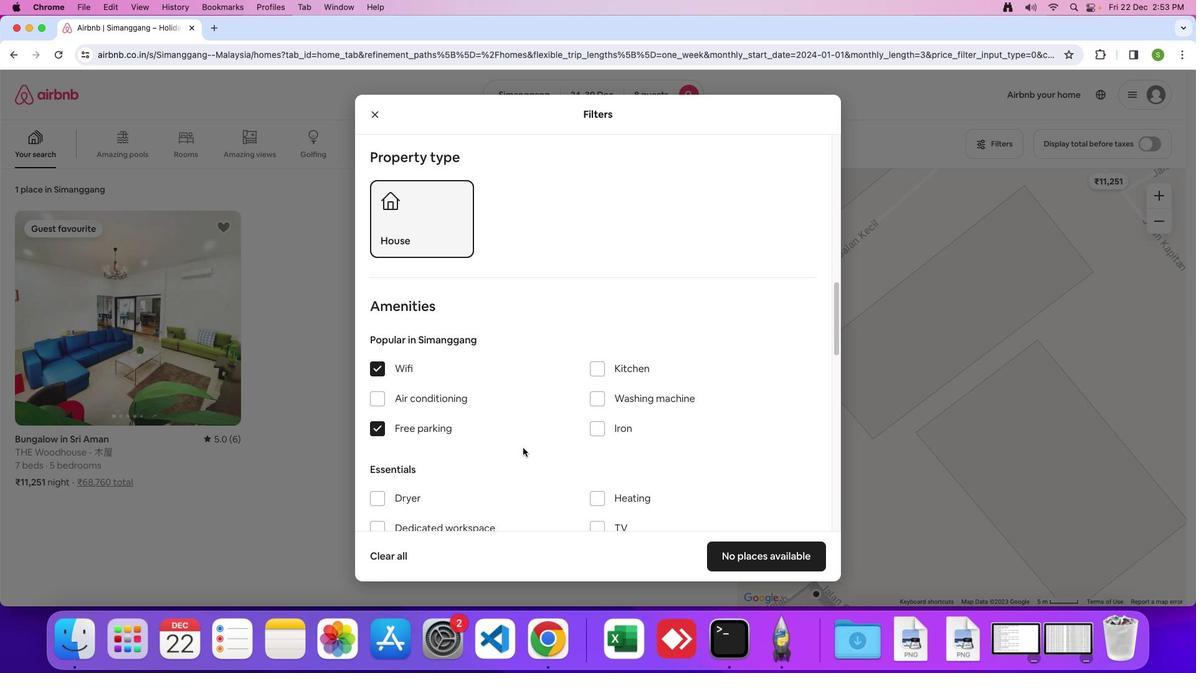 
Action: Mouse scrolled (523, 448) with delta (0, 0)
Screenshot: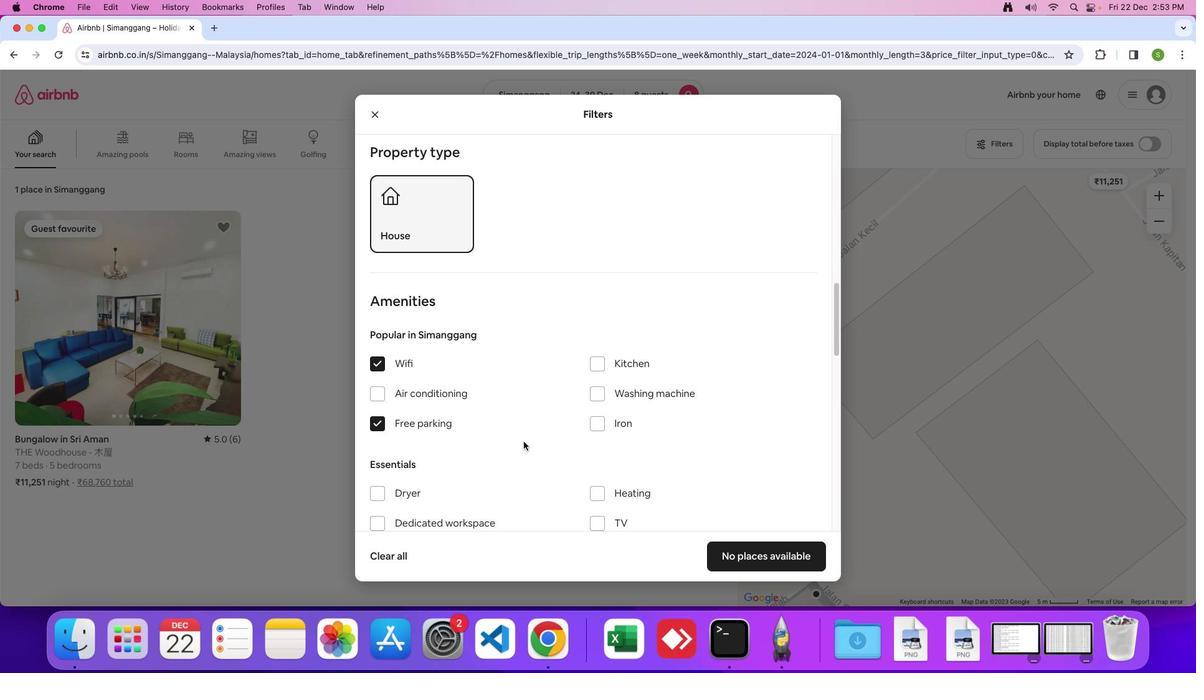 
Action: Mouse scrolled (523, 448) with delta (0, 0)
Screenshot: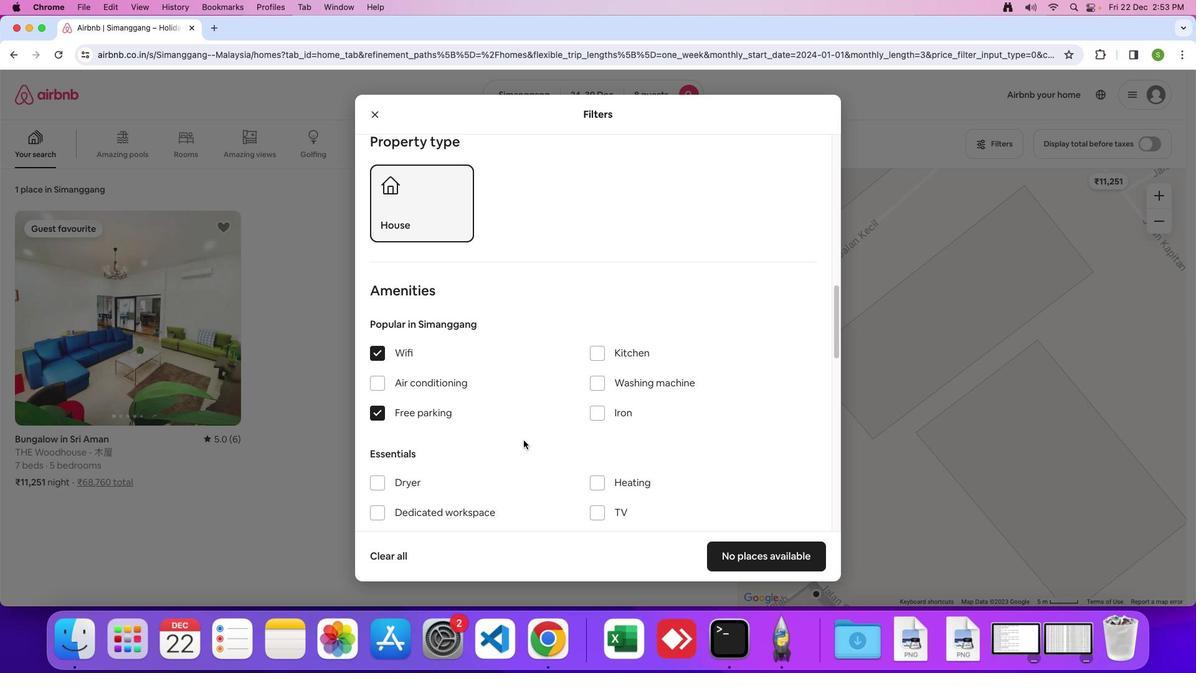 
Action: Mouse moved to (523, 442)
Screenshot: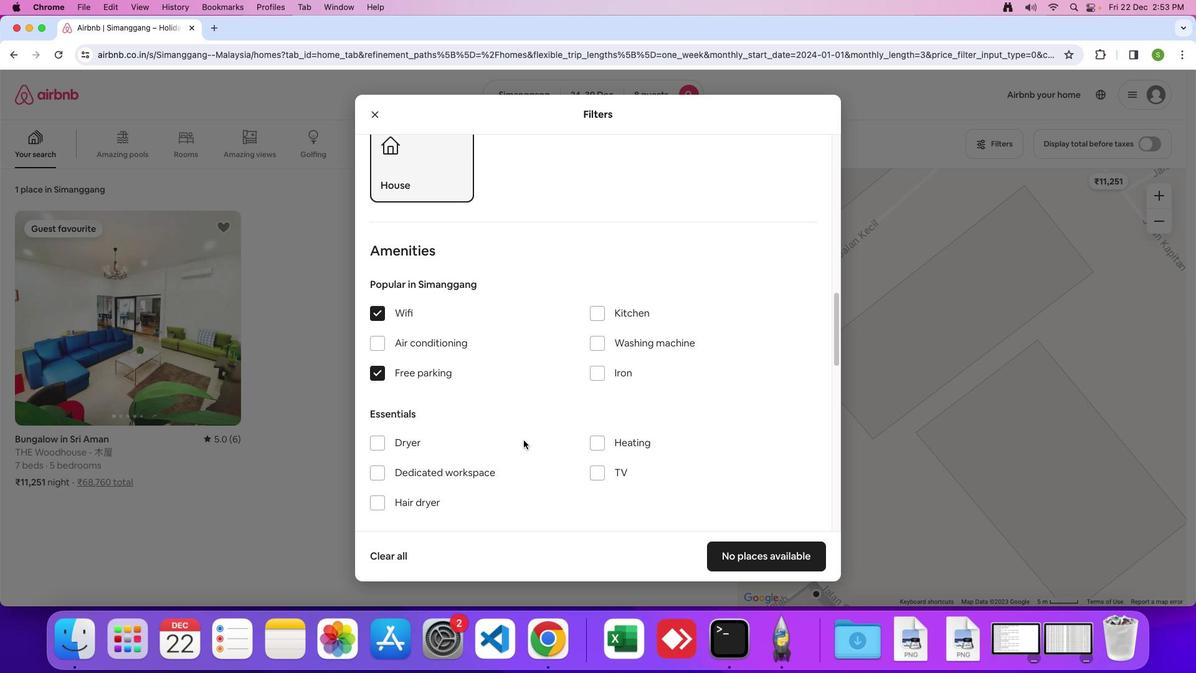 
Action: Mouse scrolled (523, 442) with delta (0, -1)
Screenshot: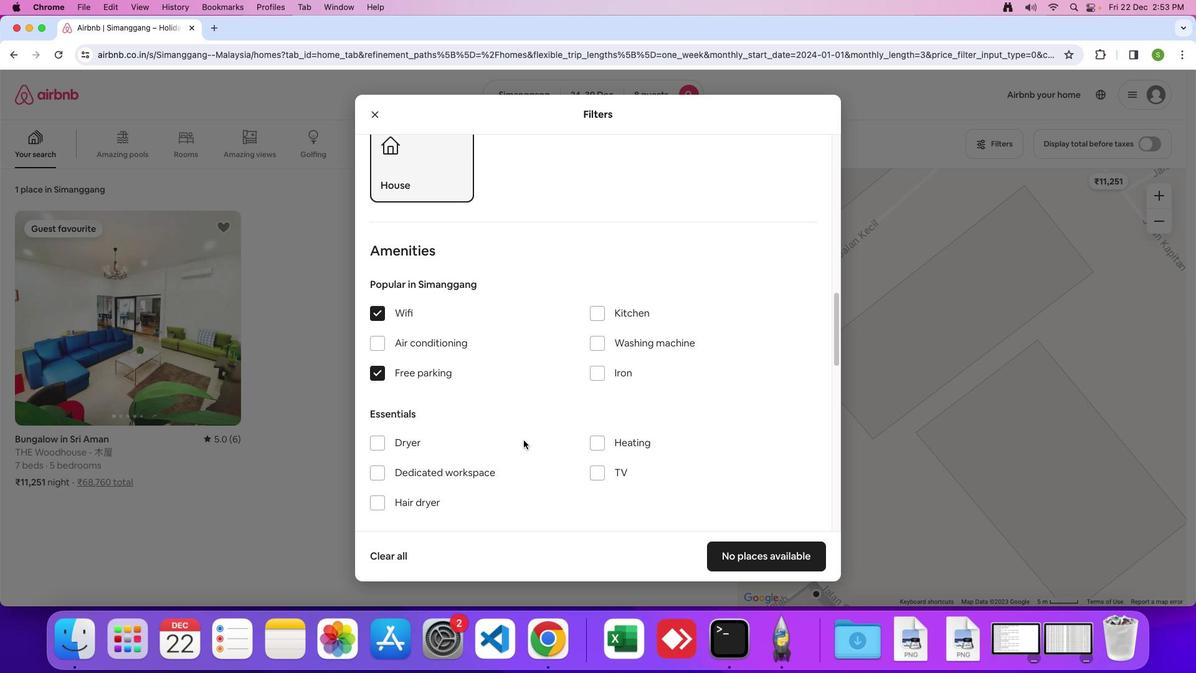 
Action: Mouse moved to (596, 408)
Screenshot: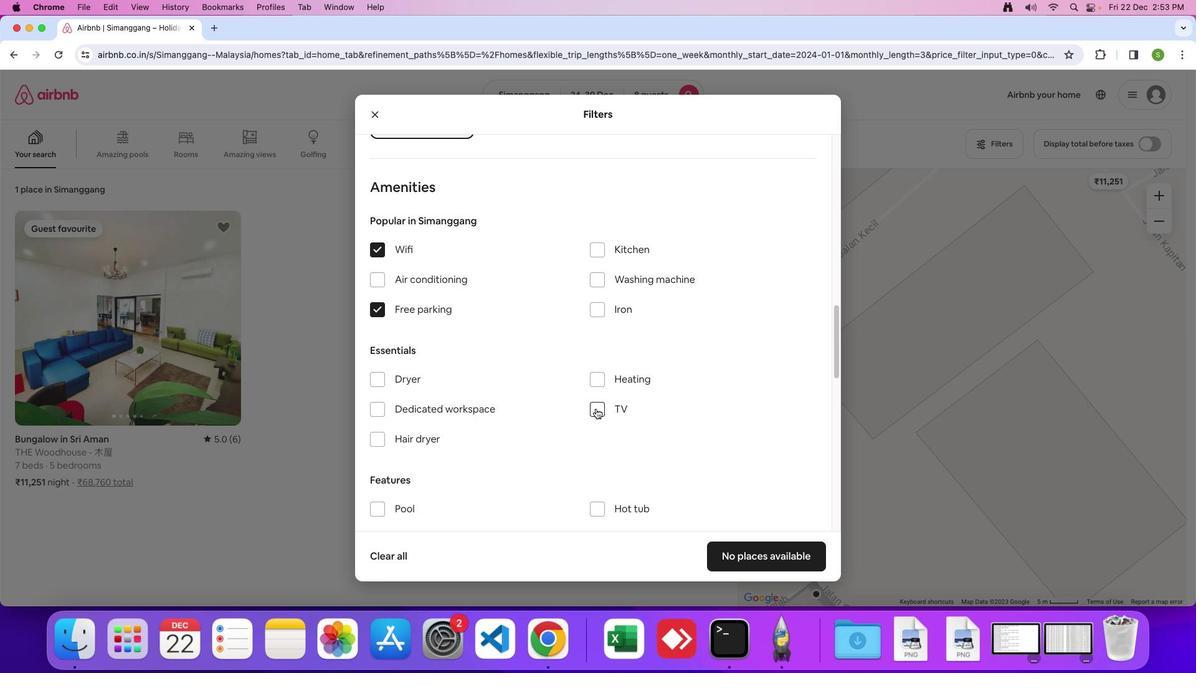 
Action: Mouse pressed left at (596, 408)
Screenshot: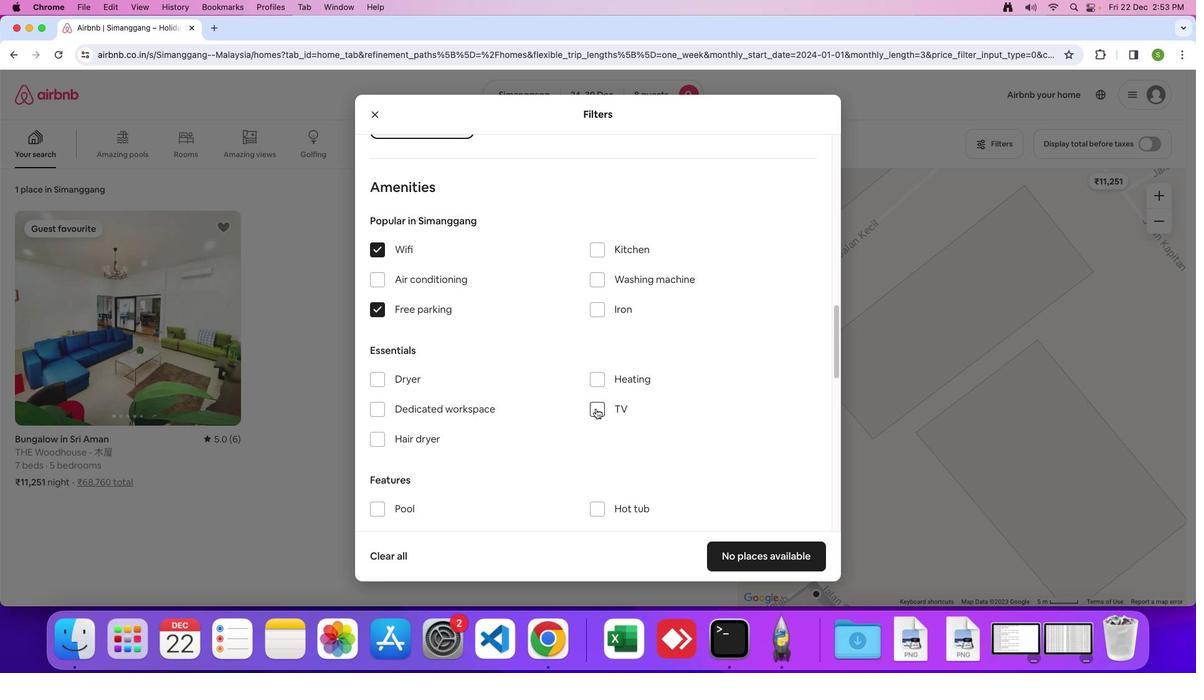 
Action: Mouse moved to (500, 430)
Screenshot: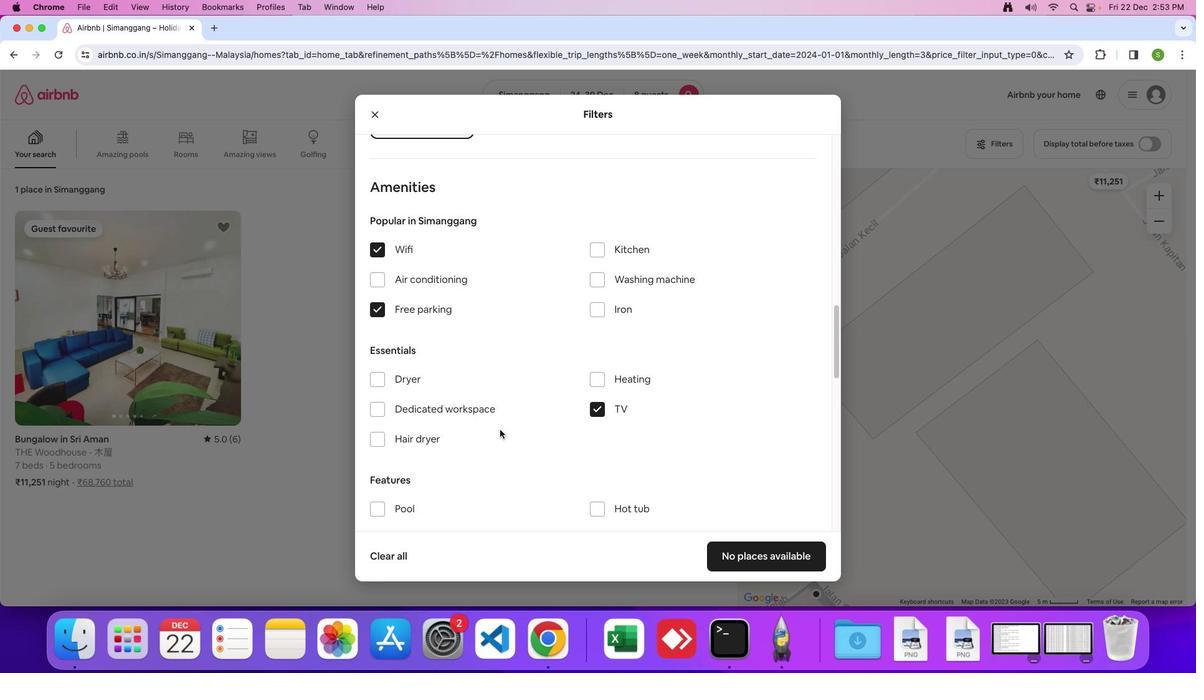 
Action: Mouse scrolled (500, 430) with delta (0, 0)
Screenshot: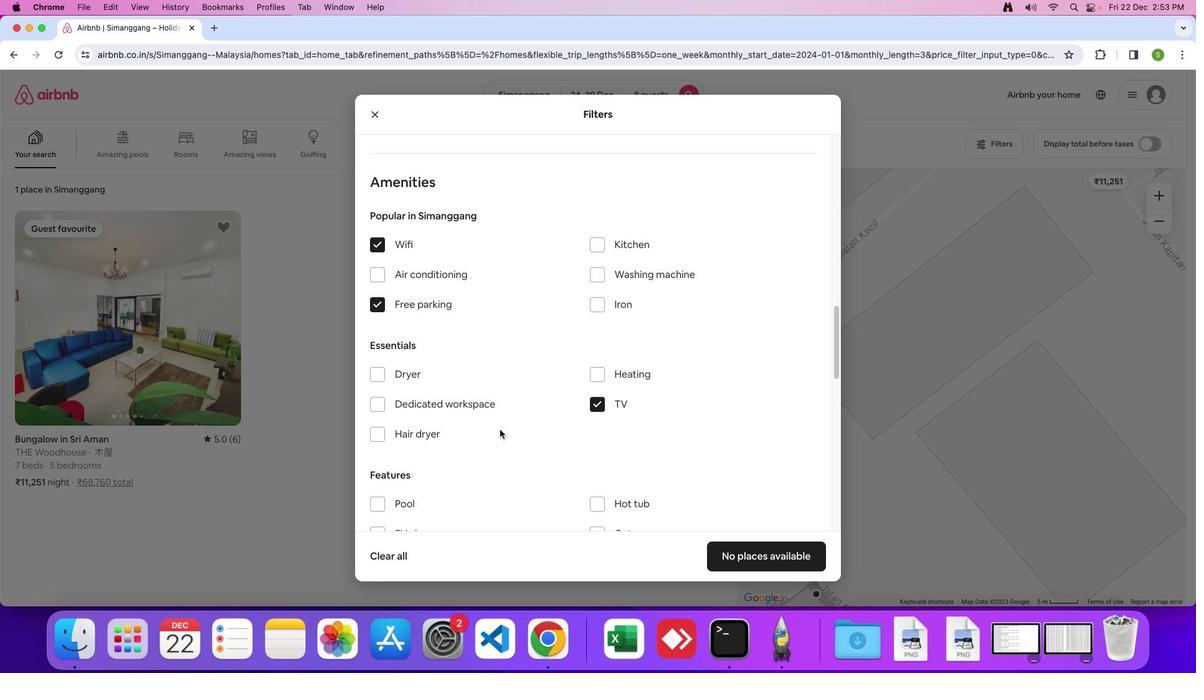 
Action: Mouse scrolled (500, 430) with delta (0, 0)
Screenshot: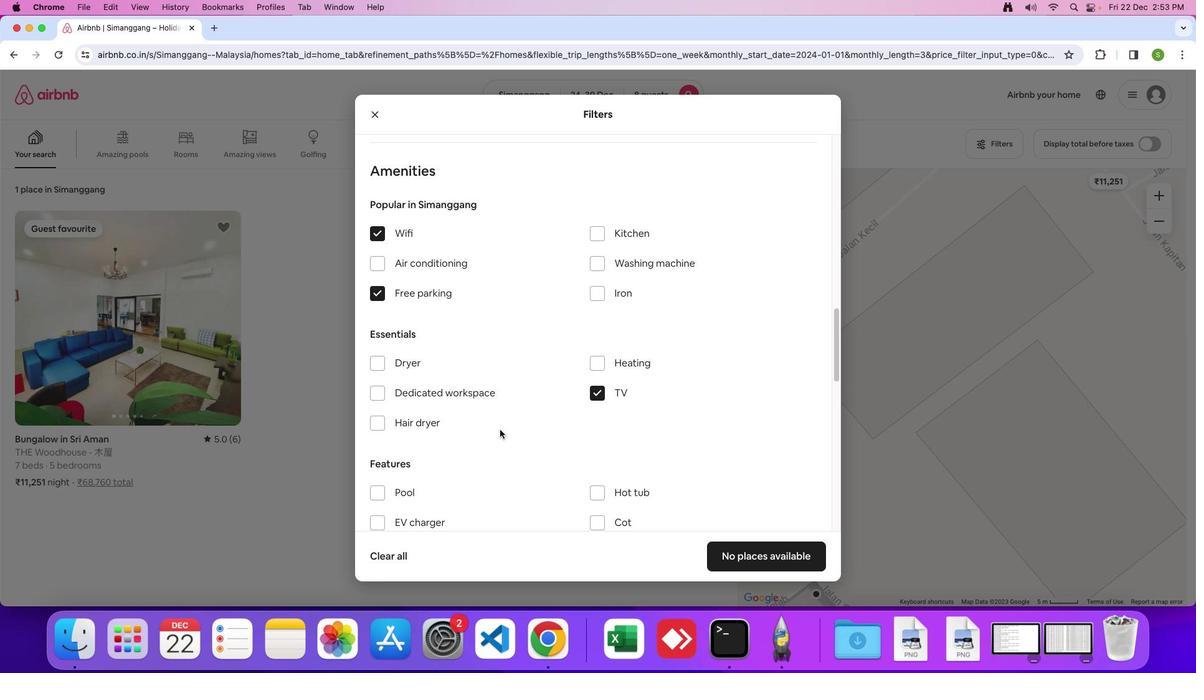 
Action: Mouse scrolled (500, 430) with delta (0, 0)
Screenshot: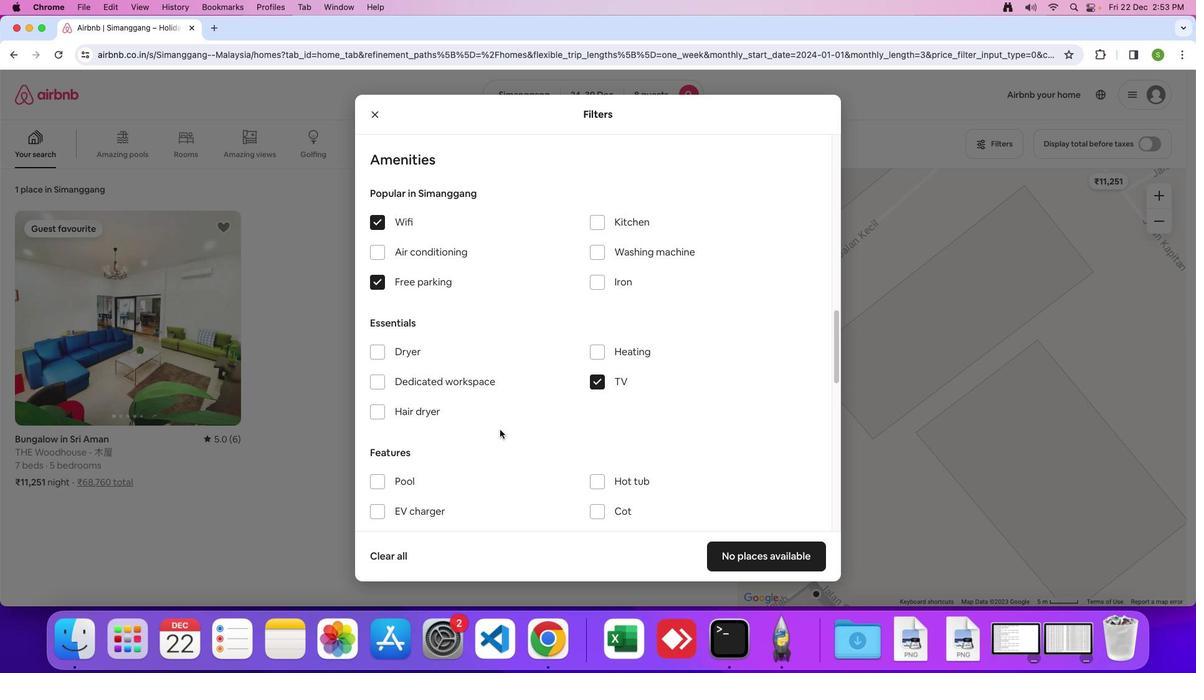 
Action: Mouse scrolled (500, 430) with delta (0, 0)
Screenshot: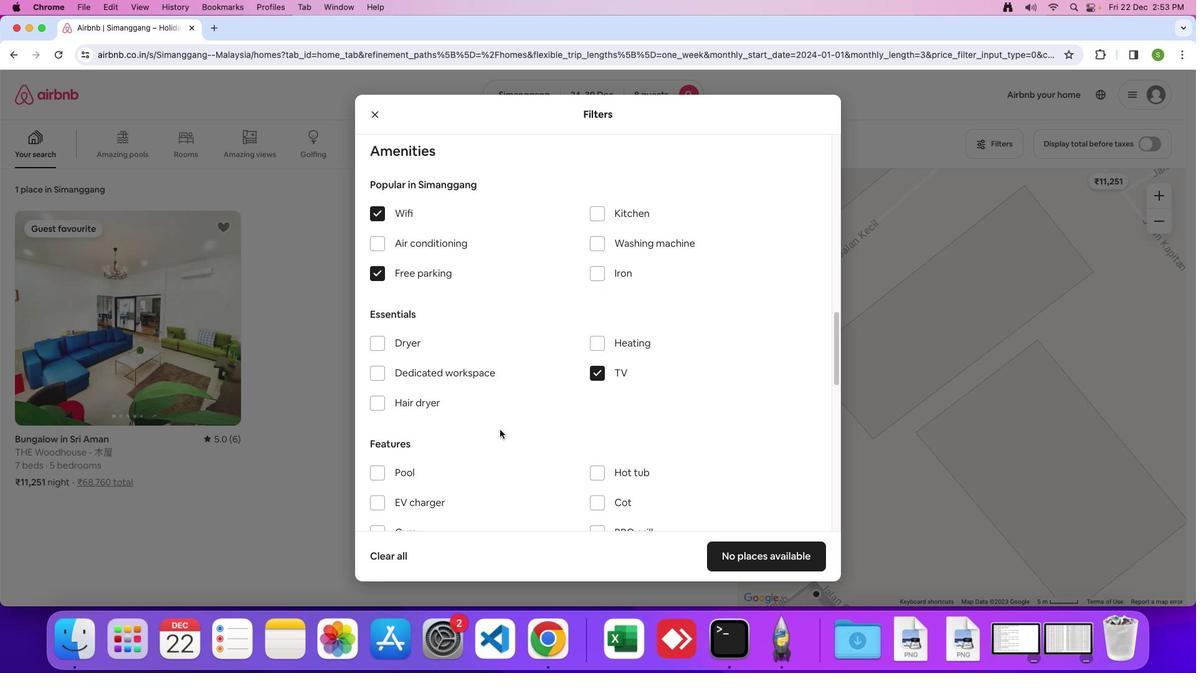 
Action: Mouse scrolled (500, 430) with delta (0, 0)
Screenshot: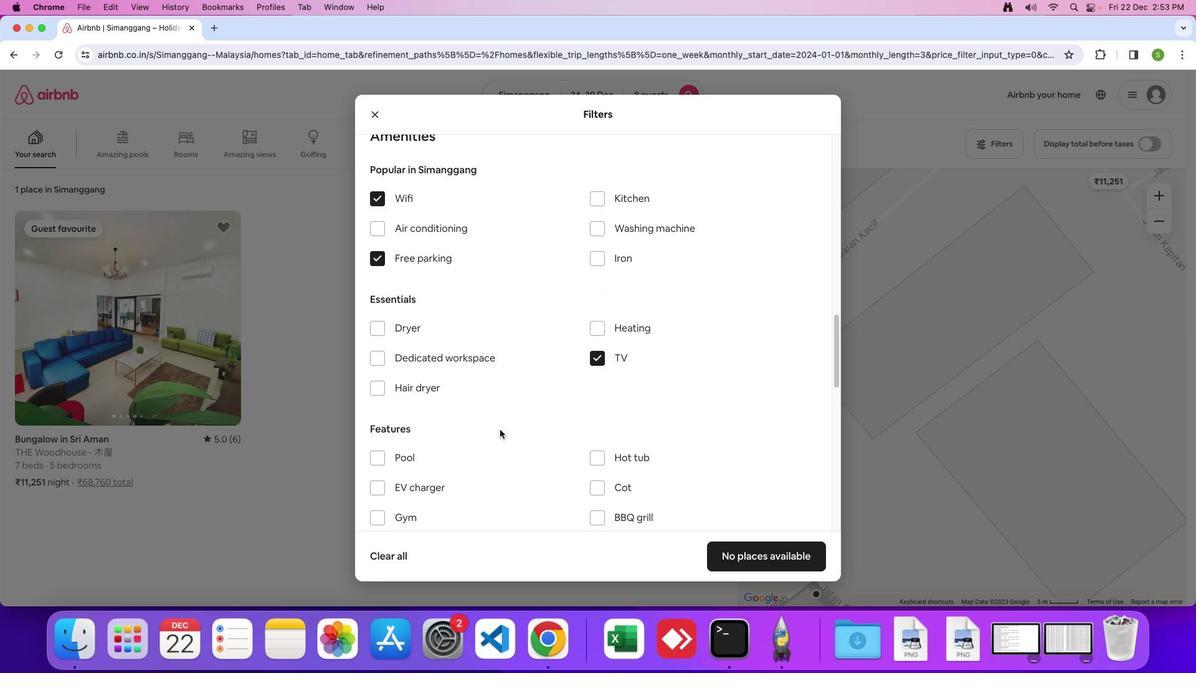 
Action: Mouse scrolled (500, 430) with delta (0, 0)
Screenshot: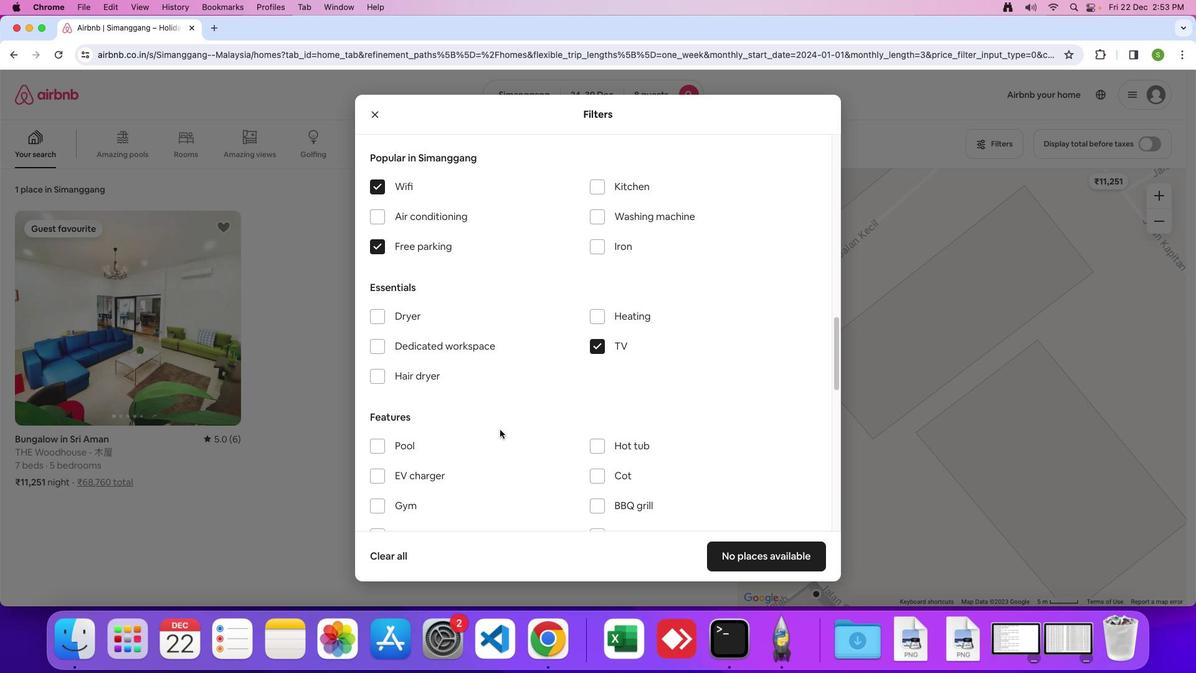 
Action: Mouse scrolled (500, 430) with delta (0, -1)
Screenshot: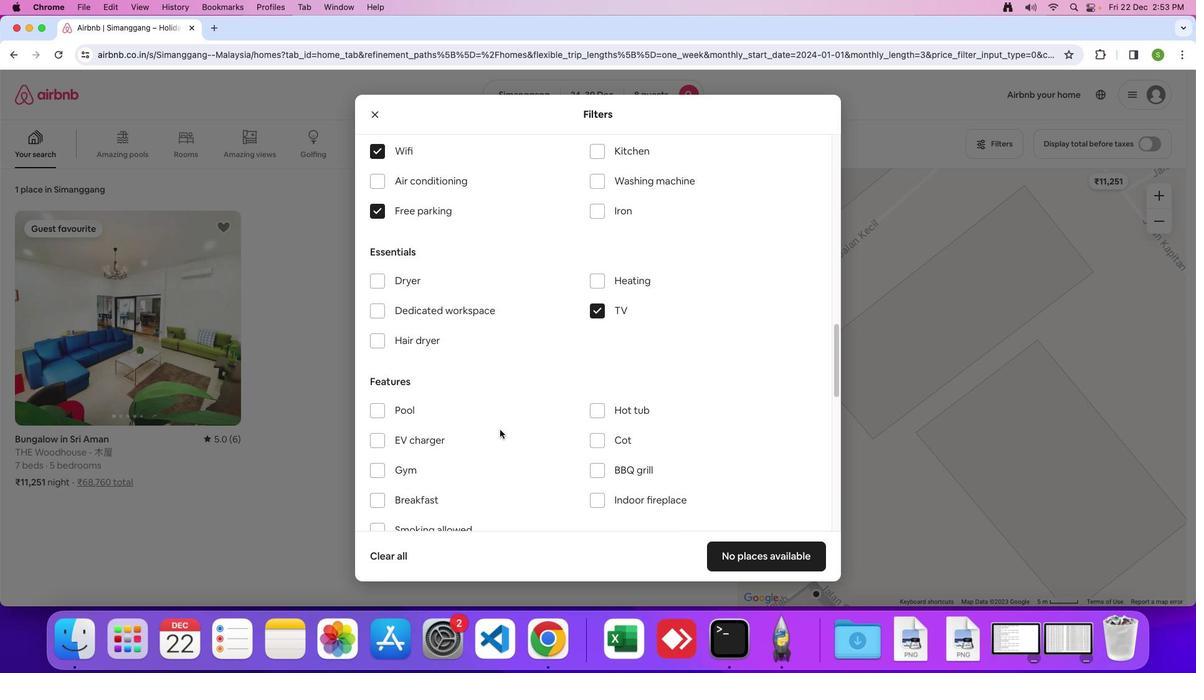 
Action: Mouse scrolled (500, 430) with delta (0, 0)
Screenshot: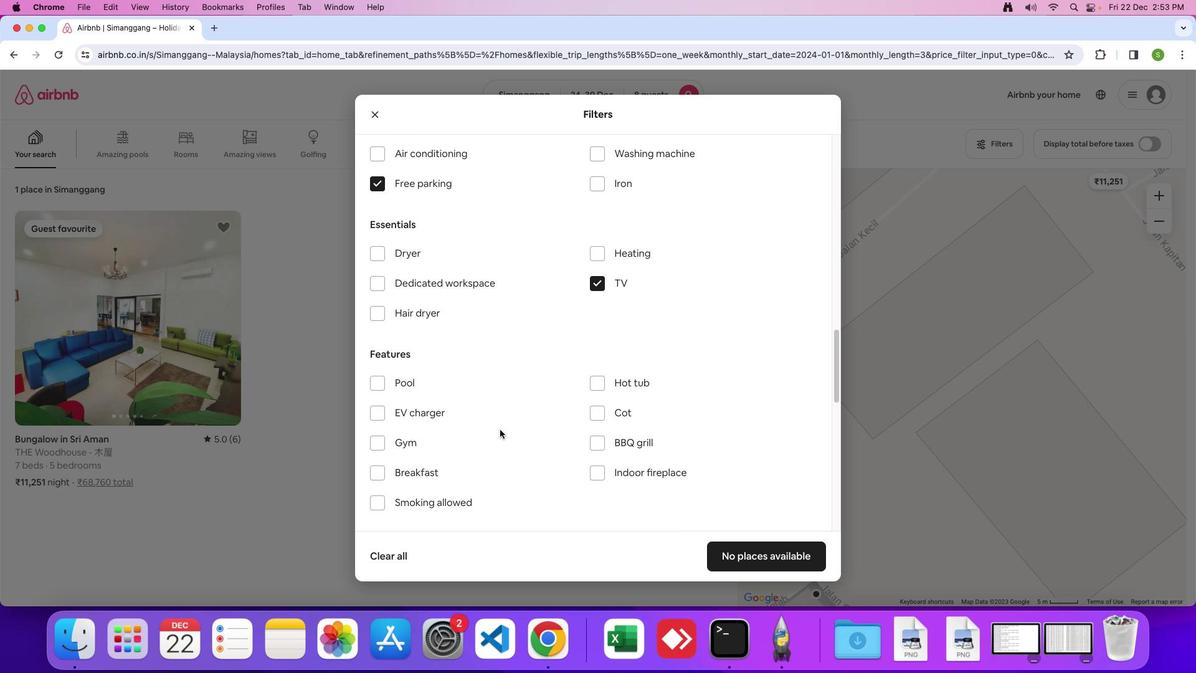 
Action: Mouse scrolled (500, 430) with delta (0, 0)
Screenshot: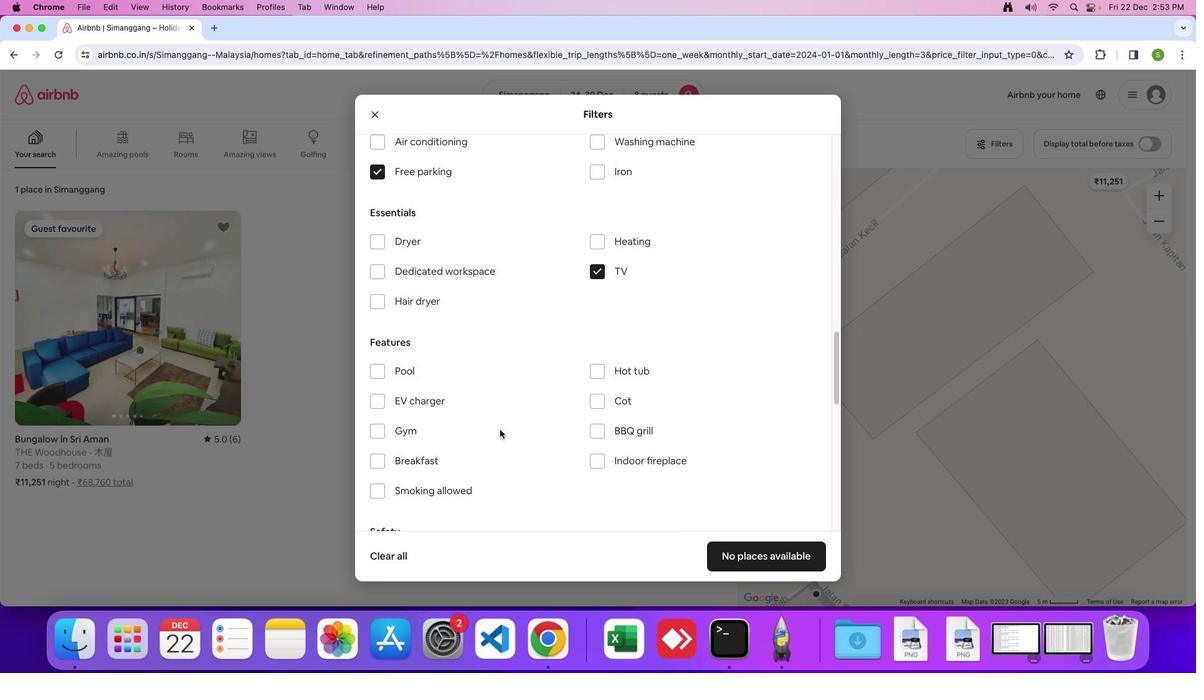 
Action: Mouse scrolled (500, 430) with delta (0, 0)
Screenshot: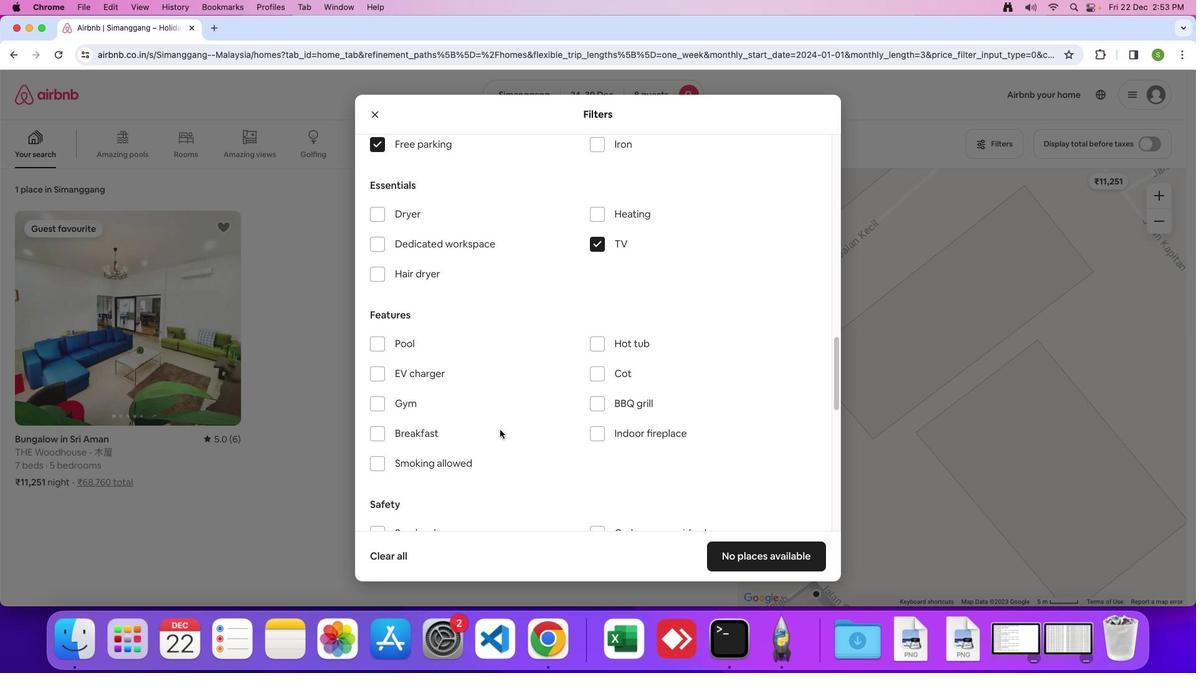 
Action: Mouse moved to (371, 397)
Screenshot: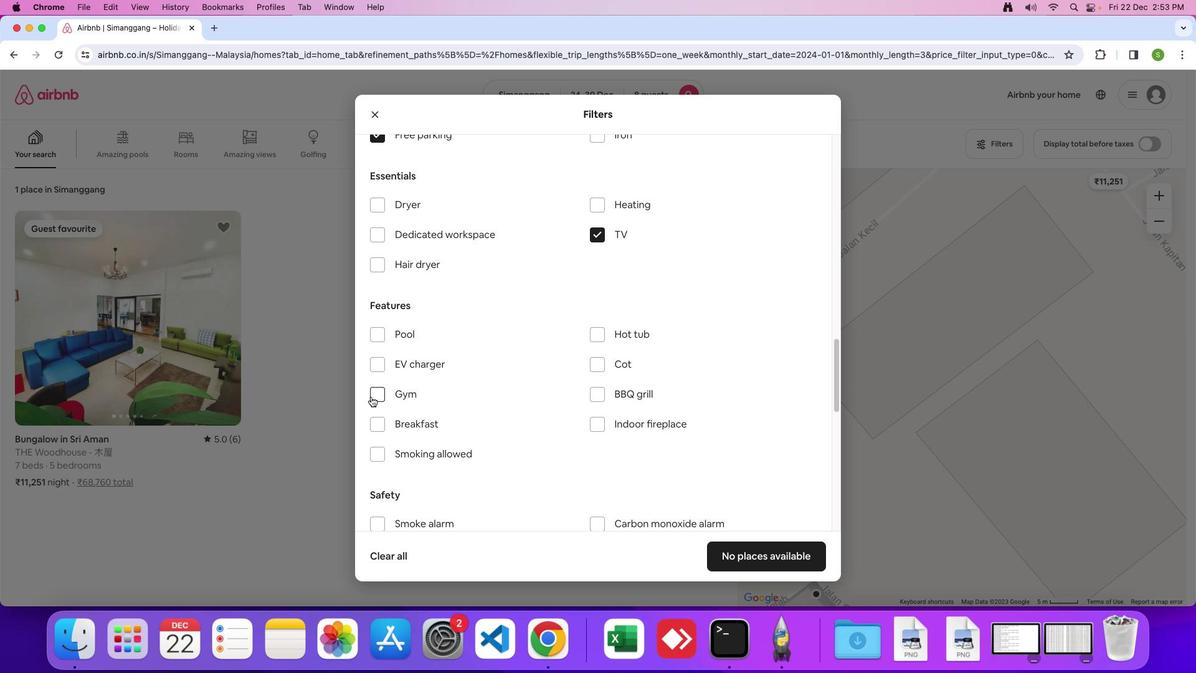 
Action: Mouse pressed left at (371, 397)
Screenshot: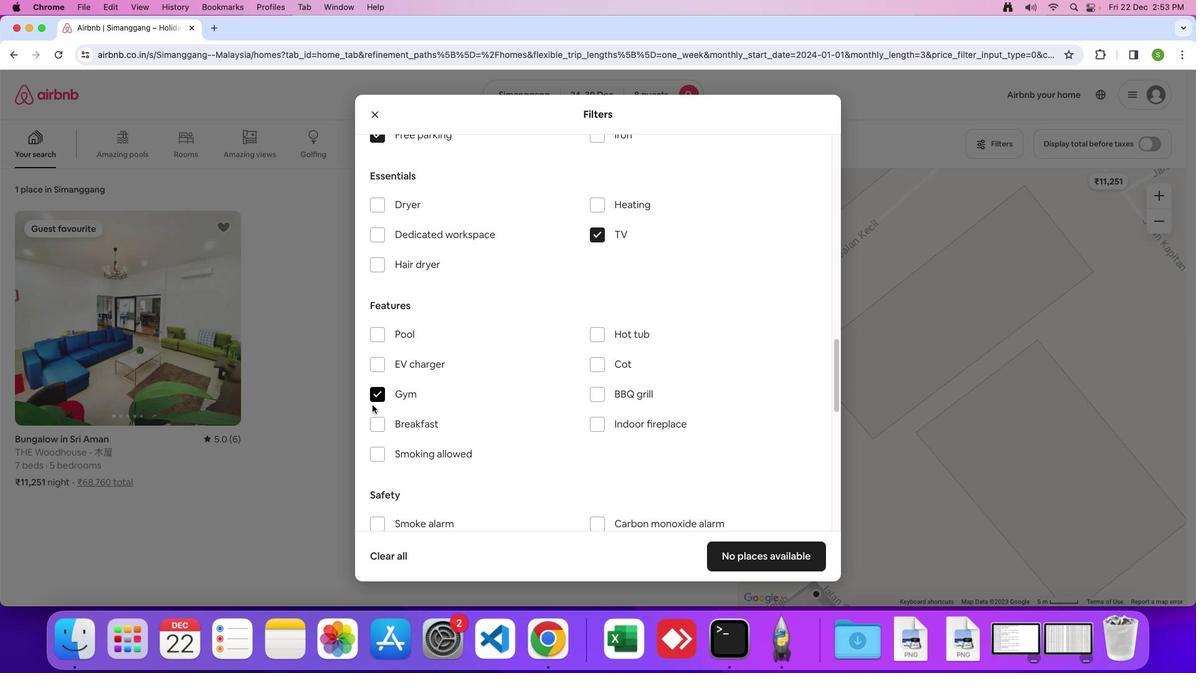 
Action: Mouse moved to (374, 422)
Screenshot: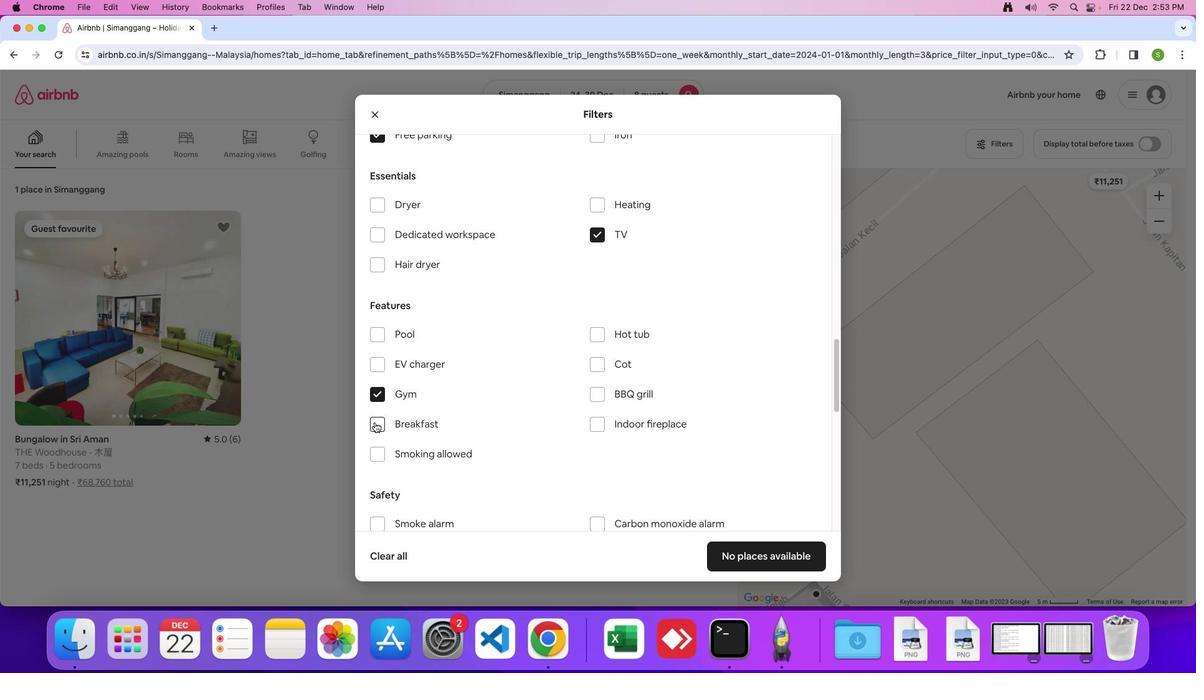 
Action: Mouse pressed left at (374, 422)
Screenshot: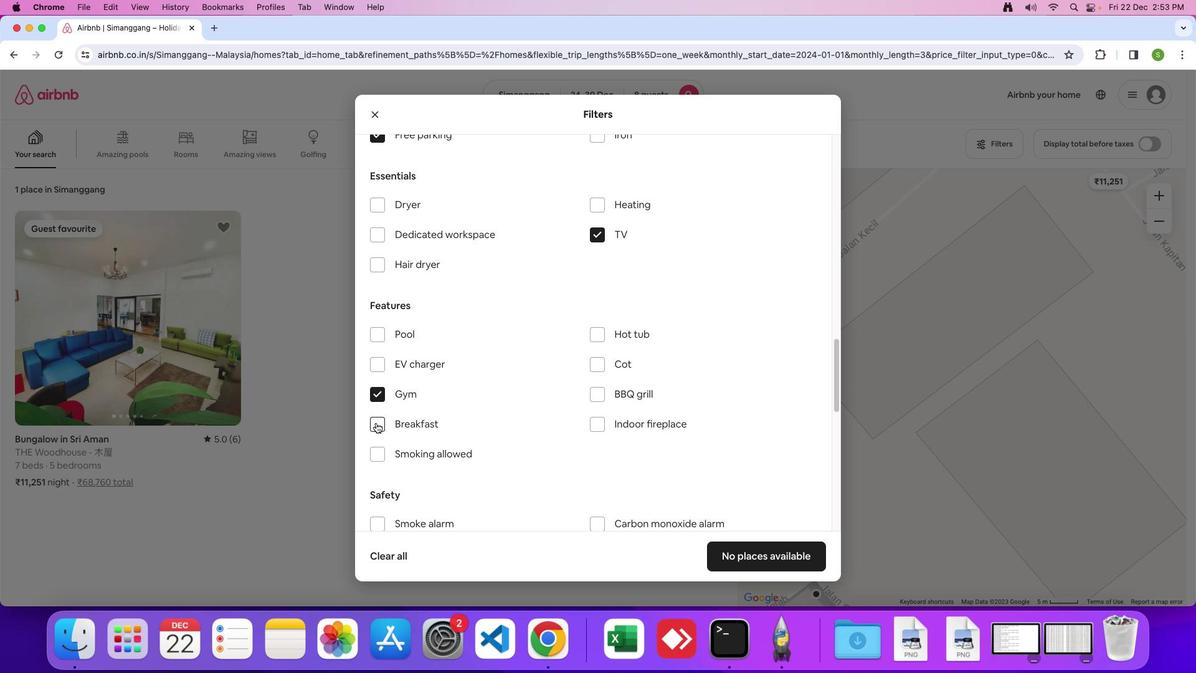
Action: Mouse moved to (518, 416)
Screenshot: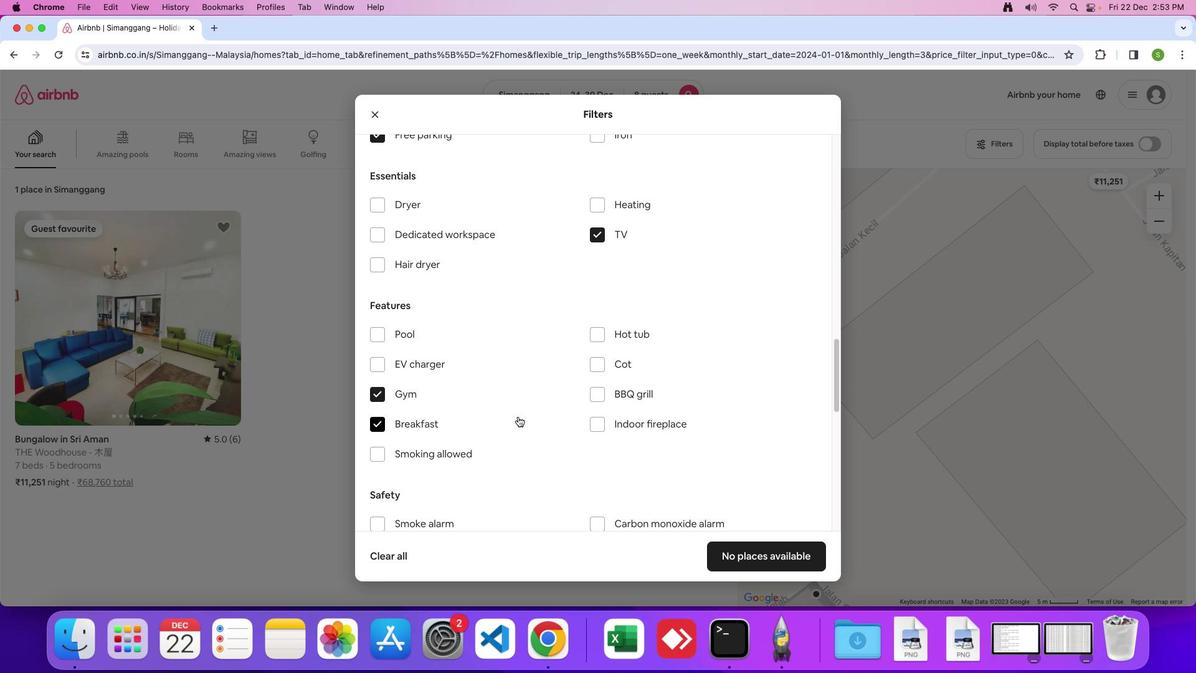 
Action: Mouse scrolled (518, 416) with delta (0, 0)
Screenshot: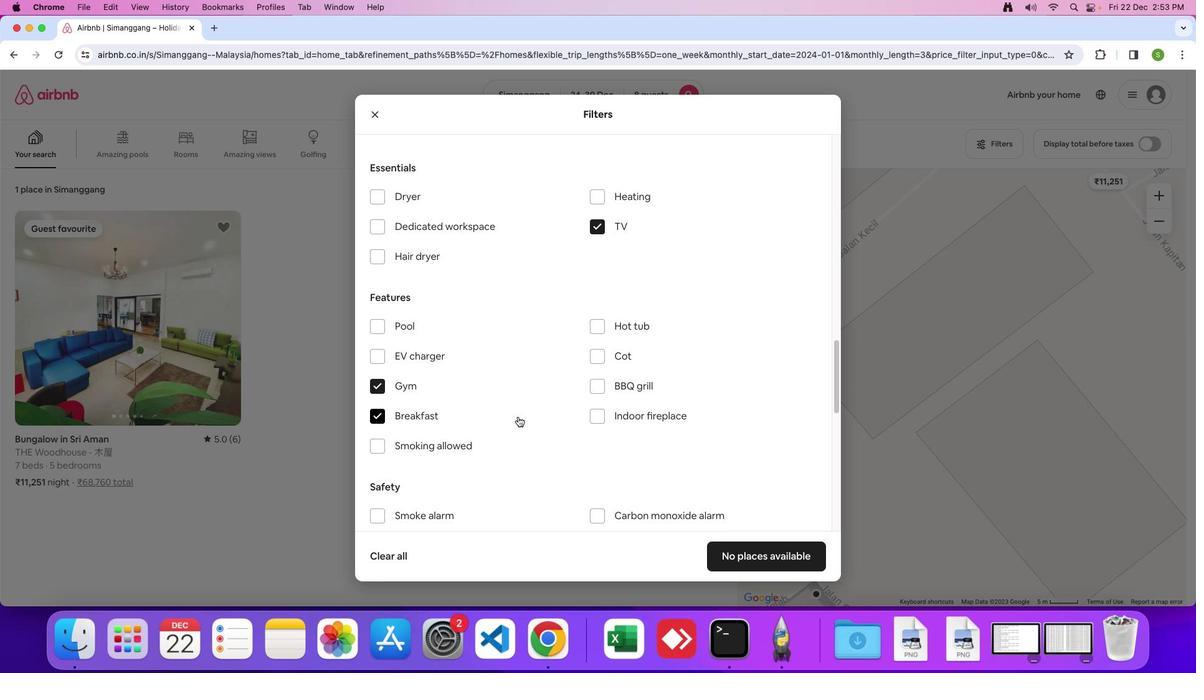 
Action: Mouse scrolled (518, 416) with delta (0, 0)
Screenshot: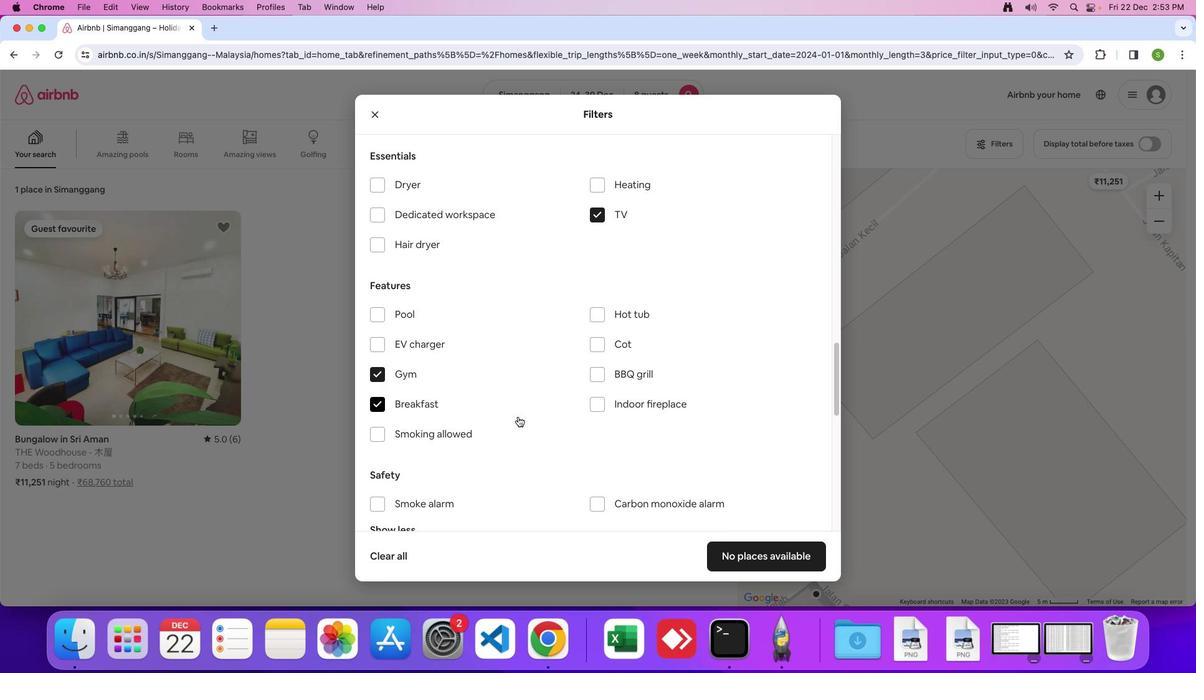 
Action: Mouse scrolled (518, 416) with delta (0, 0)
Screenshot: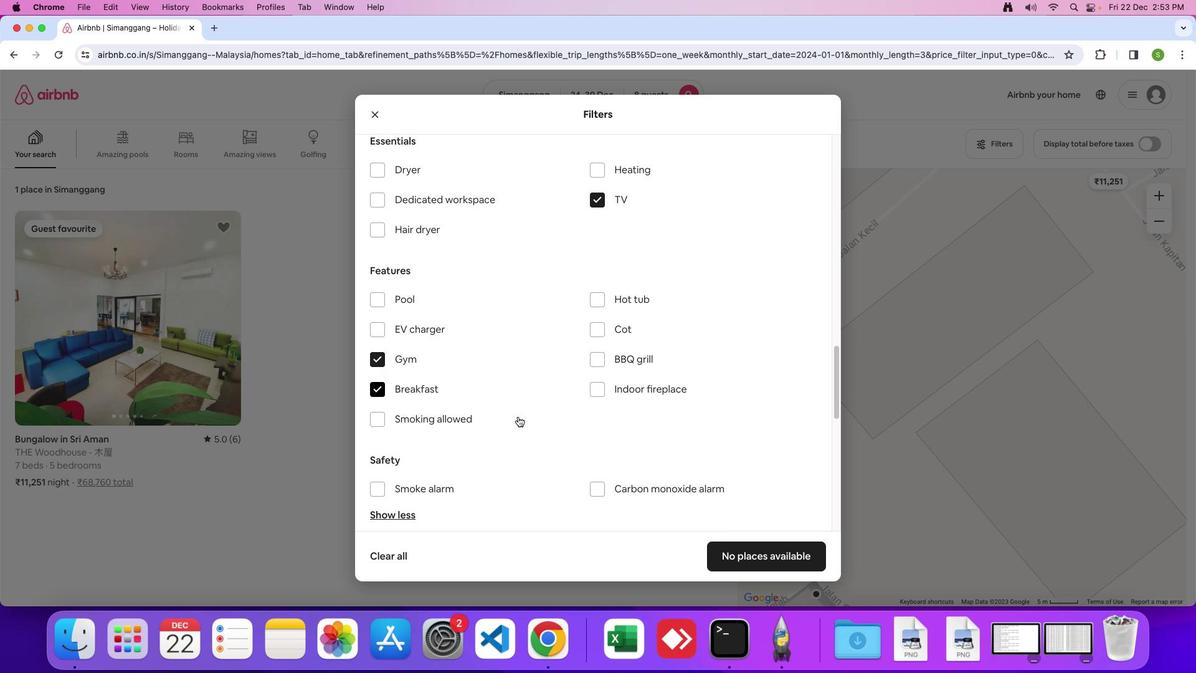 
Action: Mouse scrolled (518, 416) with delta (0, 0)
Screenshot: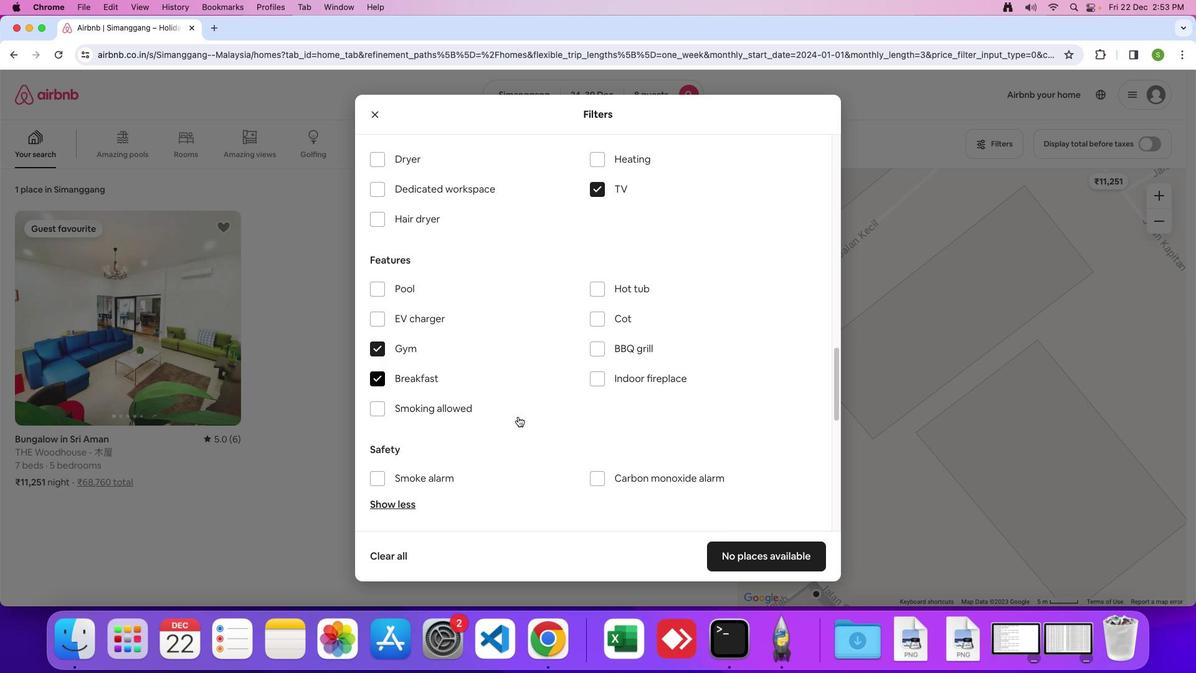 
Action: Mouse scrolled (518, 416) with delta (0, -1)
Screenshot: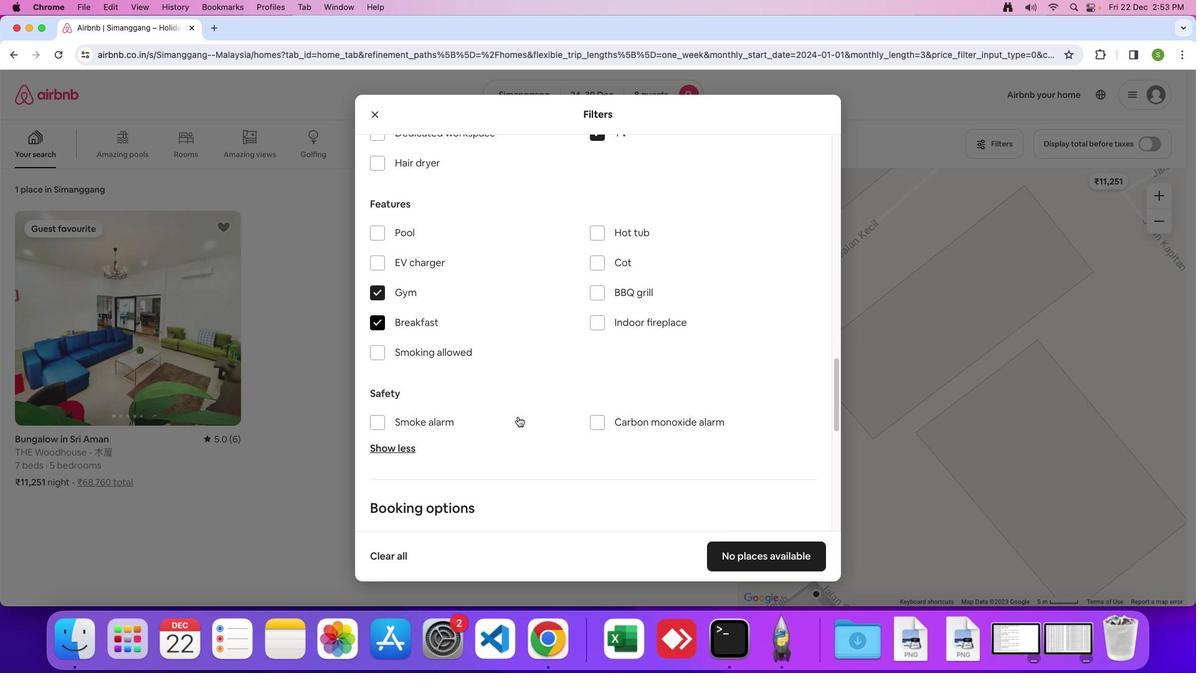 
Action: Mouse scrolled (518, 416) with delta (0, 0)
Screenshot: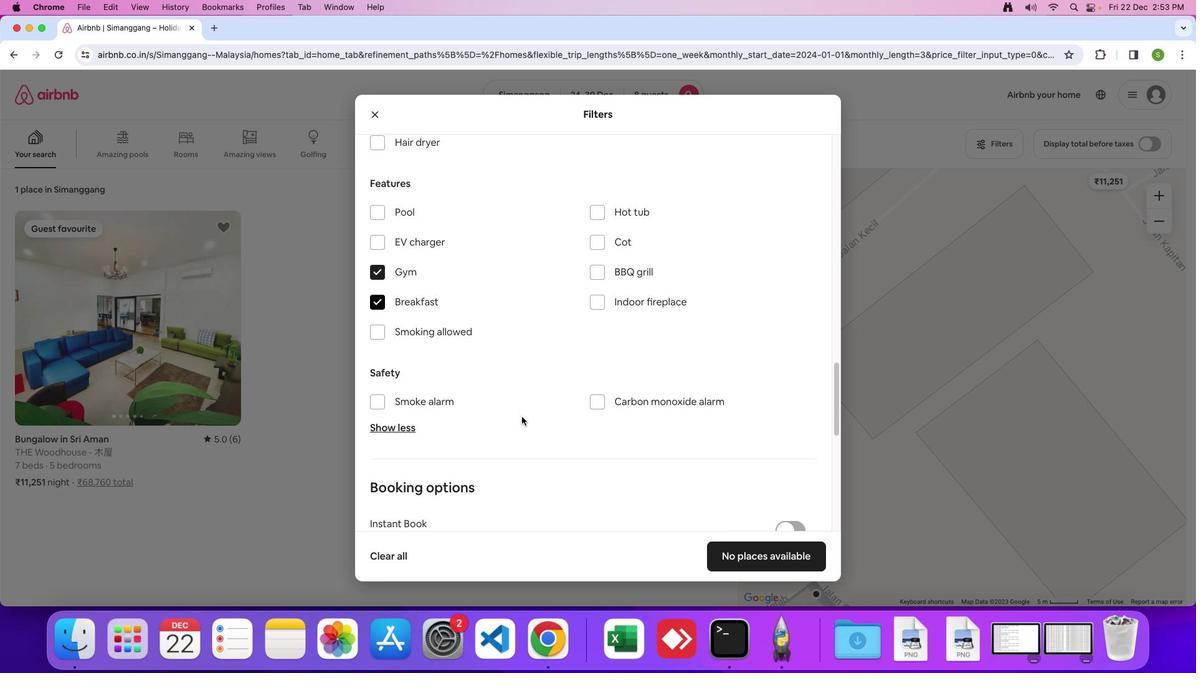 
Action: Mouse scrolled (518, 416) with delta (0, 0)
Screenshot: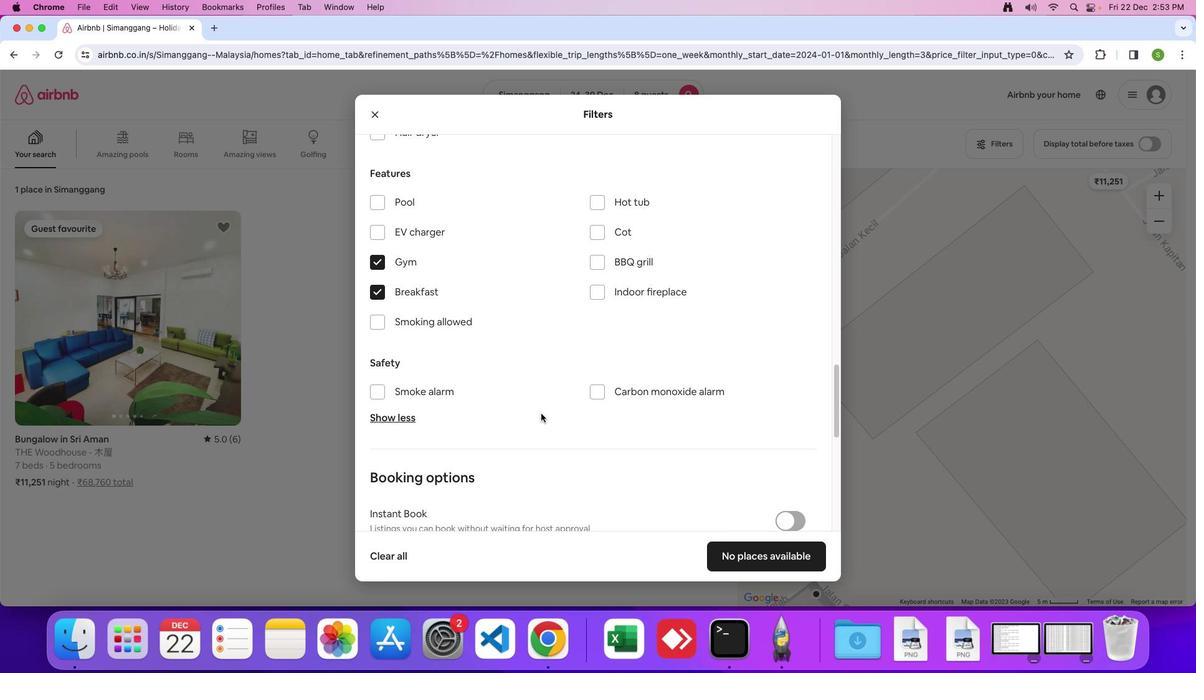 
Action: Mouse moved to (557, 410)
Screenshot: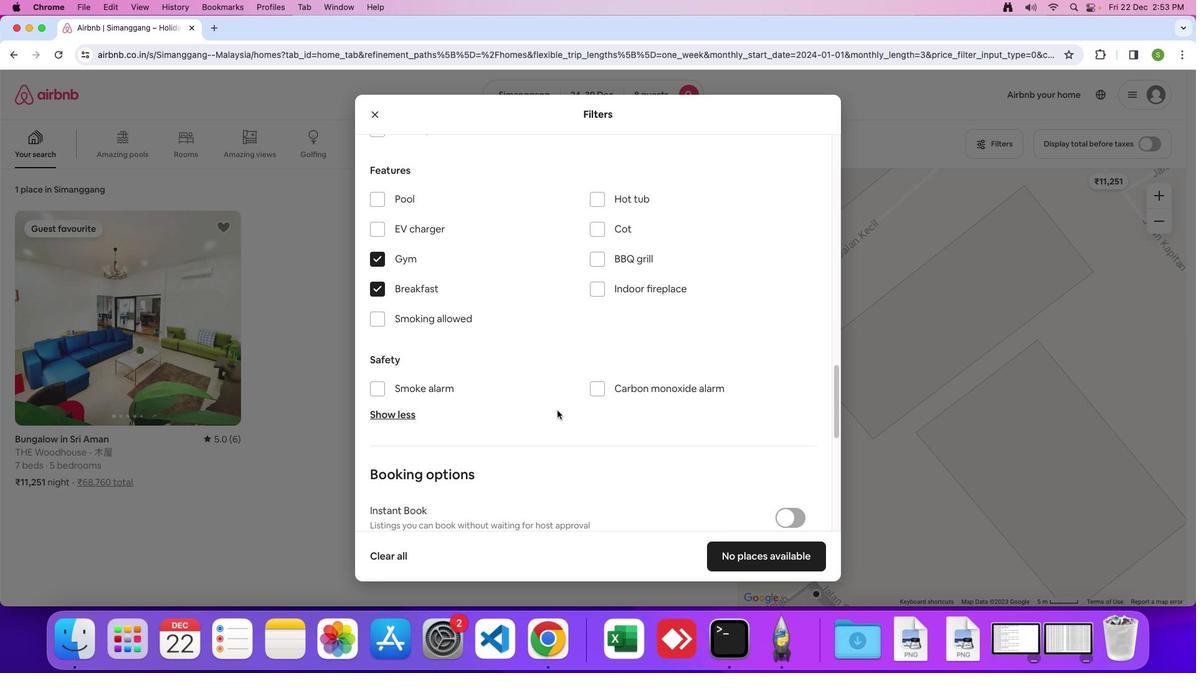 
Action: Mouse scrolled (557, 410) with delta (0, 0)
Screenshot: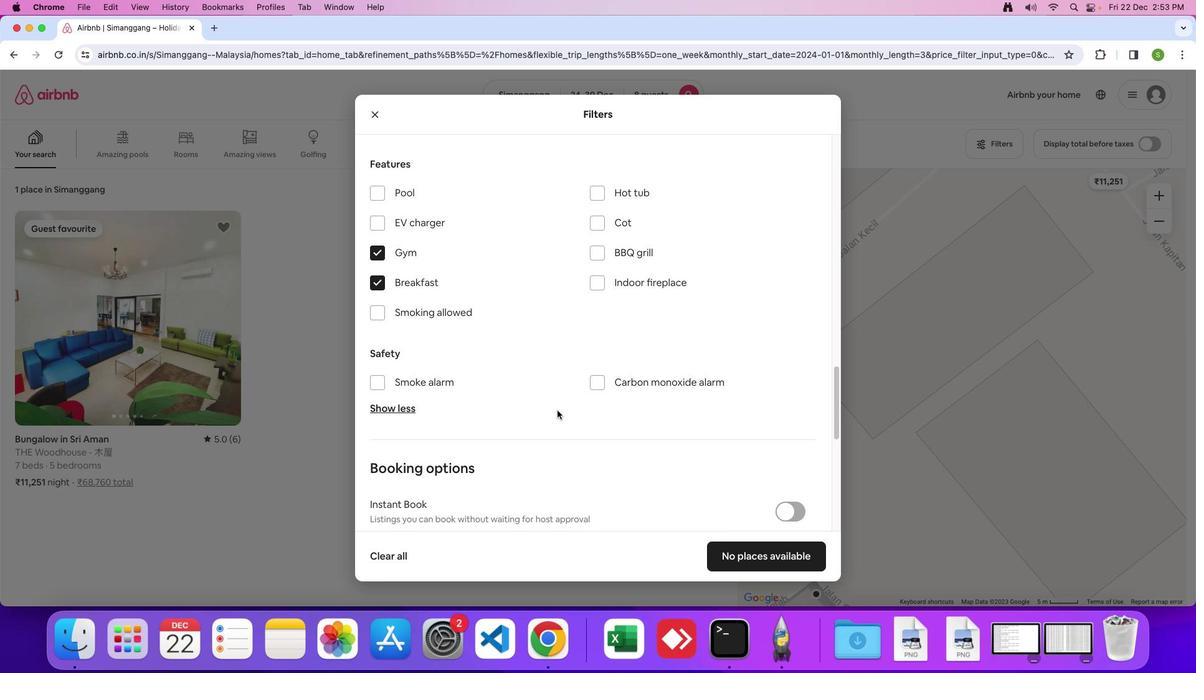 
Action: Mouse scrolled (557, 410) with delta (0, 0)
Screenshot: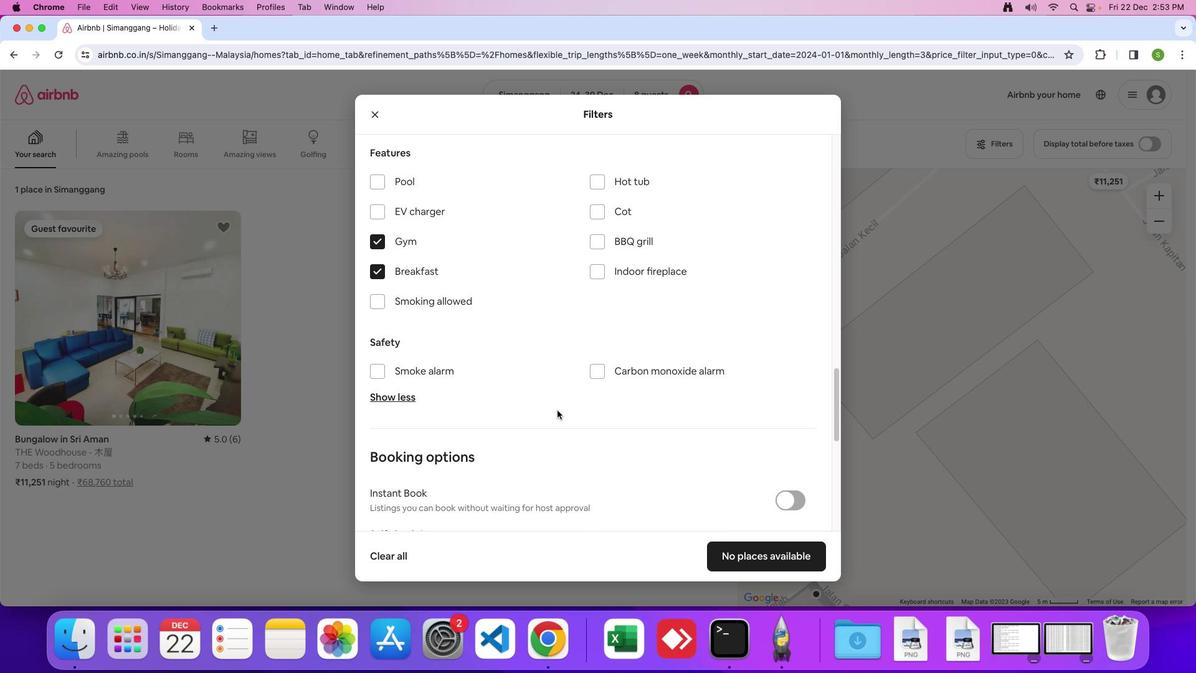 
Action: Mouse moved to (557, 415)
Screenshot: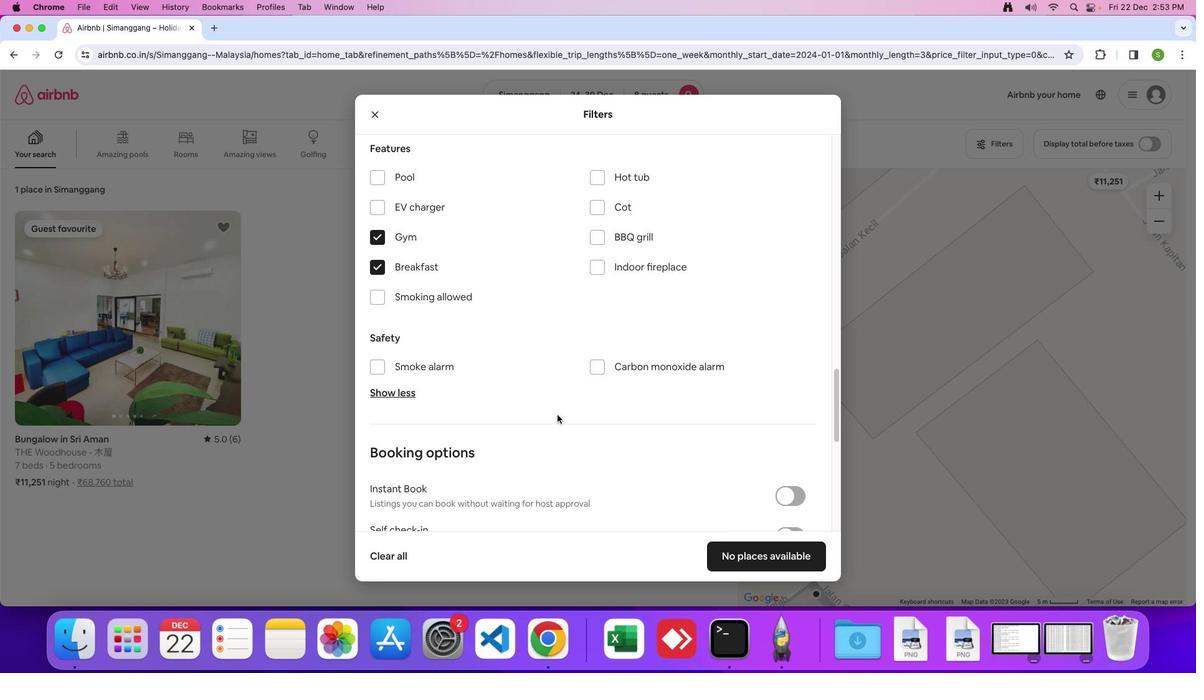 
Action: Mouse scrolled (557, 415) with delta (0, 0)
Screenshot: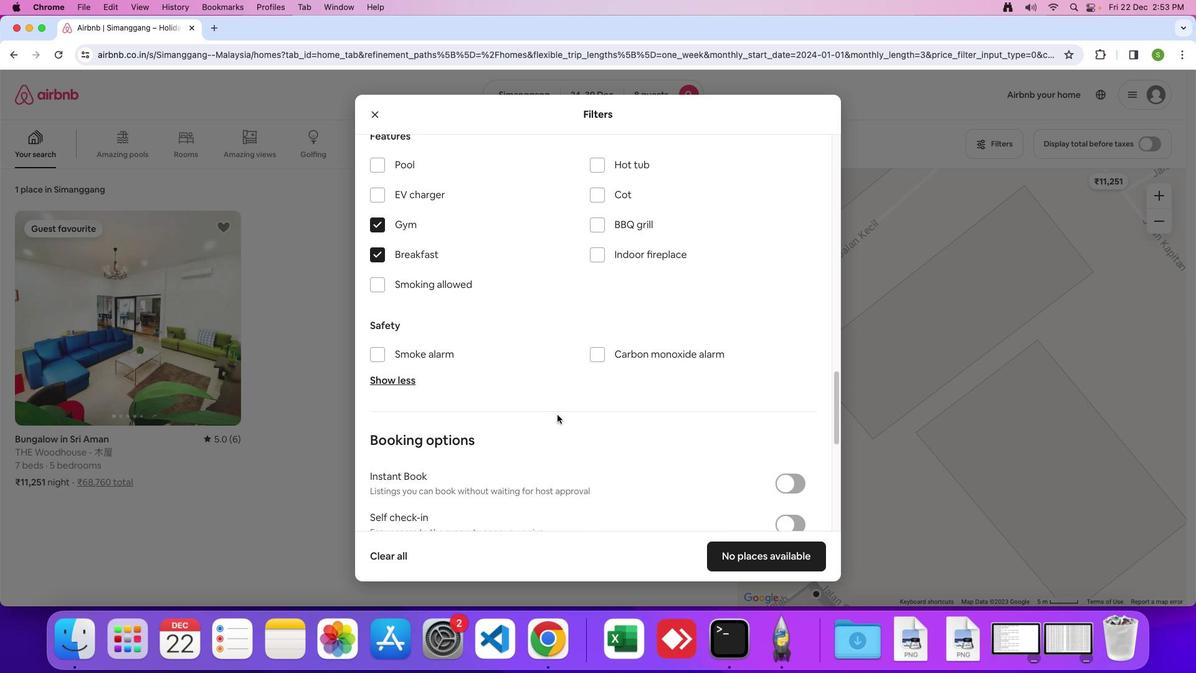 
Action: Mouse scrolled (557, 415) with delta (0, 0)
Screenshot: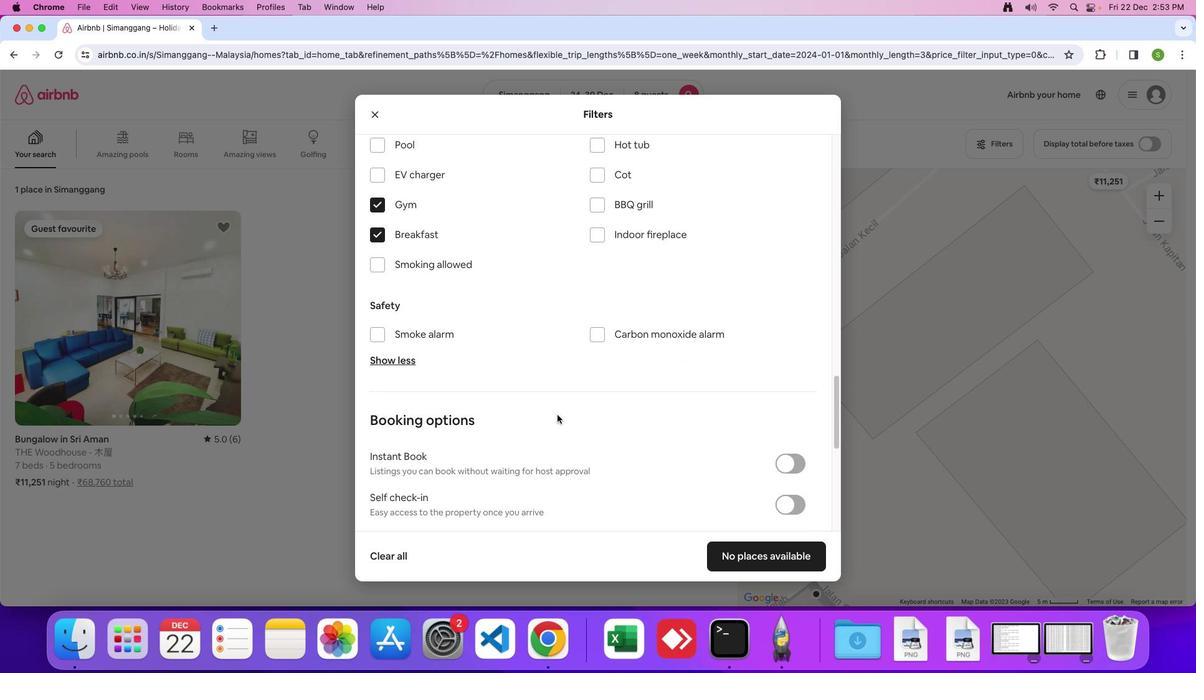 
Action: Mouse moved to (557, 415)
Screenshot: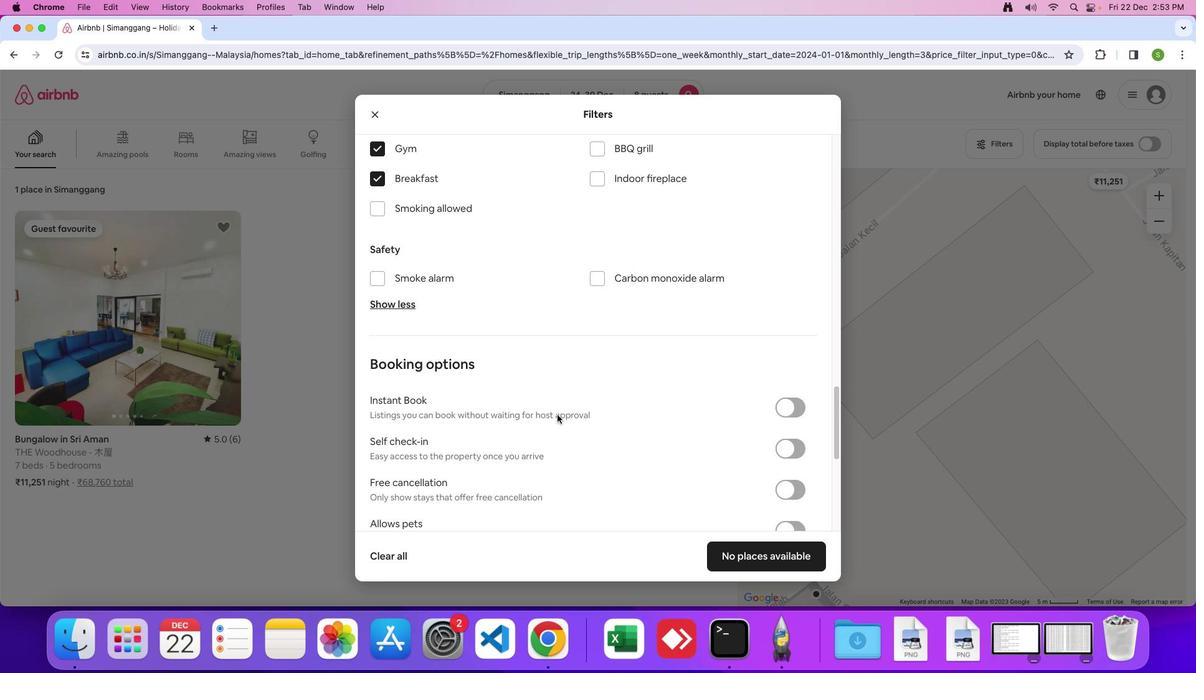
Action: Mouse scrolled (557, 415) with delta (0, -1)
Screenshot: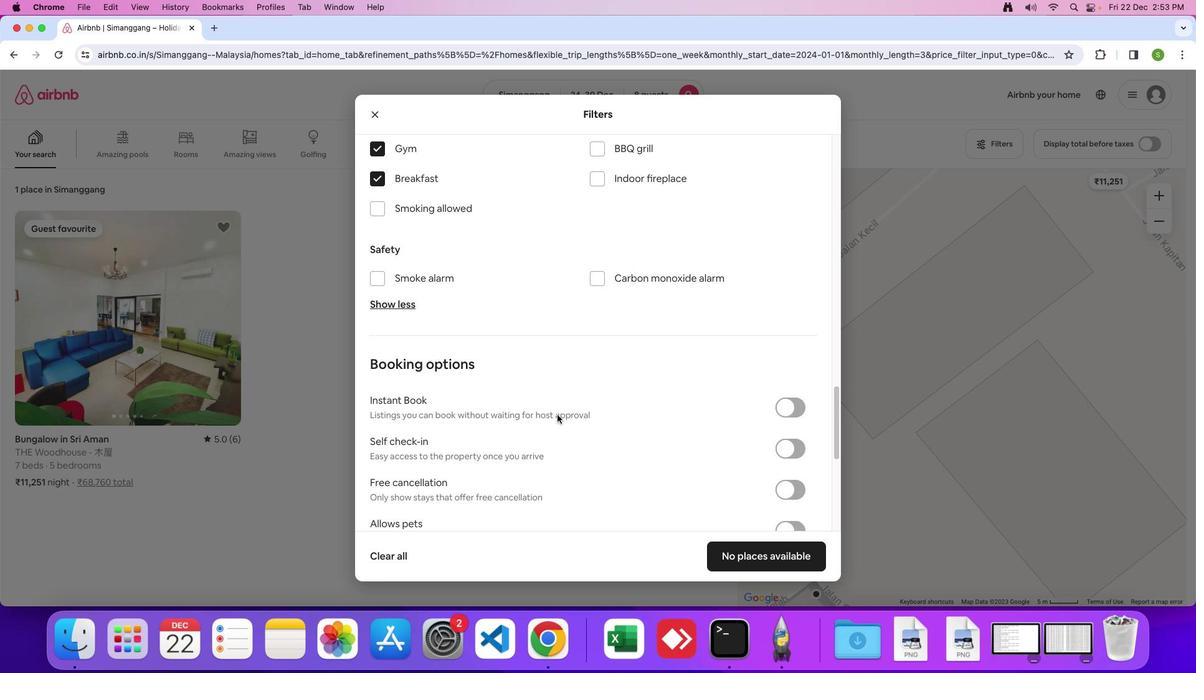 
Action: Mouse scrolled (557, 415) with delta (0, 0)
Screenshot: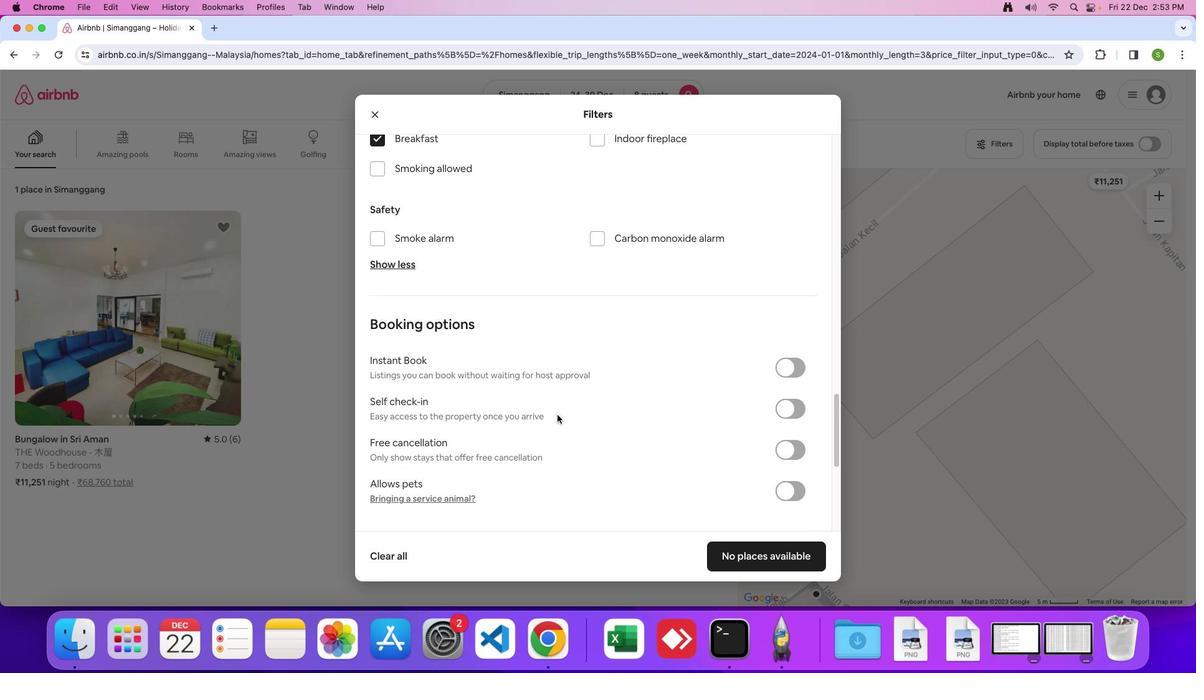 
Action: Mouse scrolled (557, 415) with delta (0, 0)
Screenshot: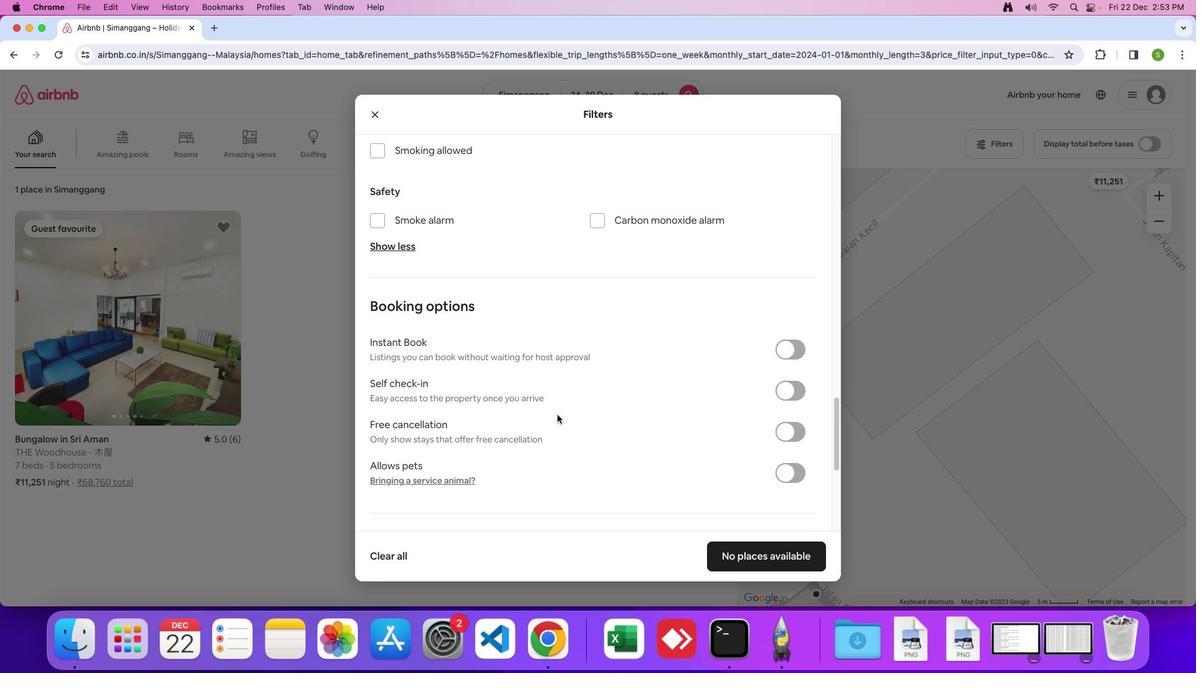 
Action: Mouse scrolled (557, 415) with delta (0, -1)
Screenshot: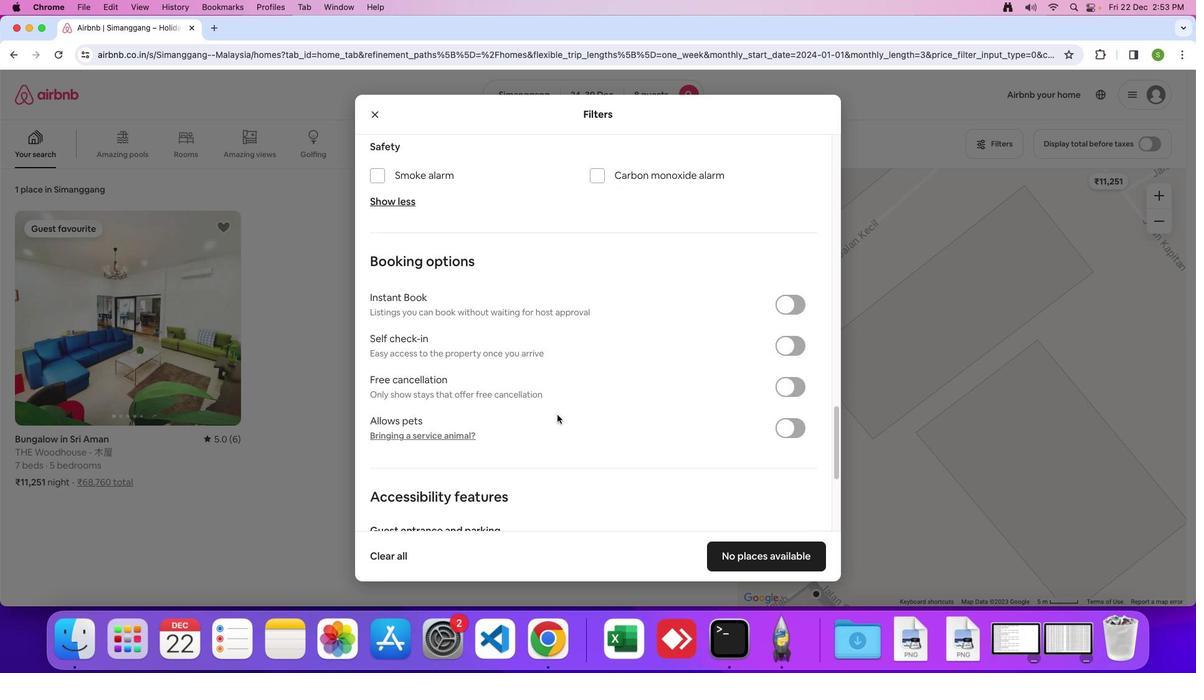 
Action: Mouse scrolled (557, 415) with delta (0, 0)
Screenshot: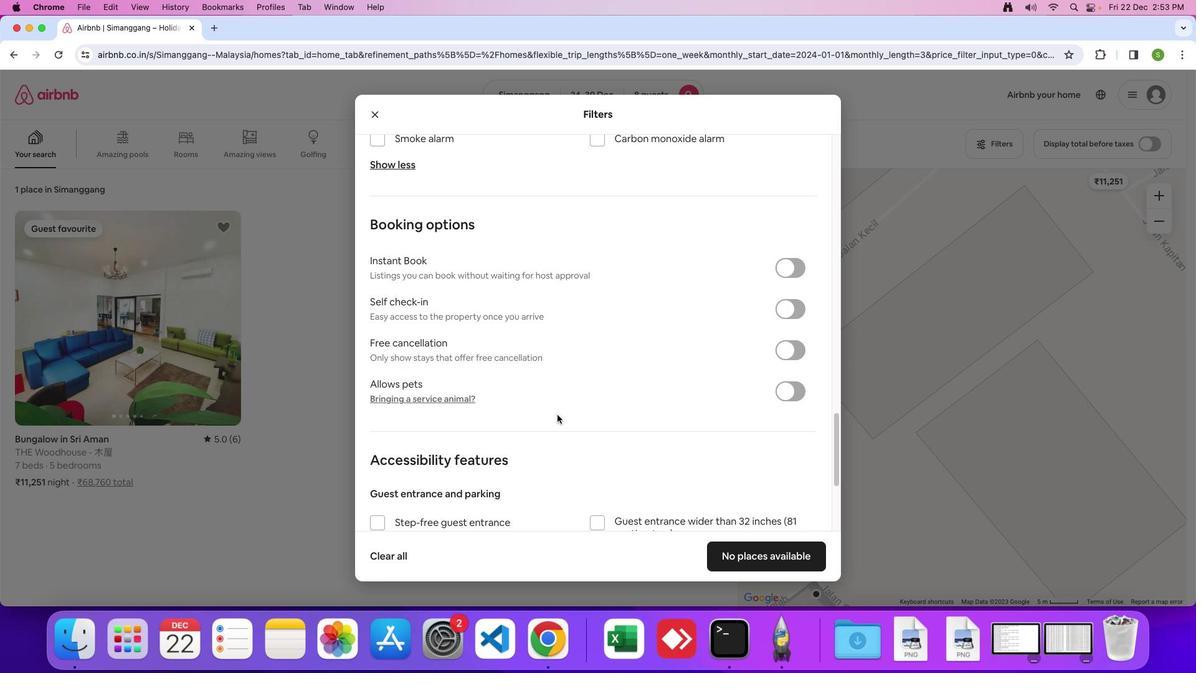 
Action: Mouse scrolled (557, 415) with delta (0, 0)
Screenshot: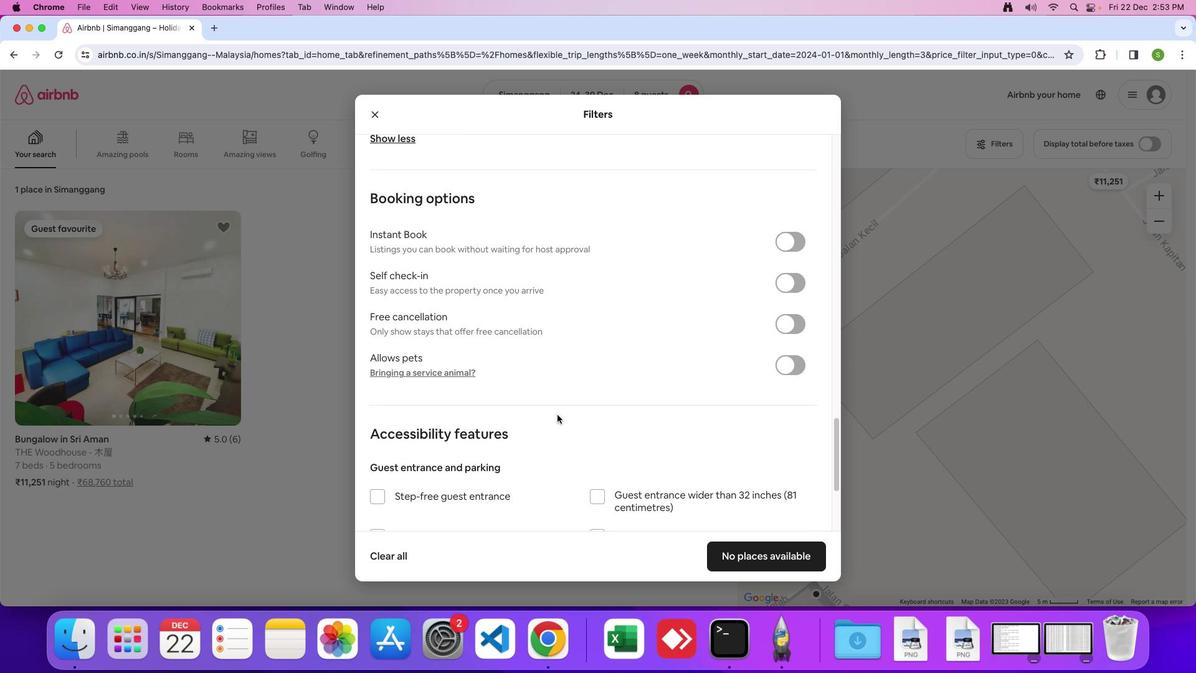 
Action: Mouse scrolled (557, 415) with delta (0, -1)
Screenshot: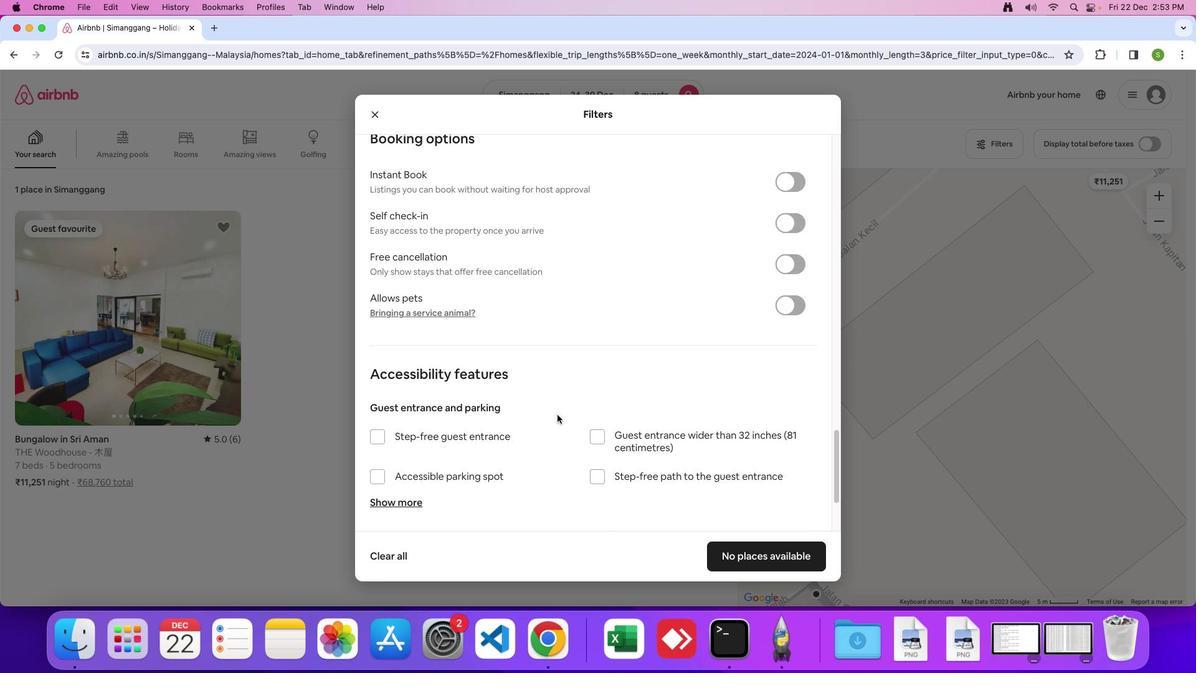 
Action: Mouse scrolled (557, 415) with delta (0, 0)
Screenshot: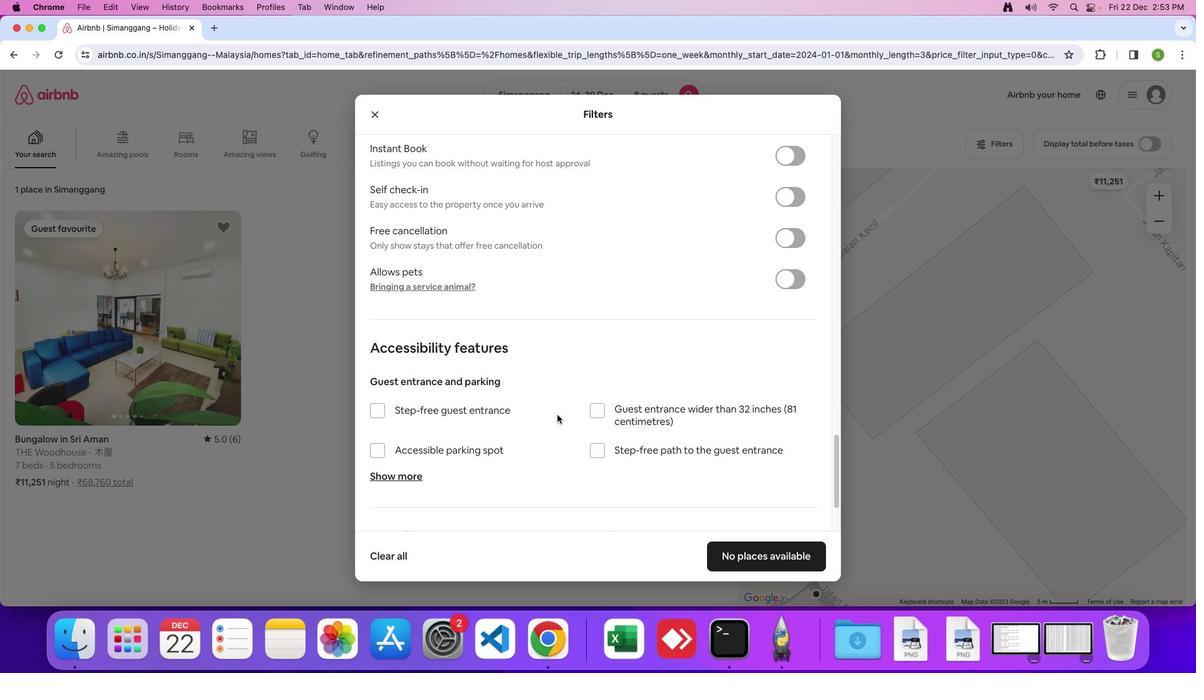 
Action: Mouse scrolled (557, 415) with delta (0, 0)
Screenshot: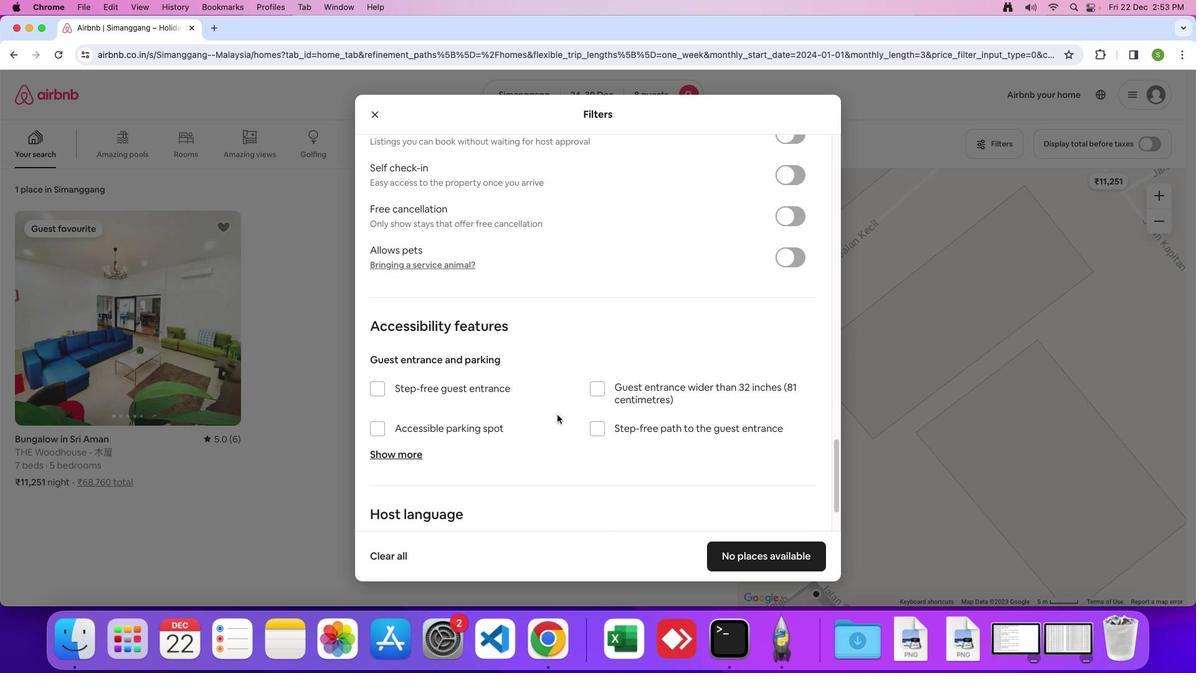 
Action: Mouse scrolled (557, 415) with delta (0, -1)
Screenshot: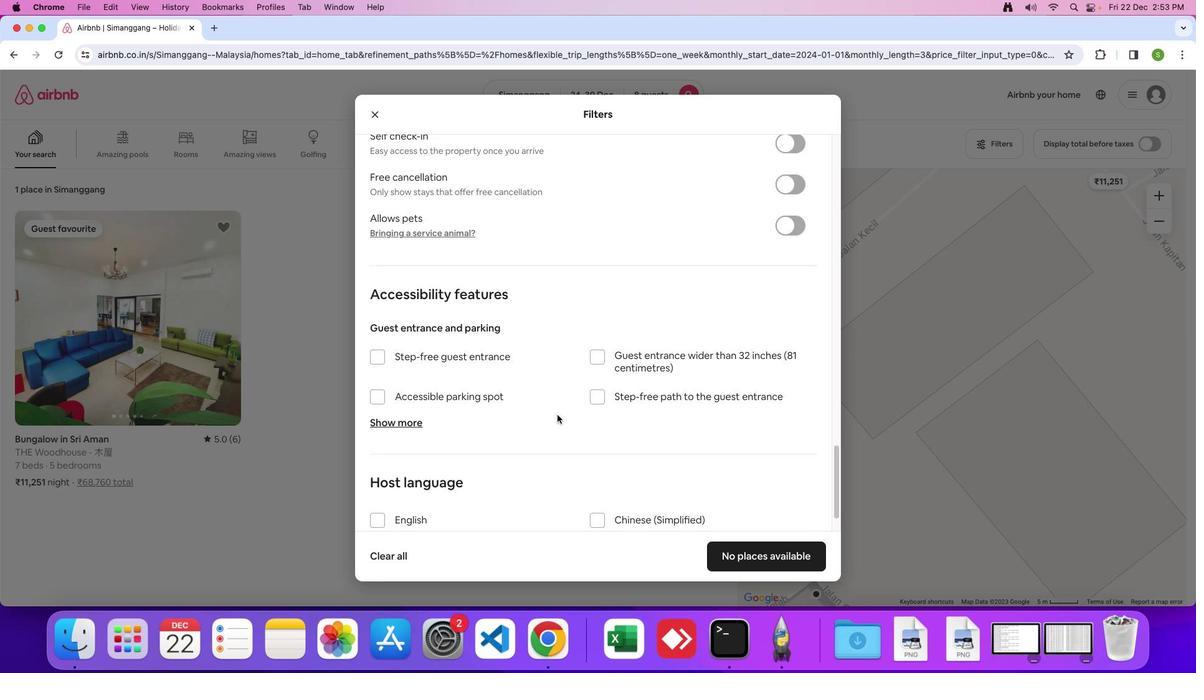 
Action: Mouse scrolled (557, 415) with delta (0, 0)
Screenshot: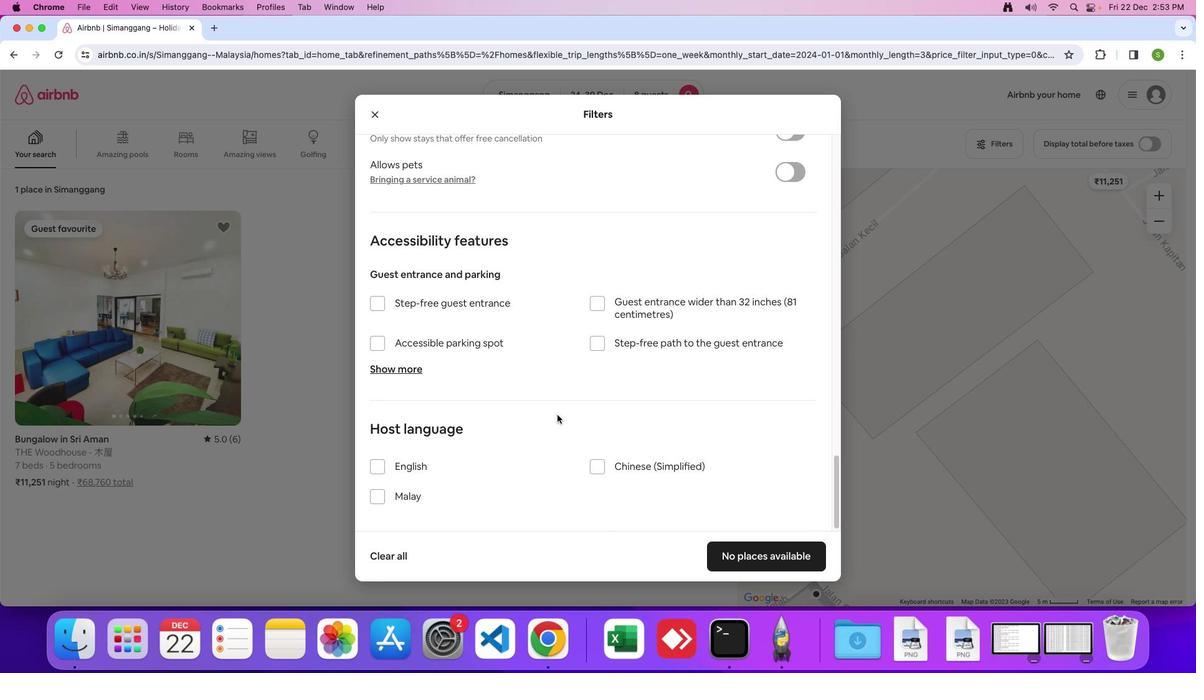 
Action: Mouse scrolled (557, 415) with delta (0, 0)
Screenshot: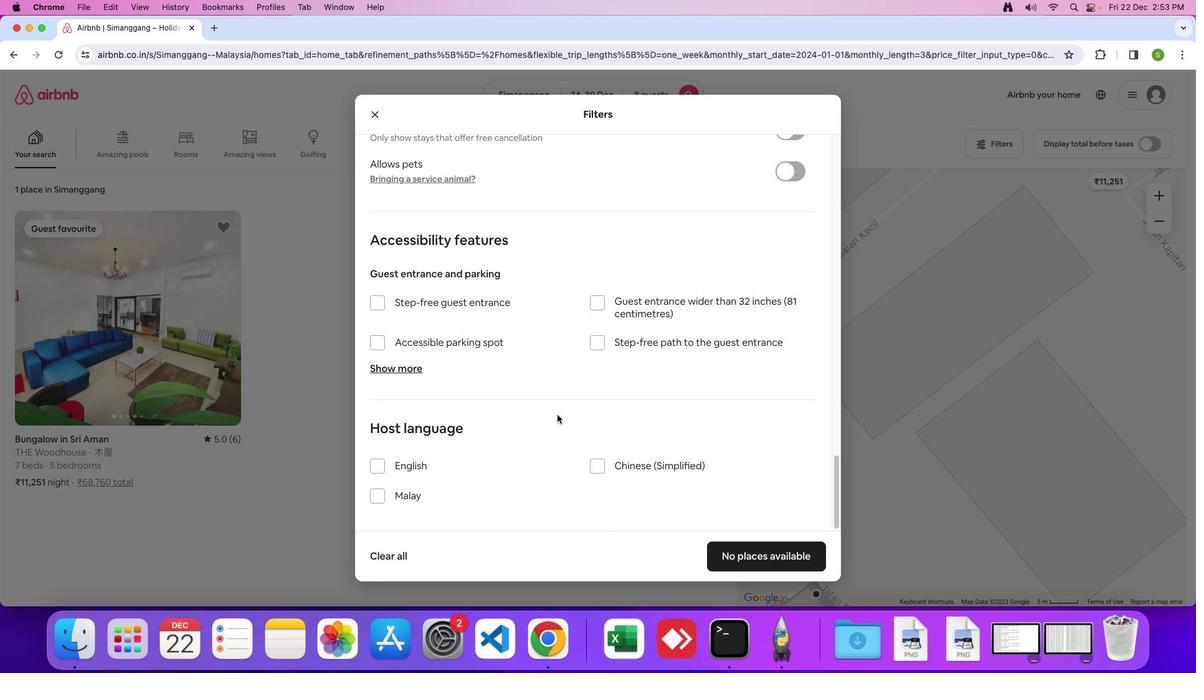 
Action: Mouse scrolled (557, 415) with delta (0, -2)
Screenshot: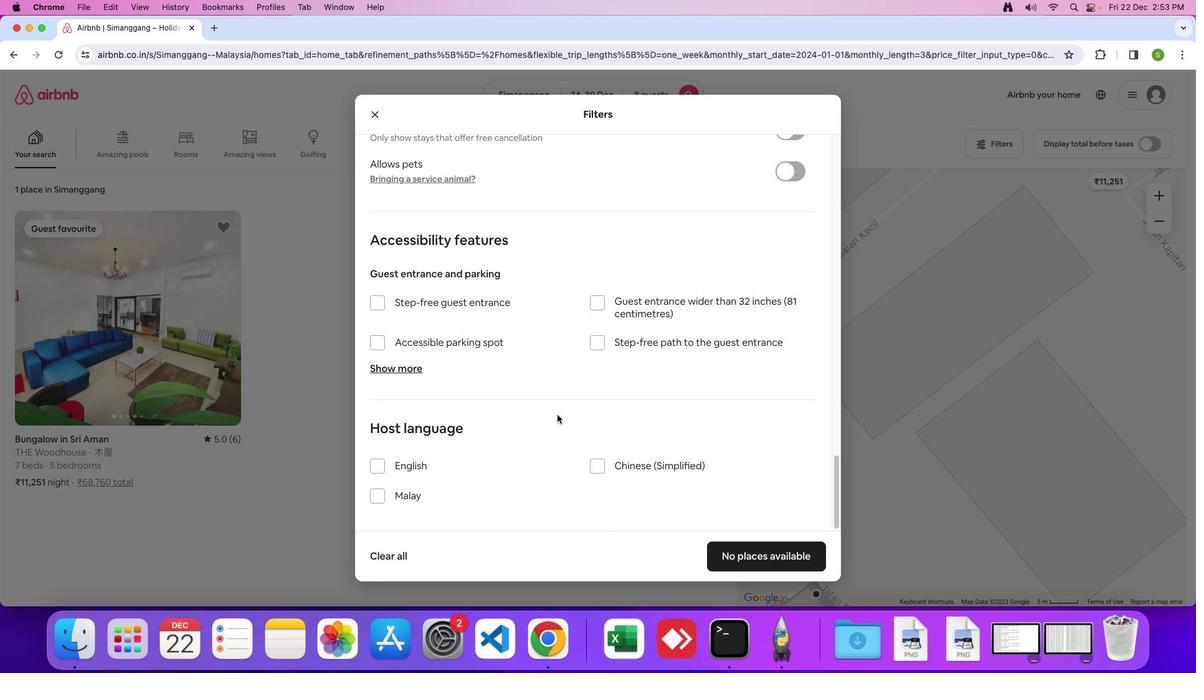 
Action: Mouse scrolled (557, 415) with delta (0, 0)
Screenshot: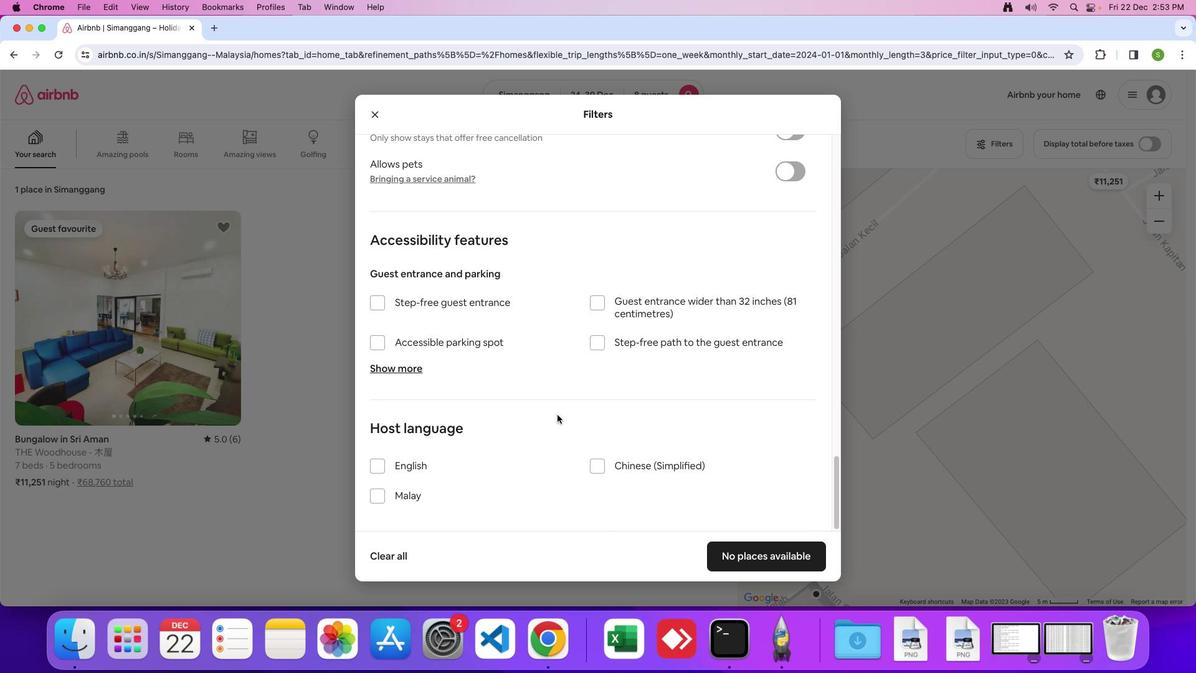 
Action: Mouse moved to (743, 554)
Screenshot: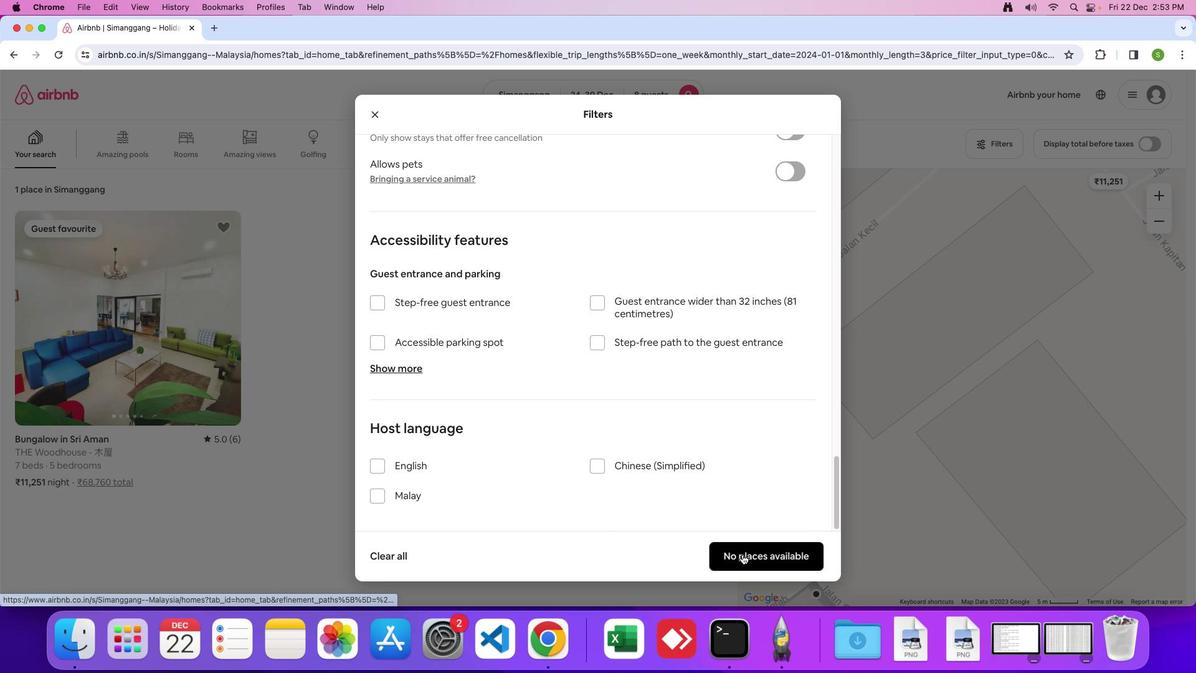 
Action: Mouse pressed left at (743, 554)
Screenshot: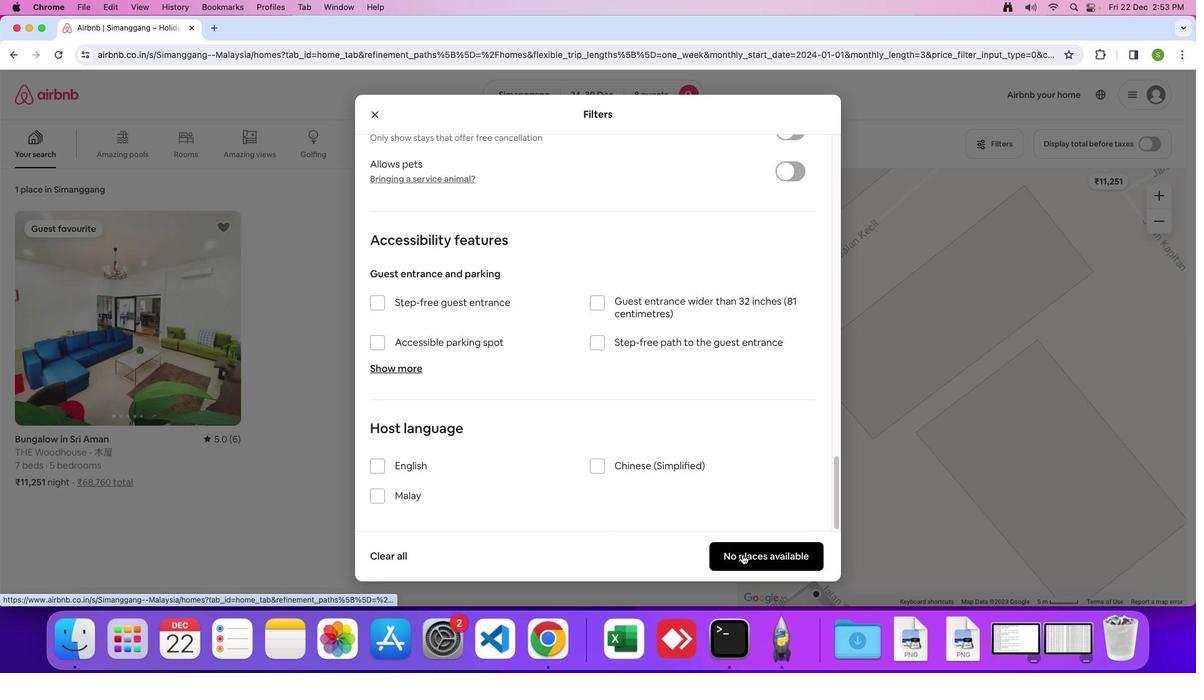 
Action: Mouse moved to (514, 390)
Screenshot: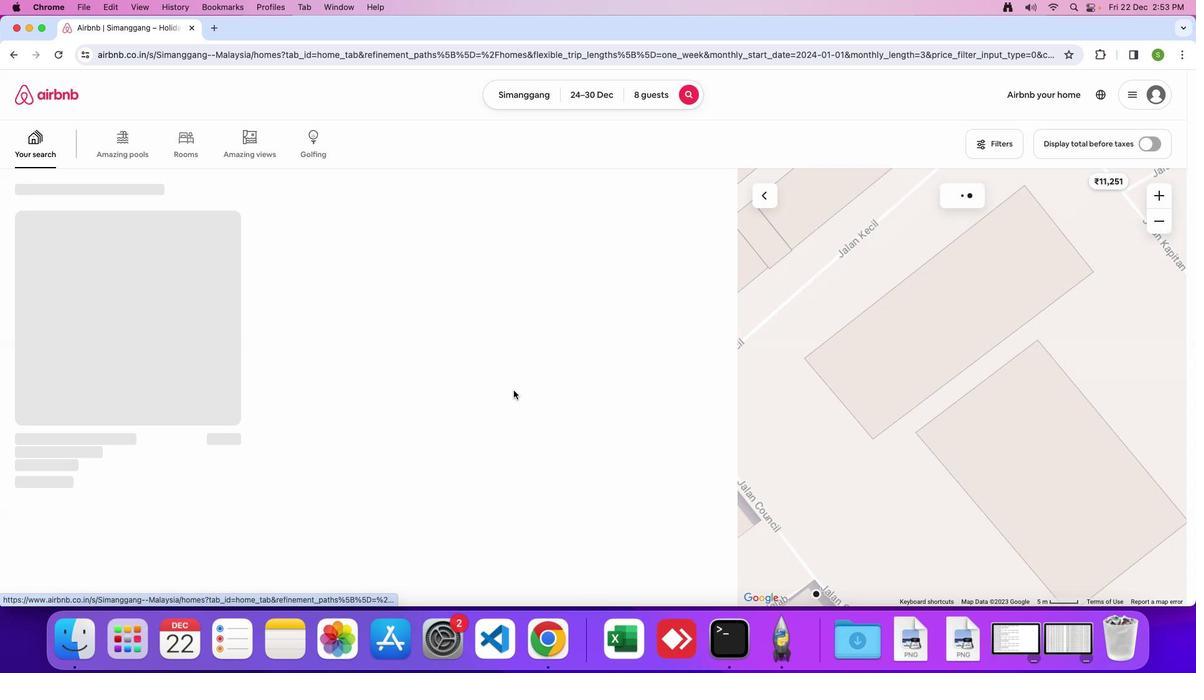 
